 Task: Find connections with filter location Las Rozas de Madrid with filter topic #Jobpostingwith filter profile language Potuguese with filter current company Way2Fresher with filter school Knowledge Institute of Technology (KIOT) with filter industry Retail Appliances, Electrical, and Electronic Equipment with filter service category Portrait Photography with filter keywords title Bookkeeper
Action: Mouse moved to (240, 297)
Screenshot: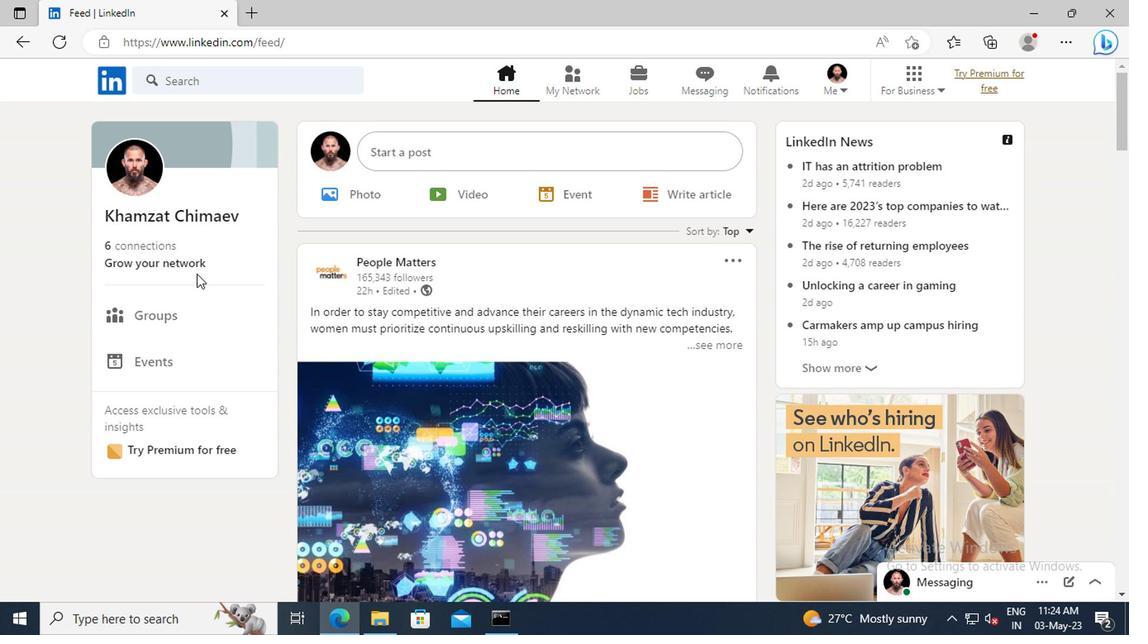
Action: Mouse pressed left at (240, 297)
Screenshot: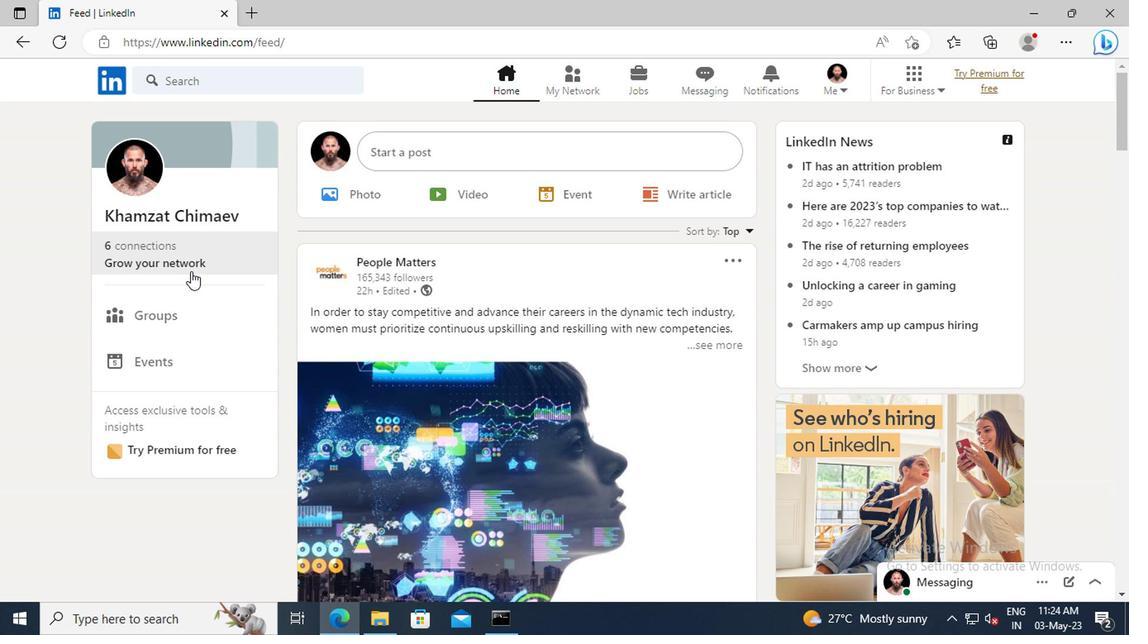 
Action: Mouse moved to (245, 239)
Screenshot: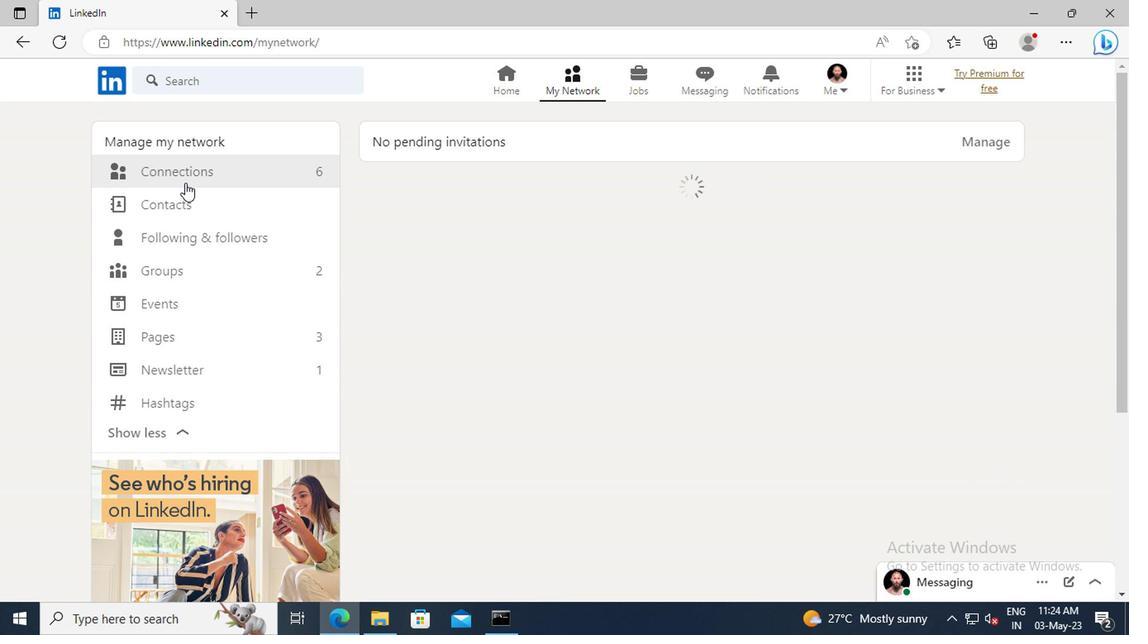 
Action: Mouse pressed left at (245, 239)
Screenshot: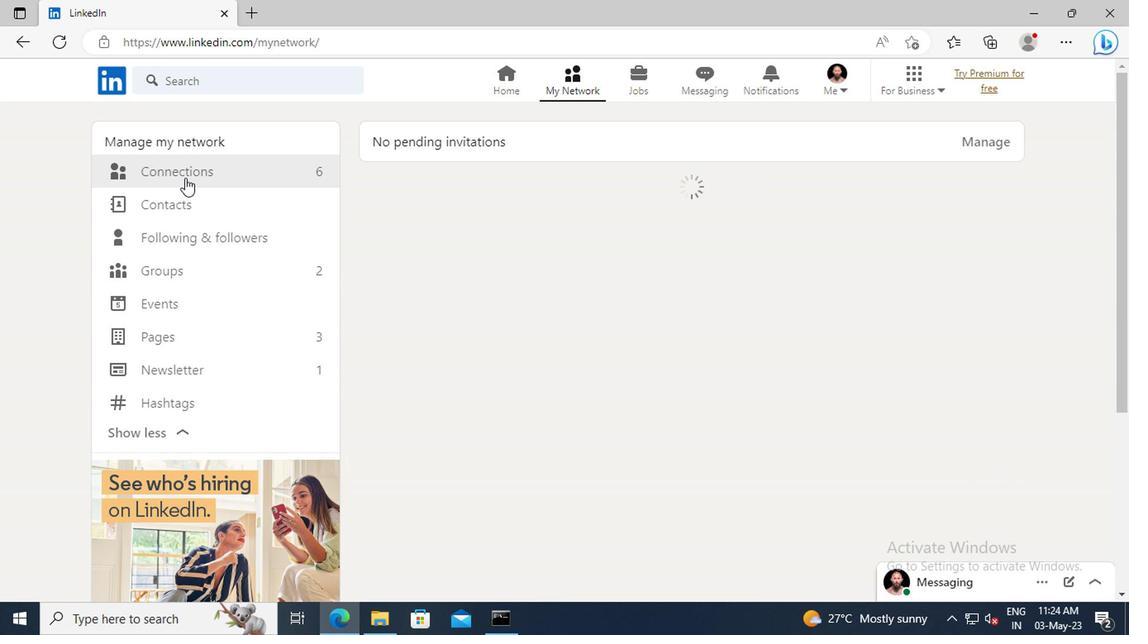
Action: Mouse moved to (579, 240)
Screenshot: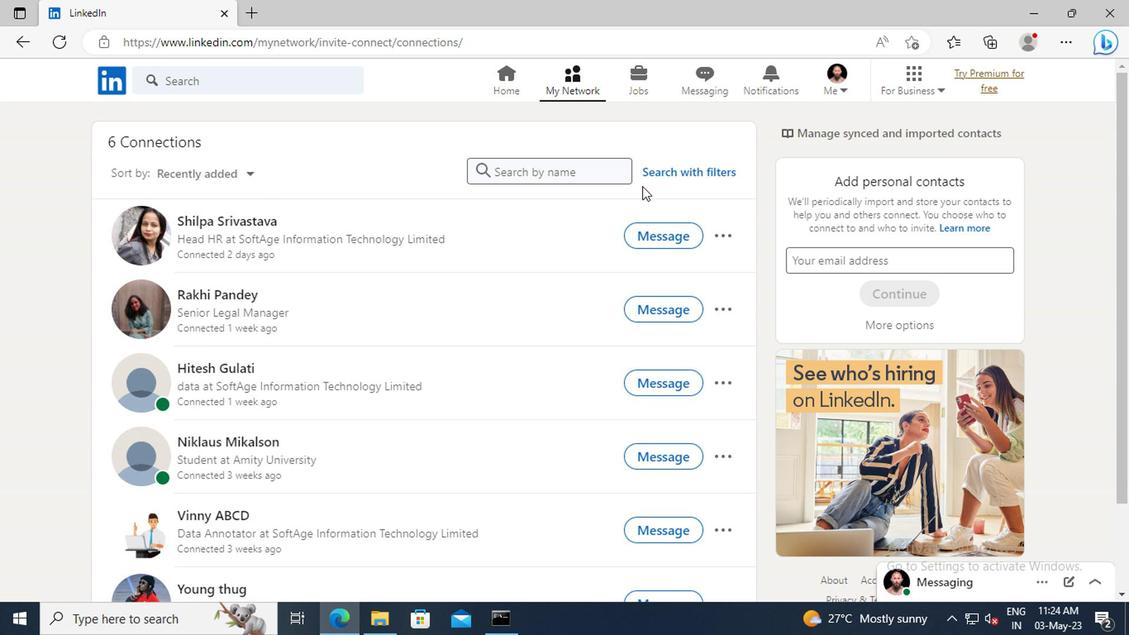 
Action: Mouse pressed left at (579, 240)
Screenshot: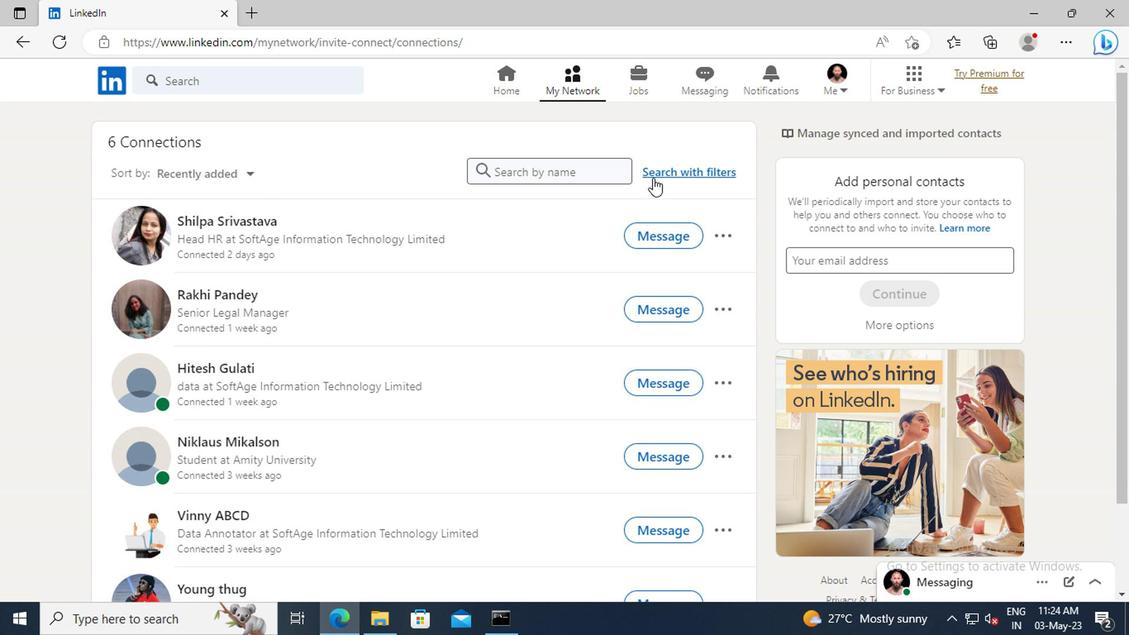 
Action: Mouse moved to (564, 207)
Screenshot: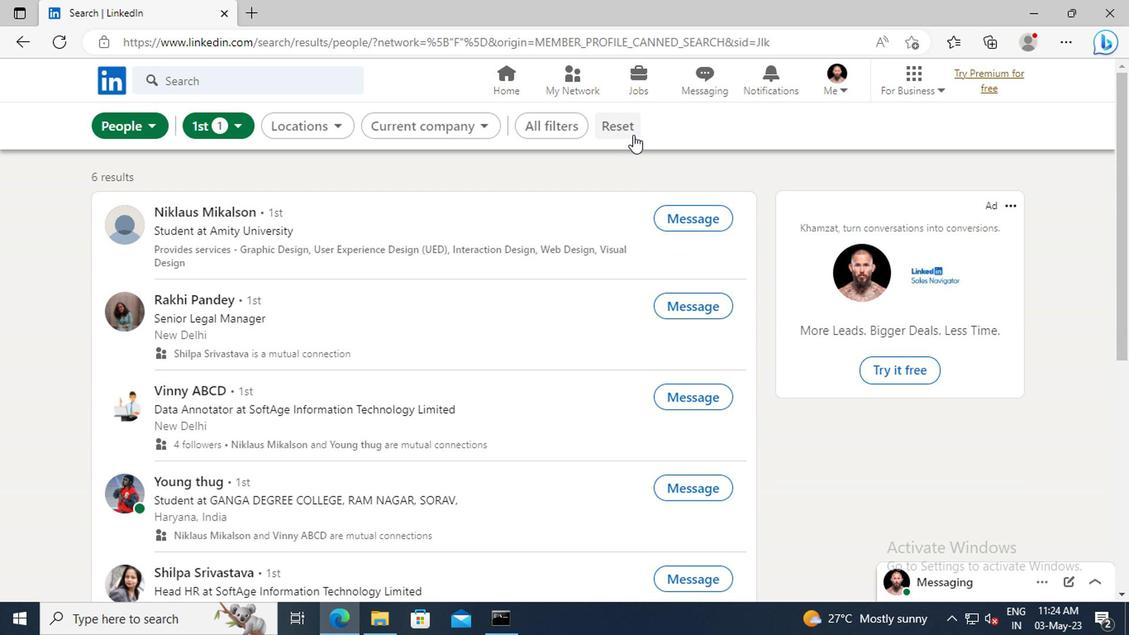 
Action: Mouse pressed left at (564, 207)
Screenshot: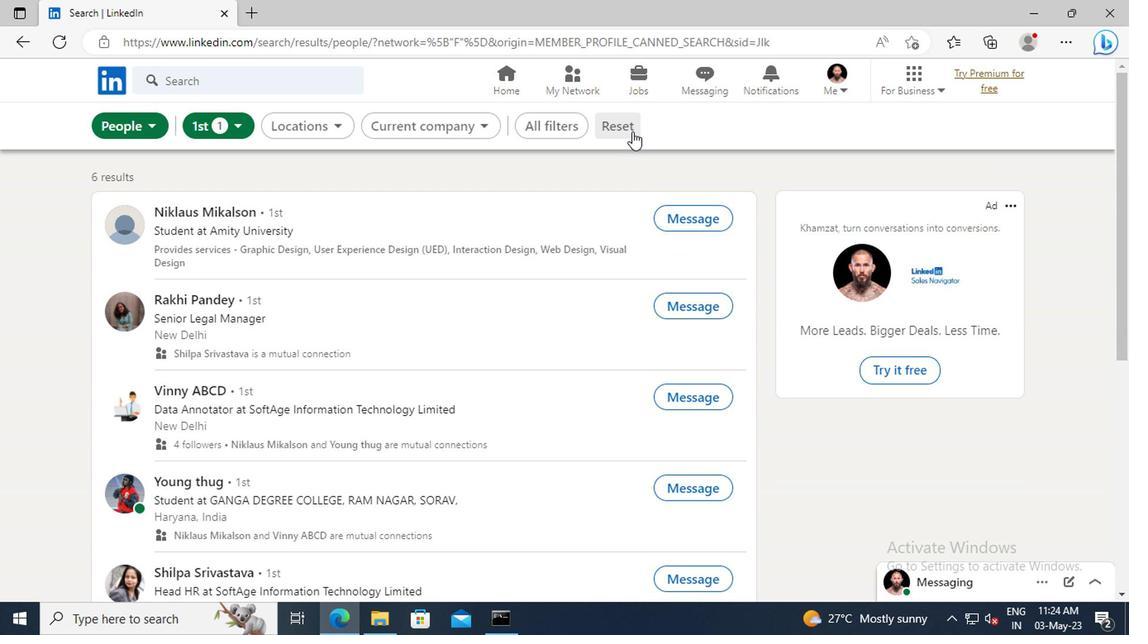 
Action: Mouse moved to (547, 206)
Screenshot: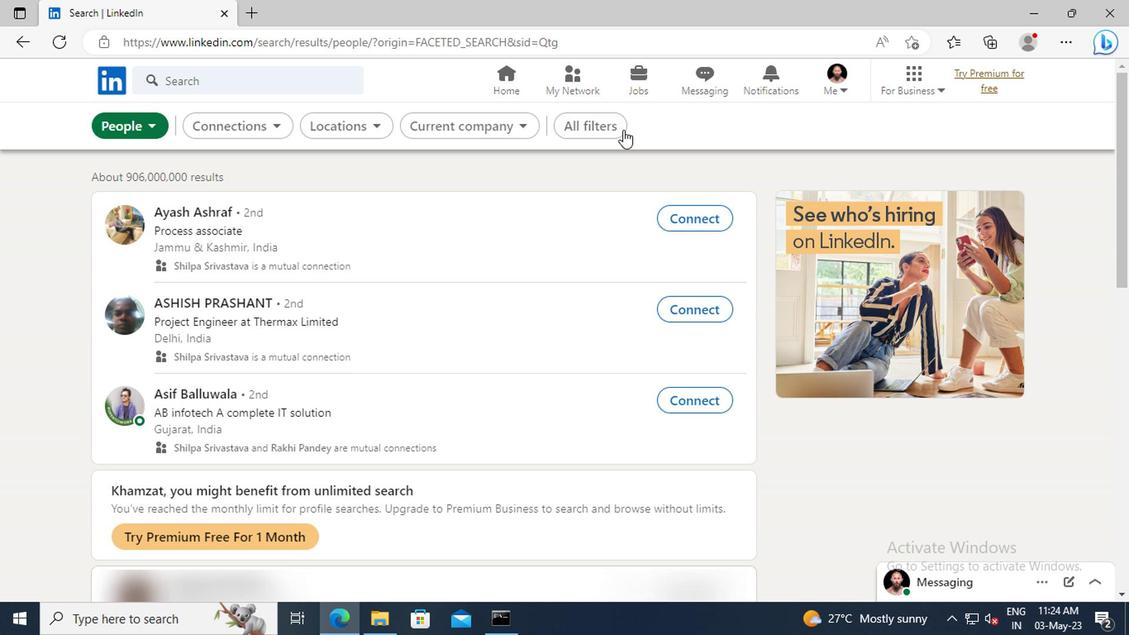 
Action: Mouse pressed left at (547, 206)
Screenshot: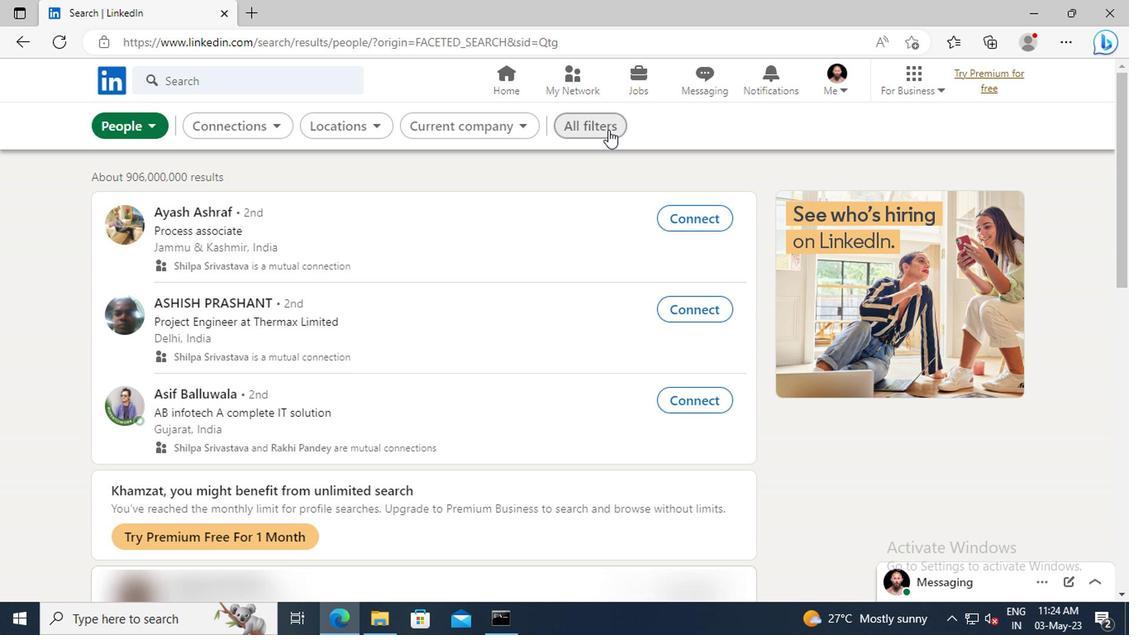 
Action: Mouse moved to (770, 347)
Screenshot: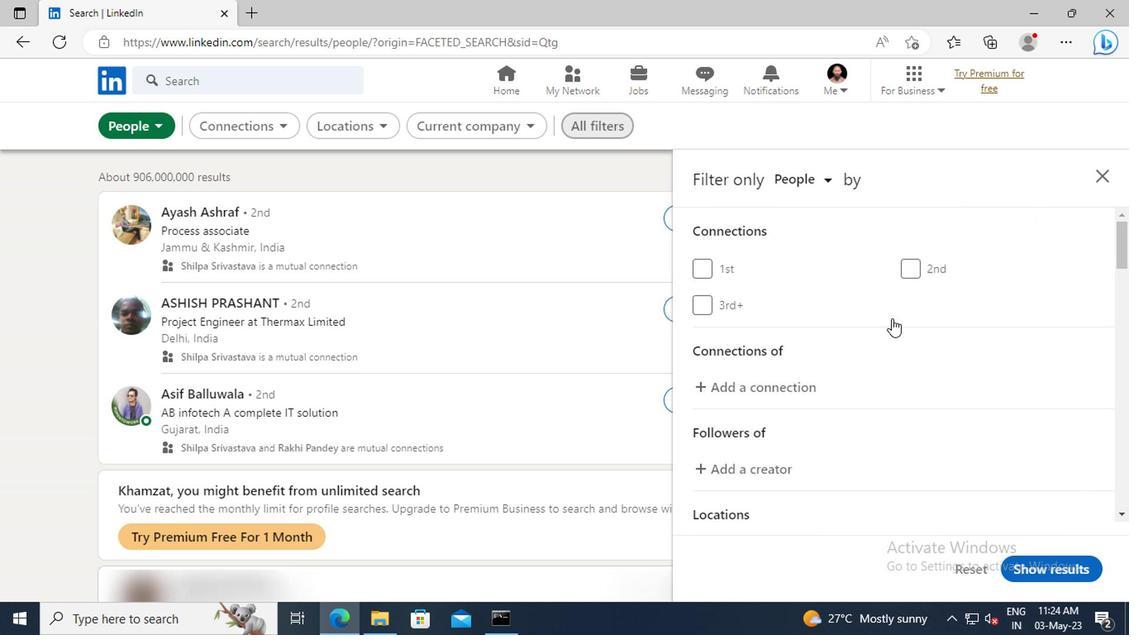 
Action: Mouse scrolled (770, 347) with delta (0, 0)
Screenshot: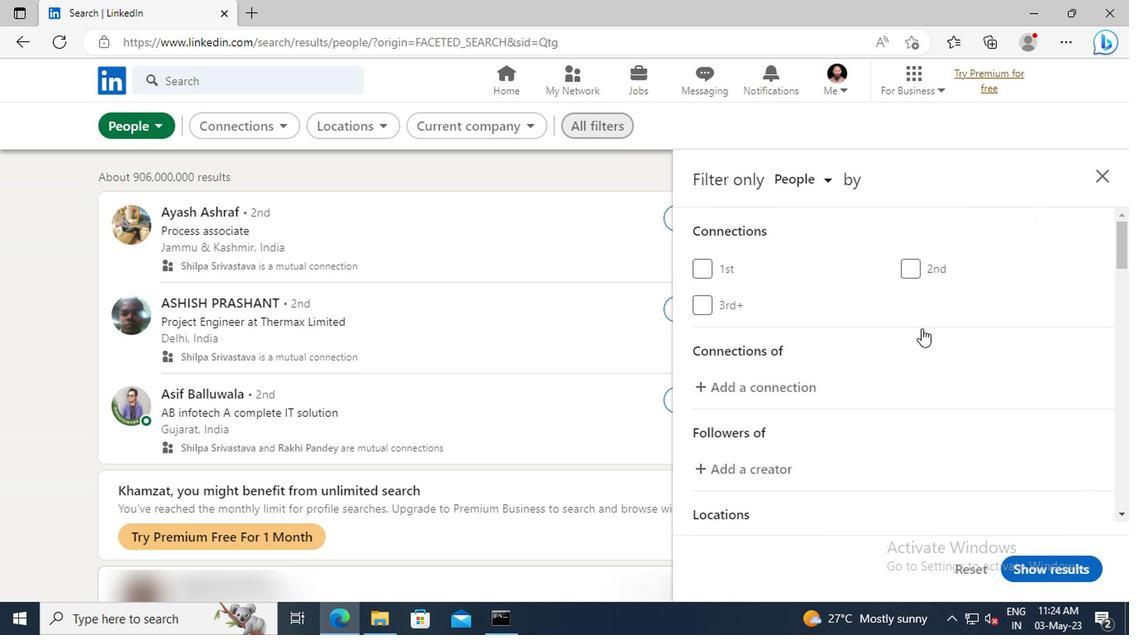 
Action: Mouse scrolled (770, 347) with delta (0, 0)
Screenshot: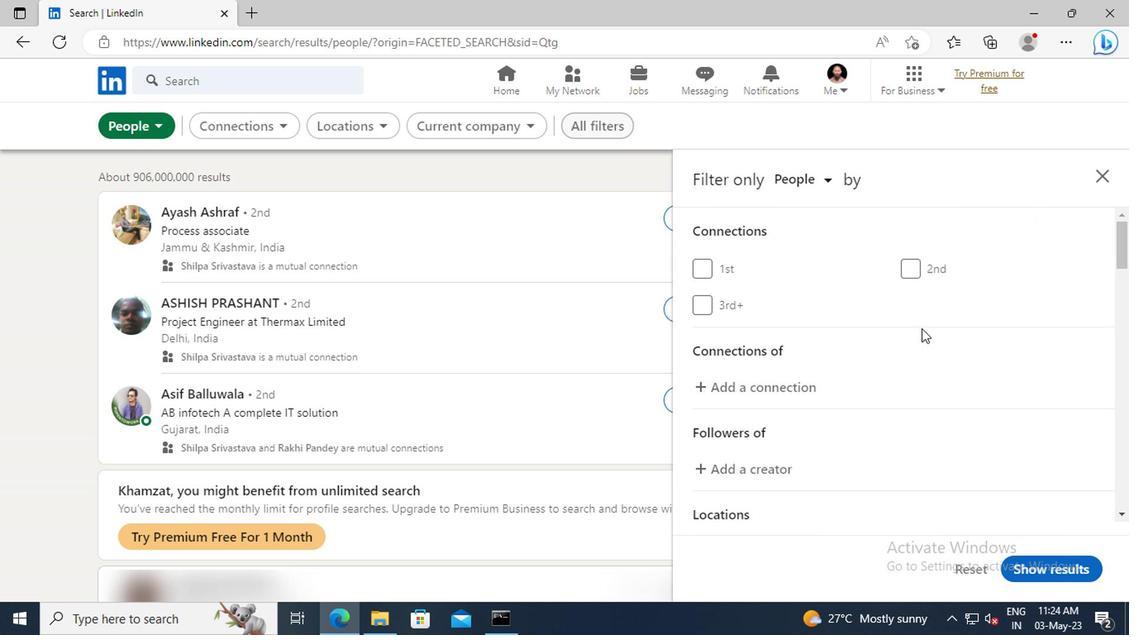 
Action: Mouse scrolled (770, 347) with delta (0, 0)
Screenshot: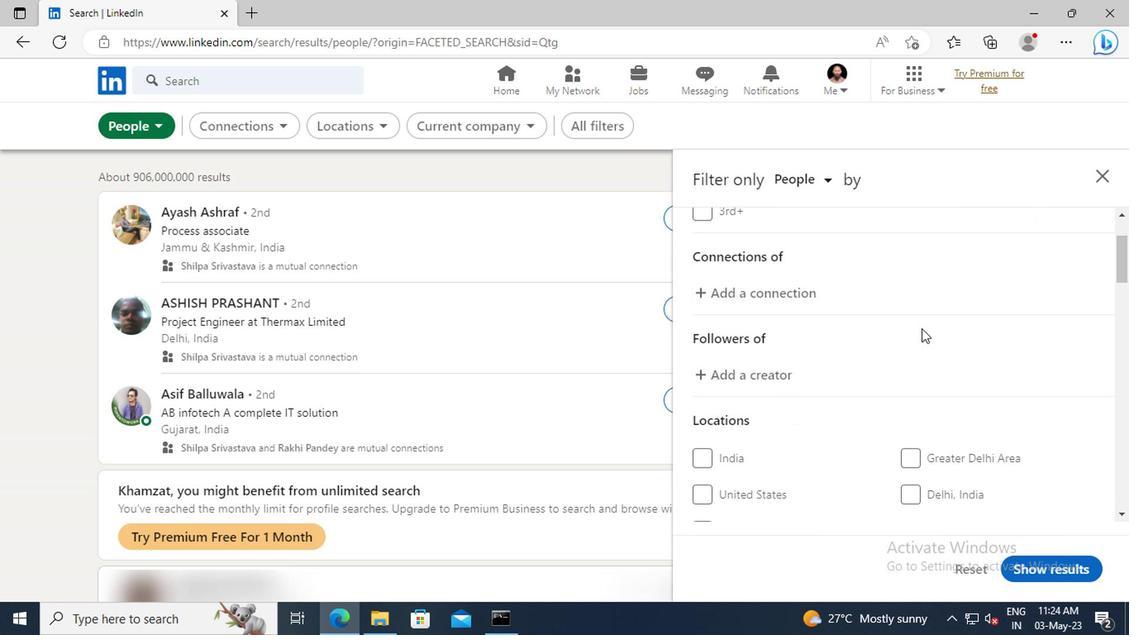 
Action: Mouse scrolled (770, 347) with delta (0, 0)
Screenshot: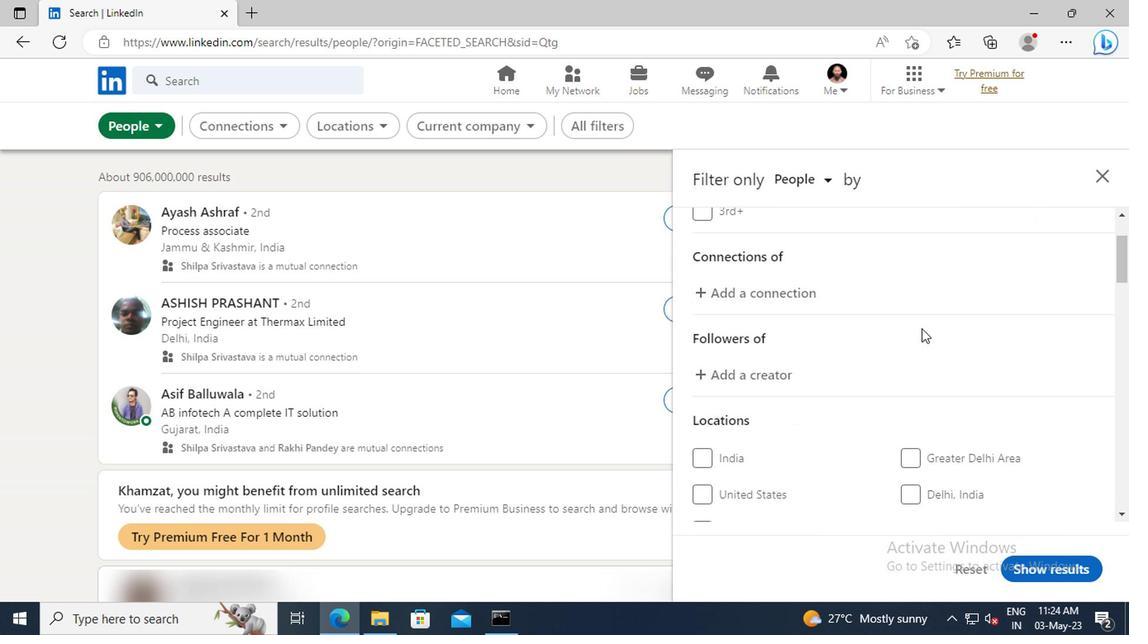 
Action: Mouse scrolled (770, 347) with delta (0, 0)
Screenshot: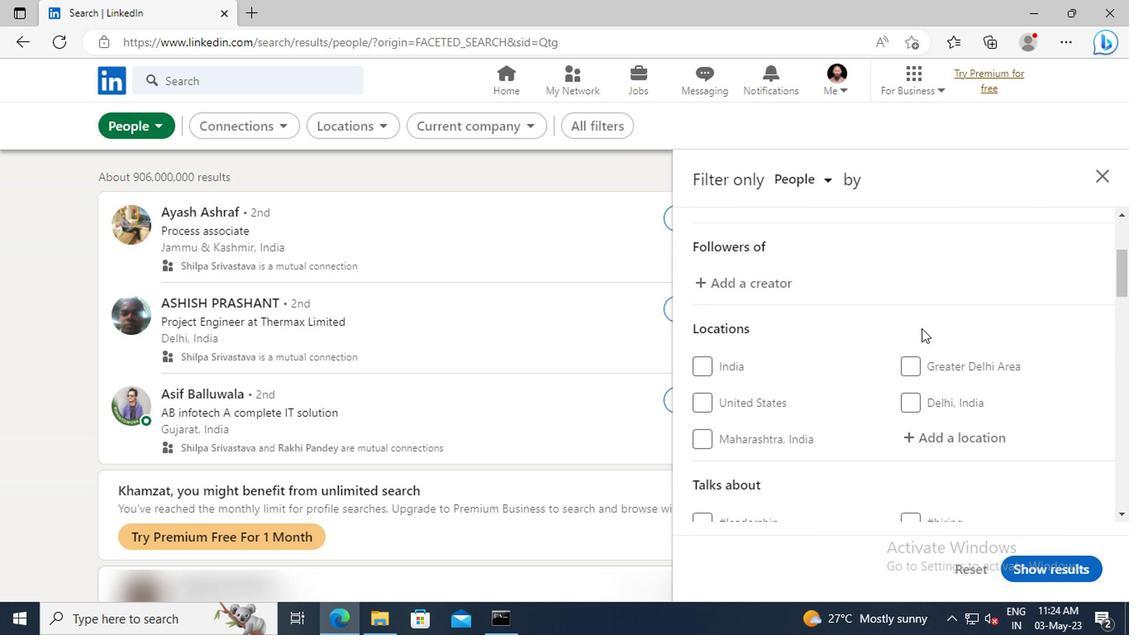 
Action: Mouse moved to (771, 394)
Screenshot: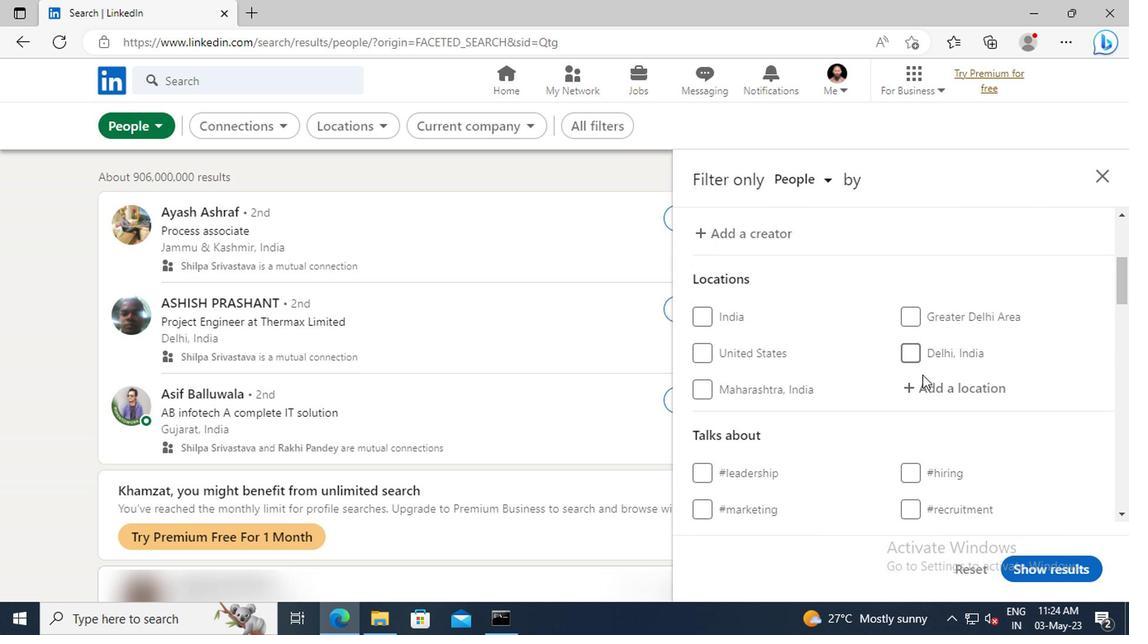 
Action: Mouse pressed left at (771, 394)
Screenshot: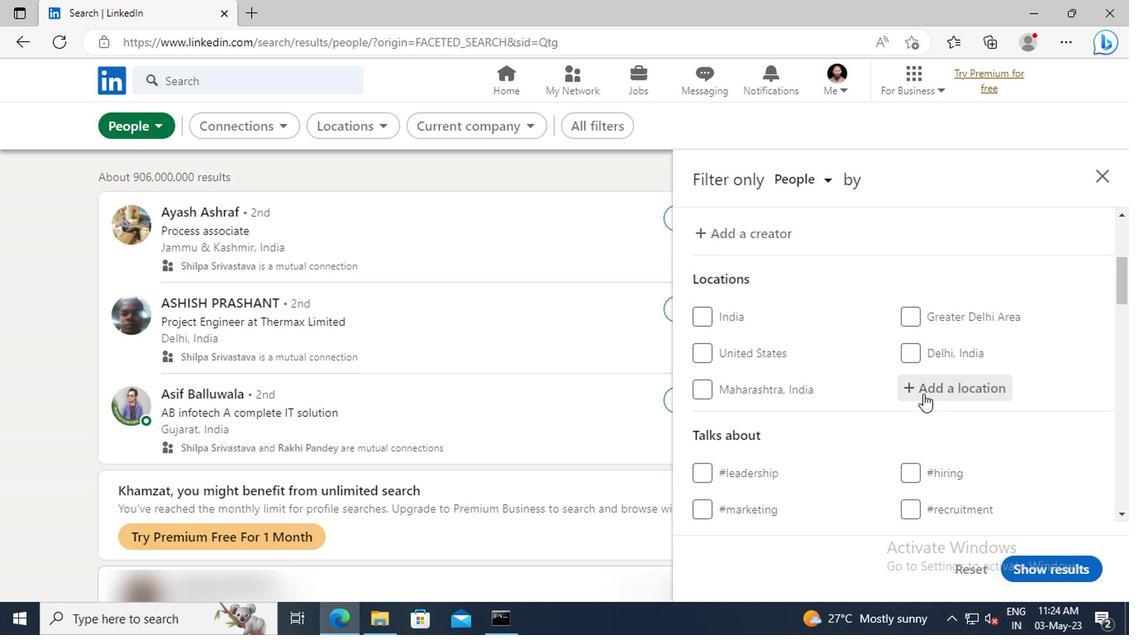 
Action: Key pressed <Key.shift>LAS<Key.space><Key.shift>ROZAS<Key.space>DE<Key.space><Key.shift>MADRID<Key.enter>
Screenshot: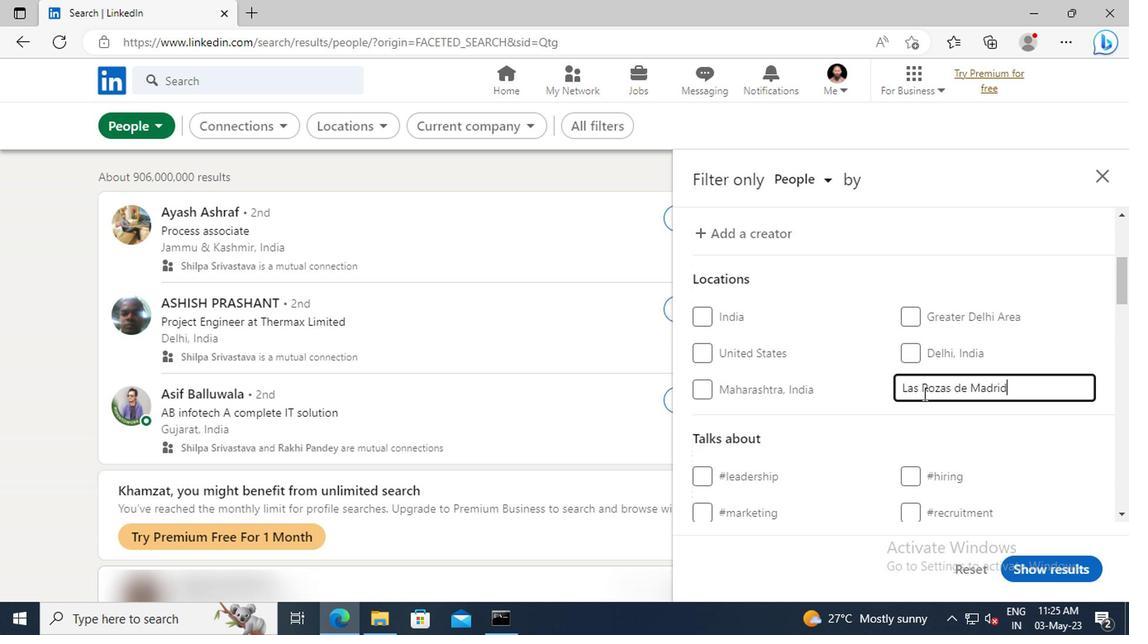 
Action: Mouse scrolled (771, 393) with delta (0, 0)
Screenshot: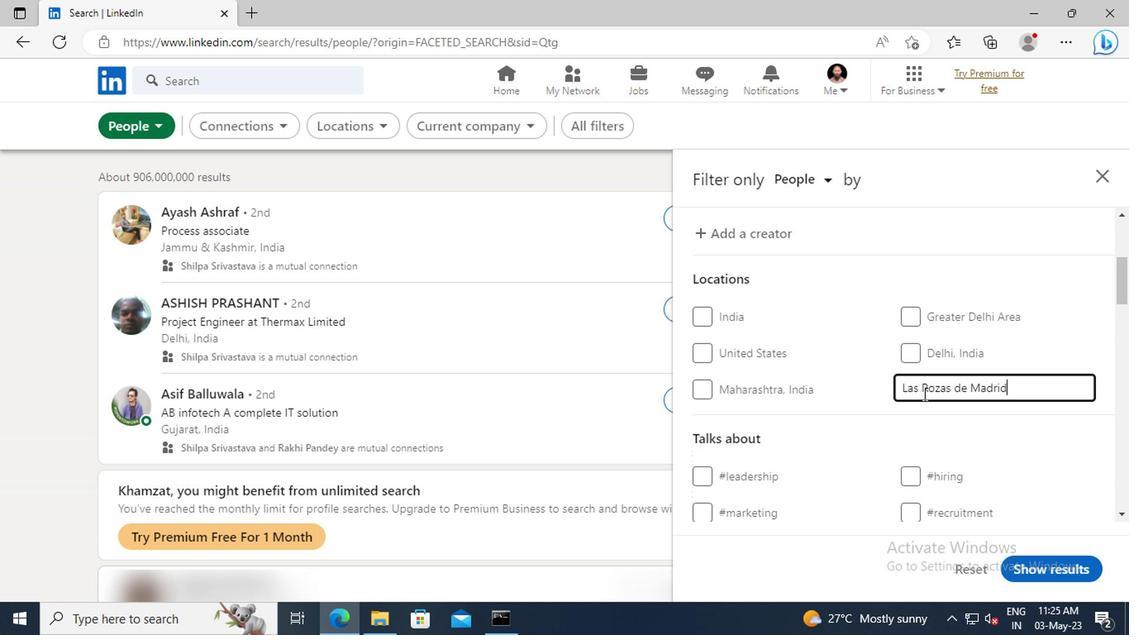 
Action: Mouse scrolled (771, 393) with delta (0, 0)
Screenshot: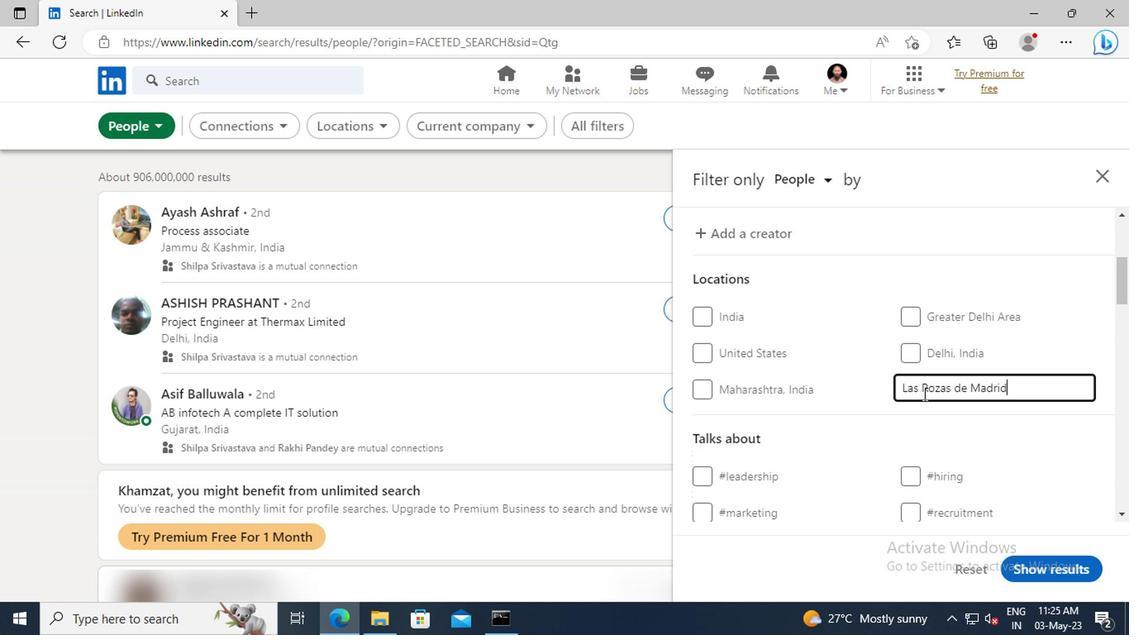 
Action: Mouse scrolled (771, 393) with delta (0, 0)
Screenshot: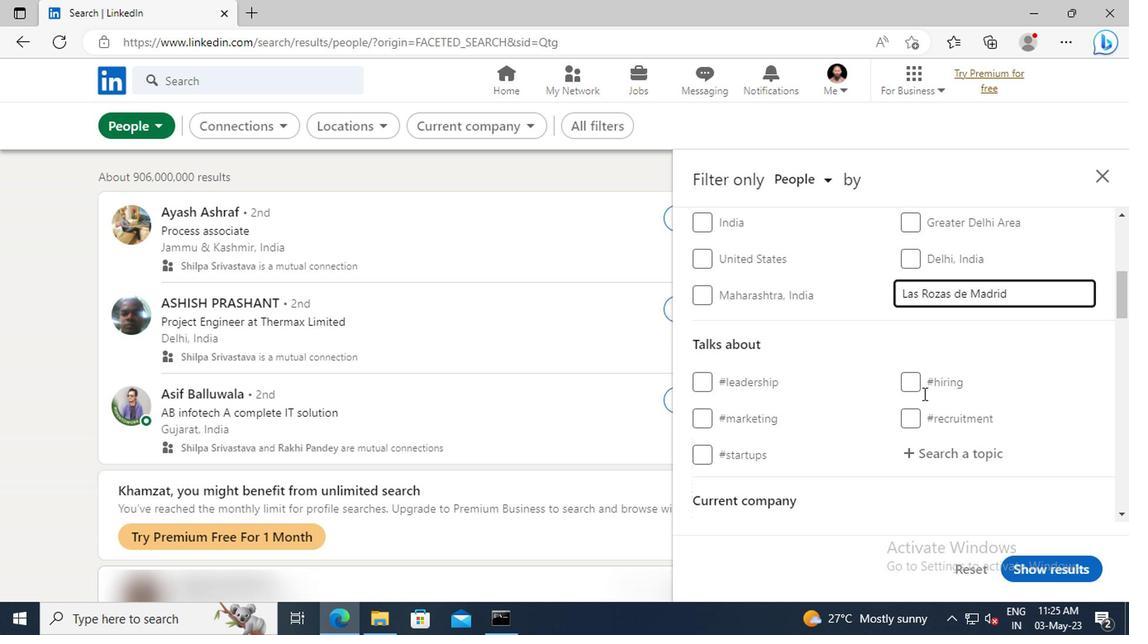 
Action: Mouse moved to (780, 398)
Screenshot: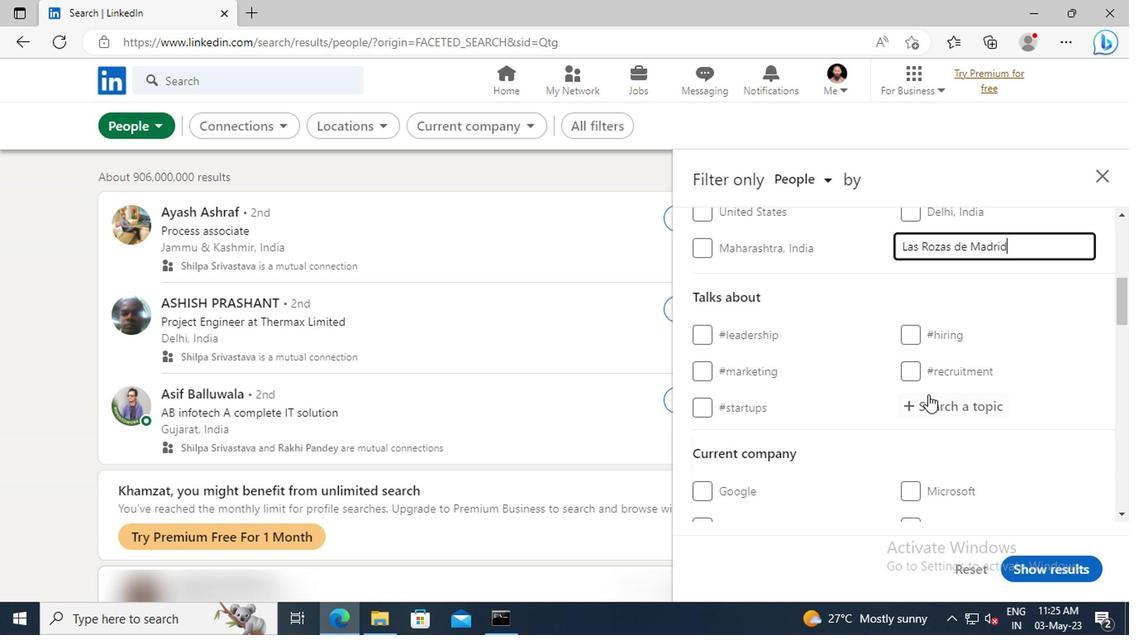 
Action: Mouse pressed left at (780, 398)
Screenshot: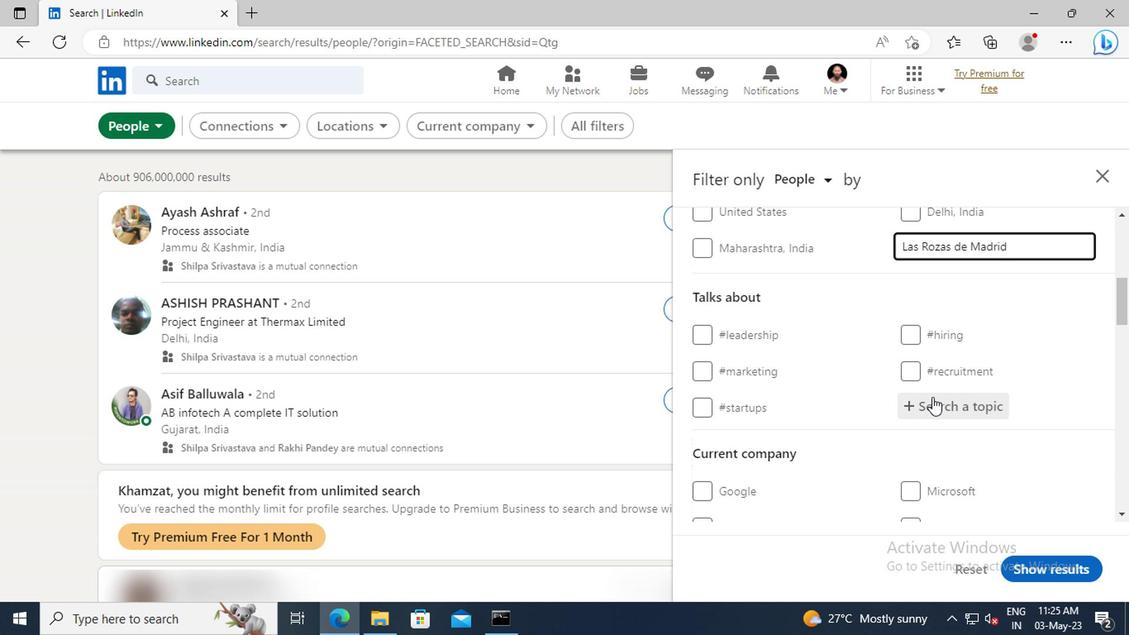 
Action: Key pressed <Key.shift>JOBPOS
Screenshot: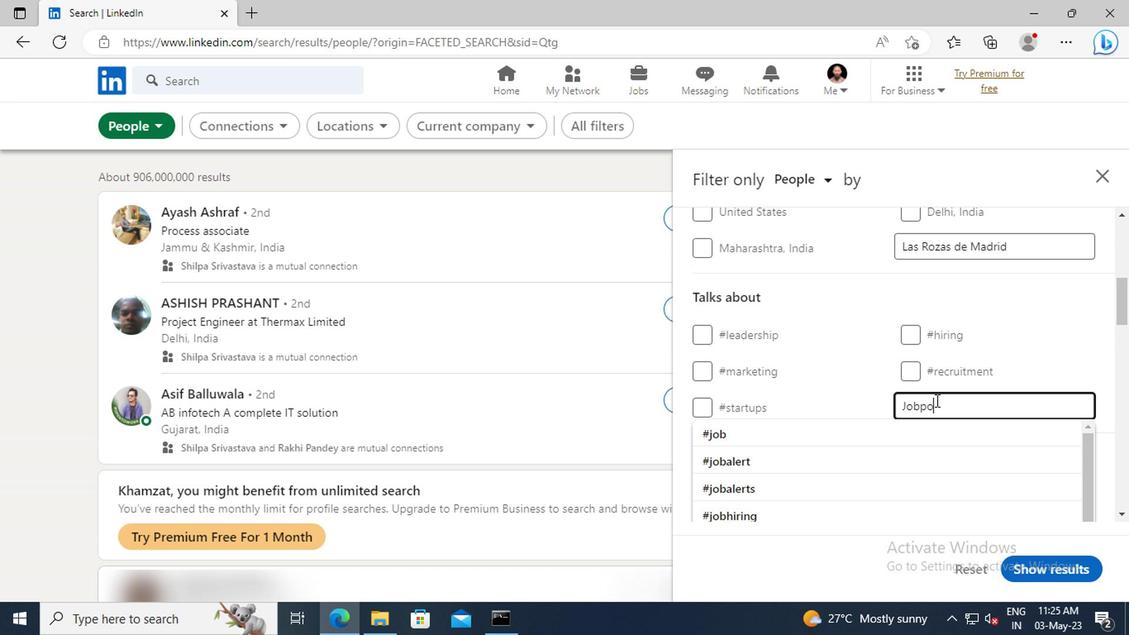 
Action: Mouse moved to (781, 416)
Screenshot: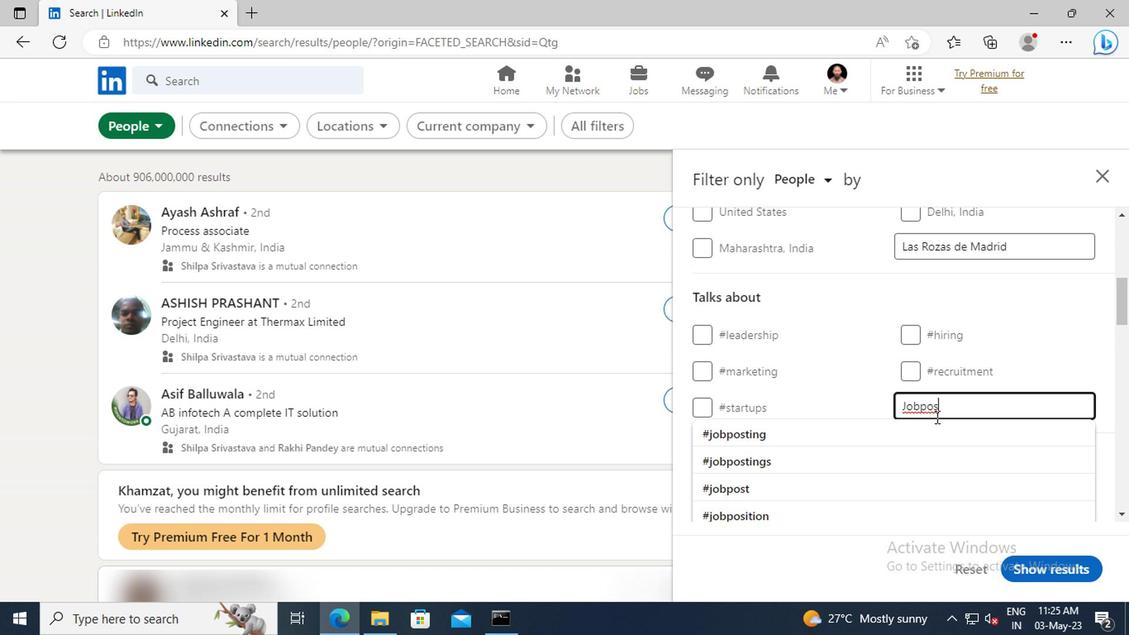 
Action: Mouse pressed left at (781, 416)
Screenshot: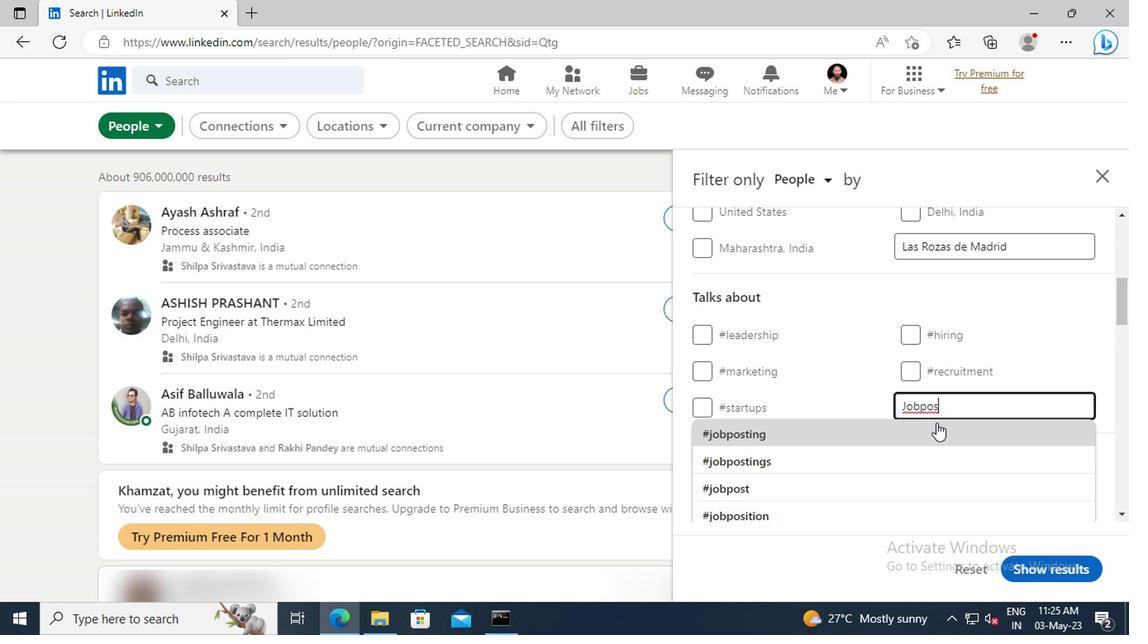 
Action: Mouse scrolled (781, 416) with delta (0, 0)
Screenshot: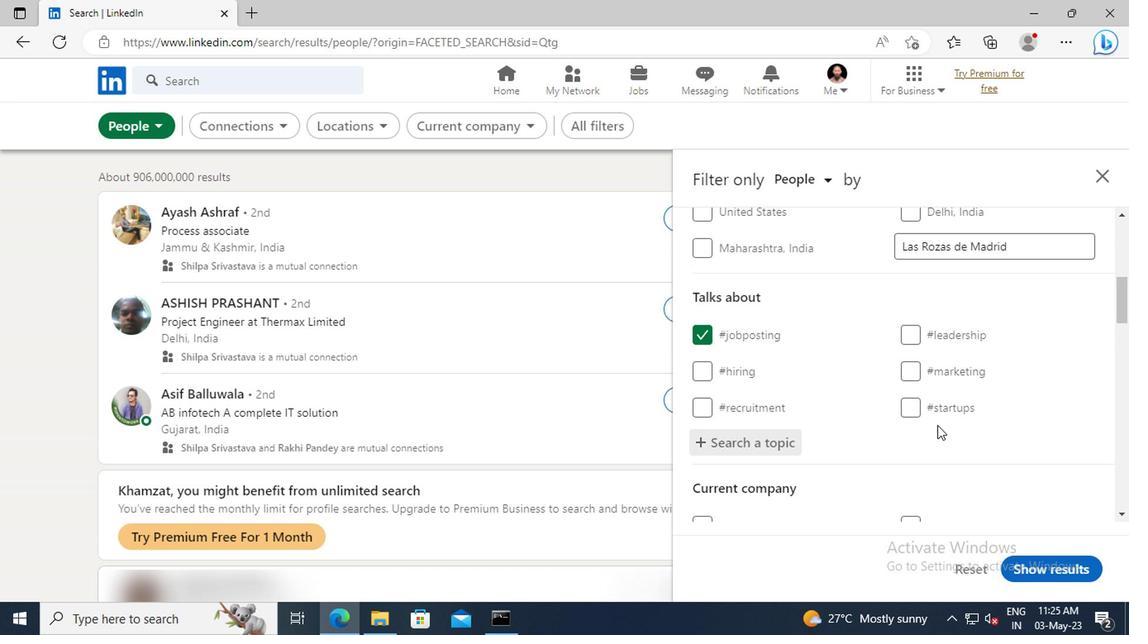 
Action: Mouse scrolled (781, 416) with delta (0, 0)
Screenshot: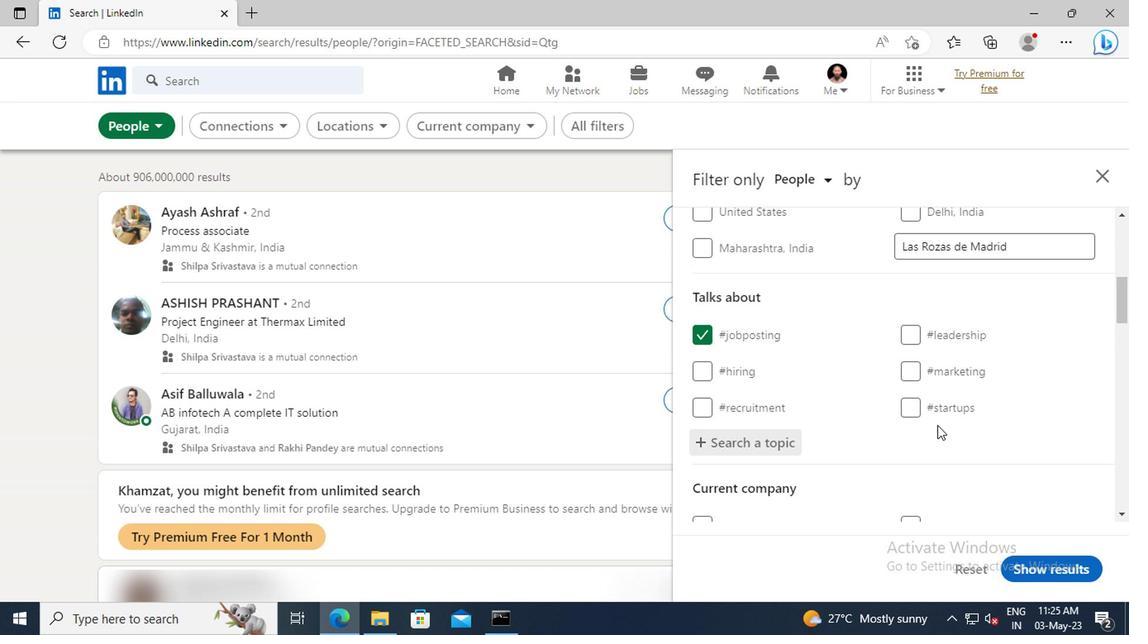 
Action: Mouse scrolled (781, 416) with delta (0, 0)
Screenshot: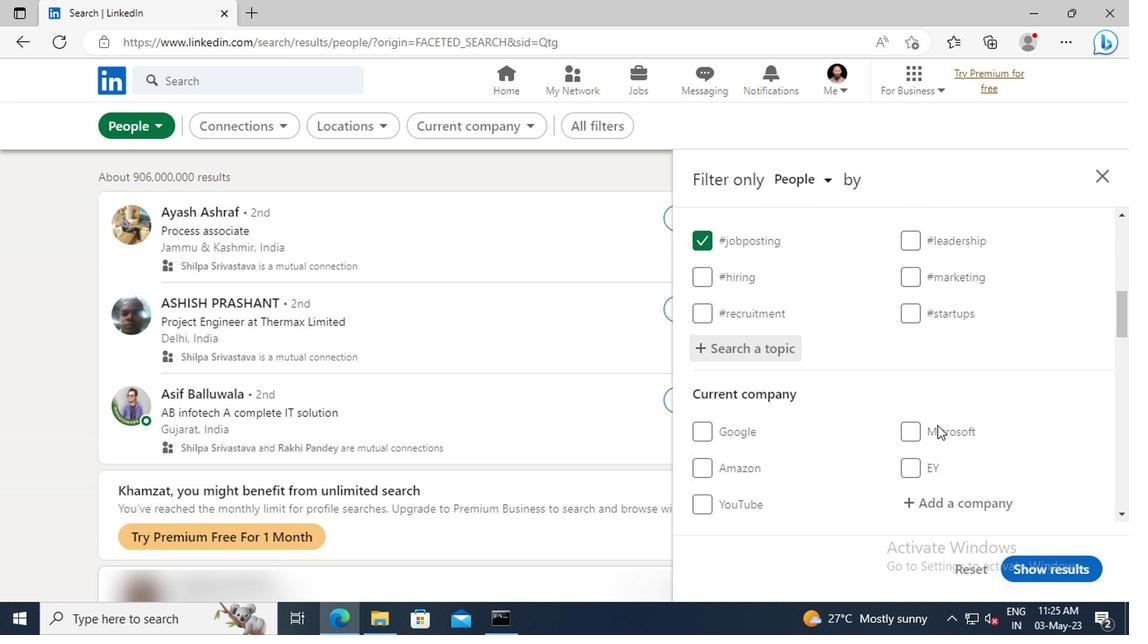 
Action: Mouse scrolled (781, 416) with delta (0, 0)
Screenshot: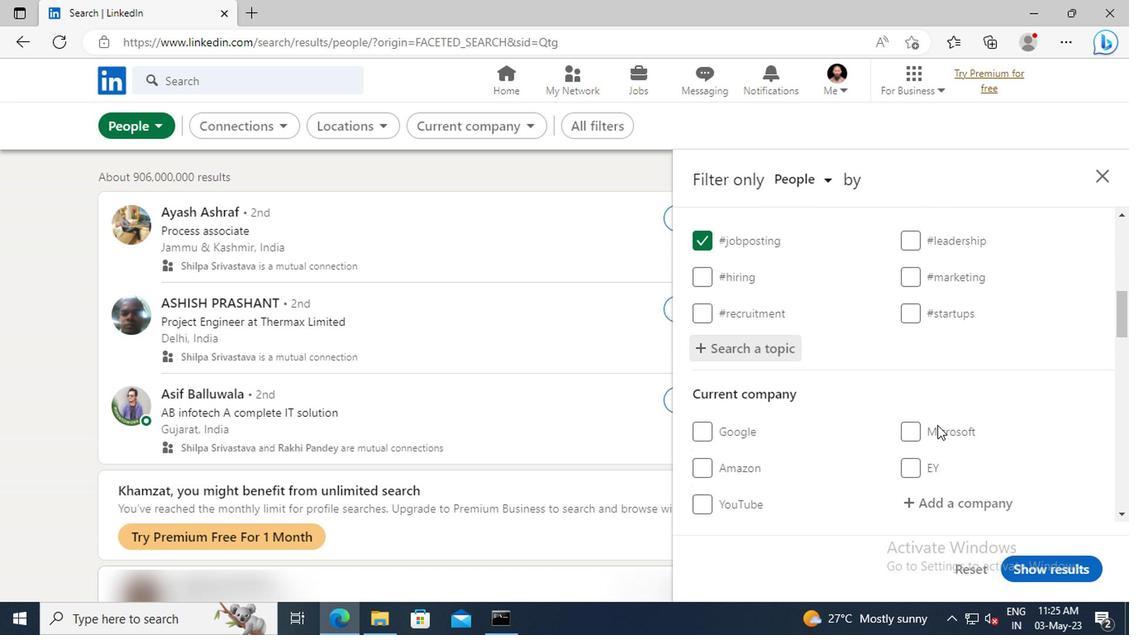 
Action: Mouse scrolled (781, 416) with delta (0, 0)
Screenshot: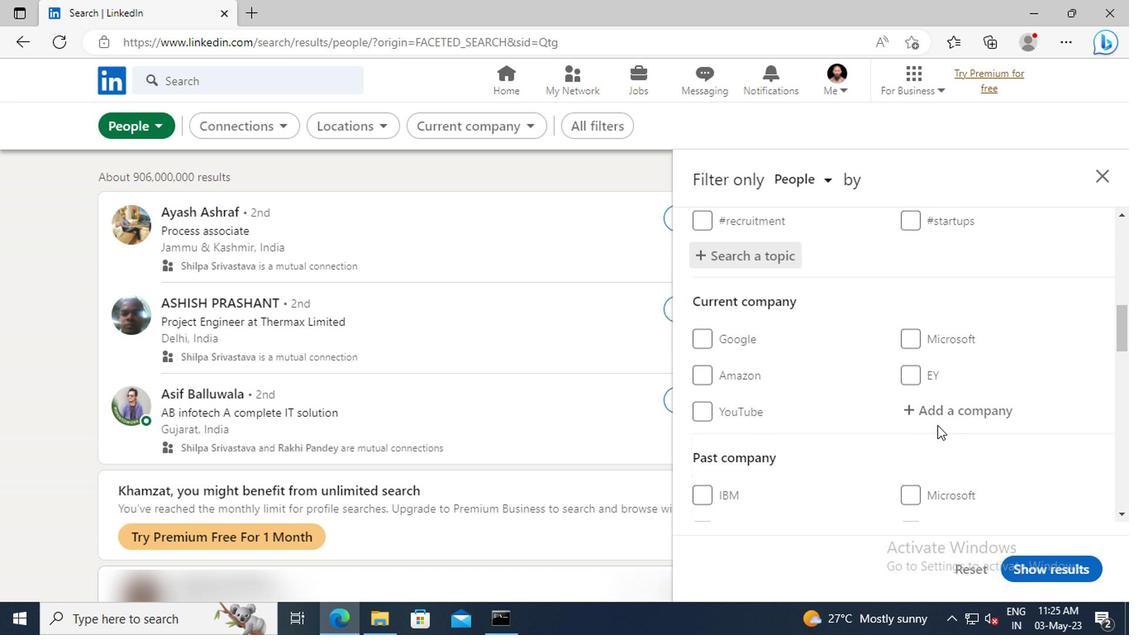 
Action: Mouse scrolled (781, 416) with delta (0, 0)
Screenshot: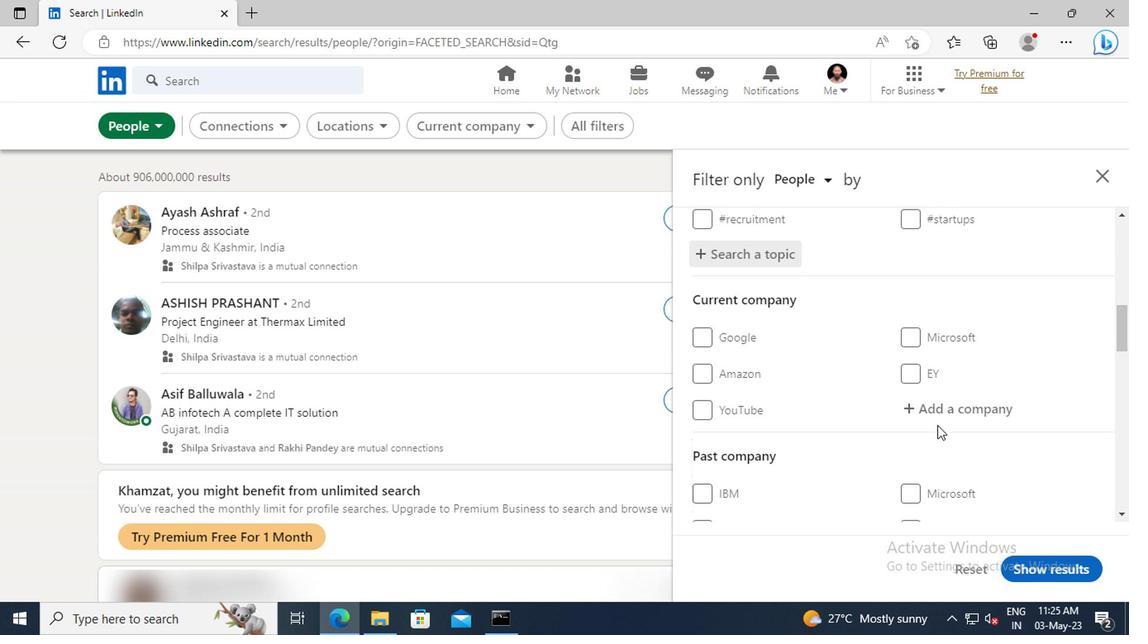 
Action: Mouse scrolled (781, 416) with delta (0, 0)
Screenshot: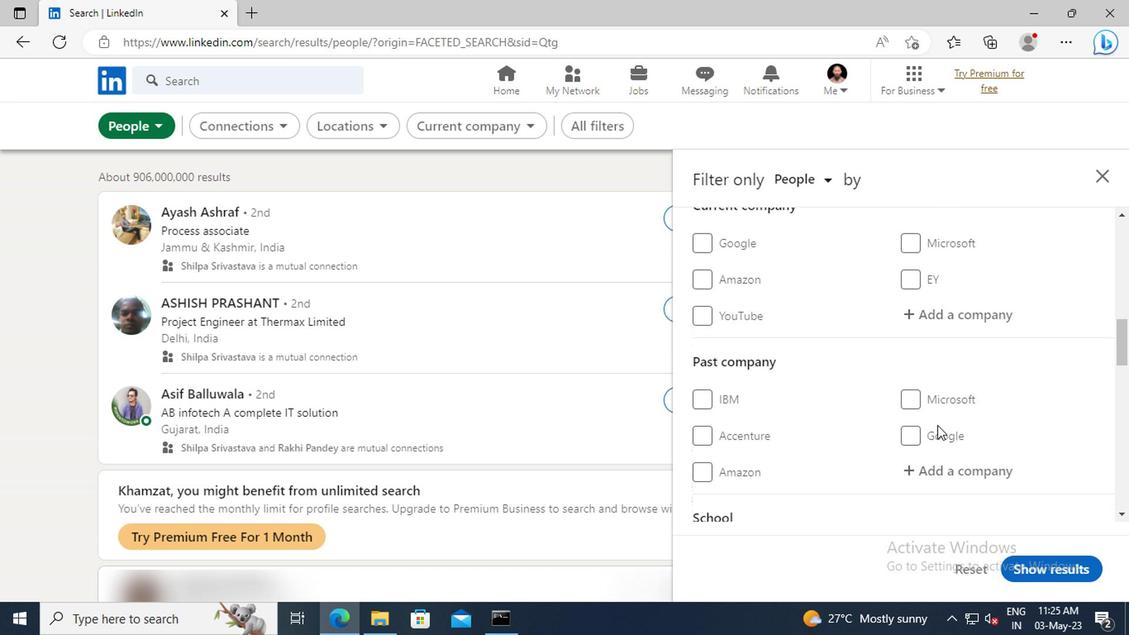 
Action: Mouse scrolled (781, 416) with delta (0, 0)
Screenshot: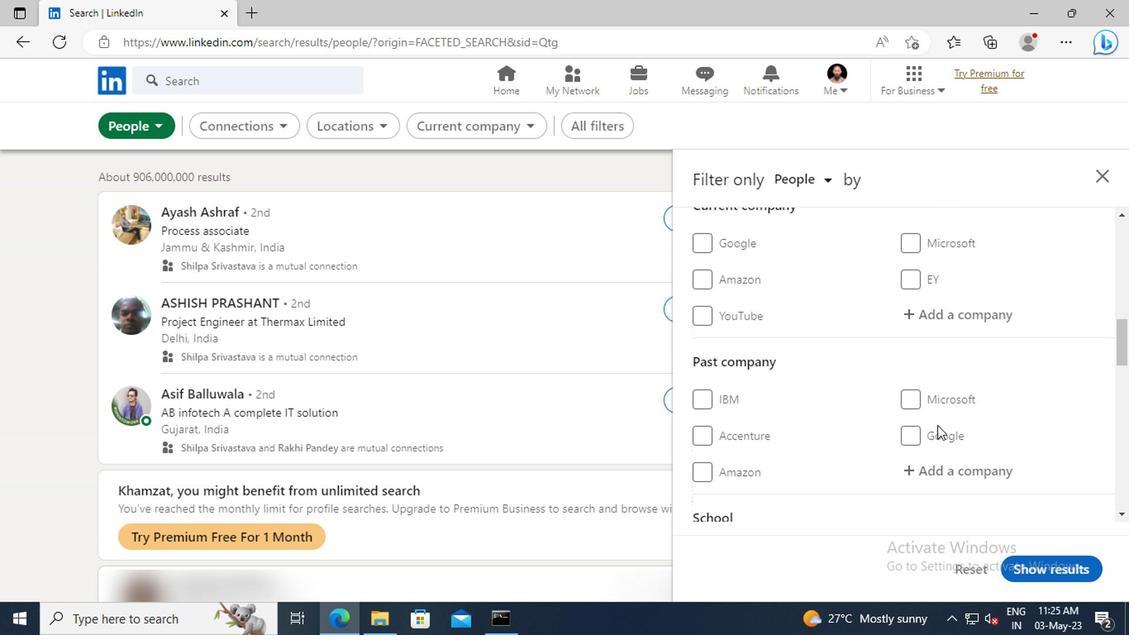 
Action: Mouse scrolled (781, 416) with delta (0, 0)
Screenshot: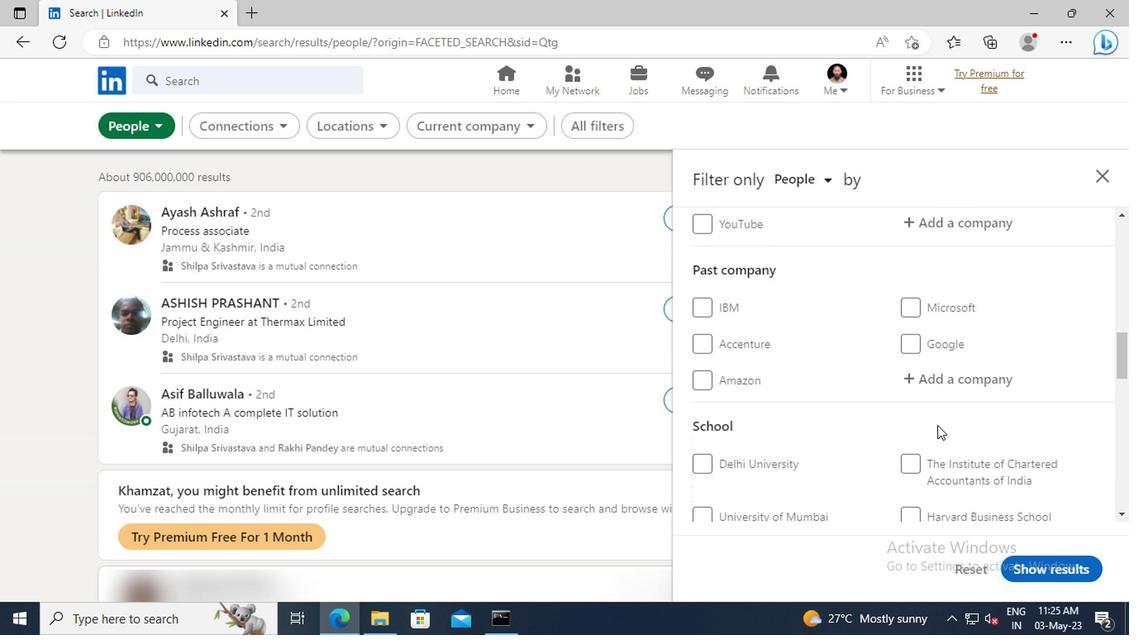 
Action: Mouse scrolled (781, 416) with delta (0, 0)
Screenshot: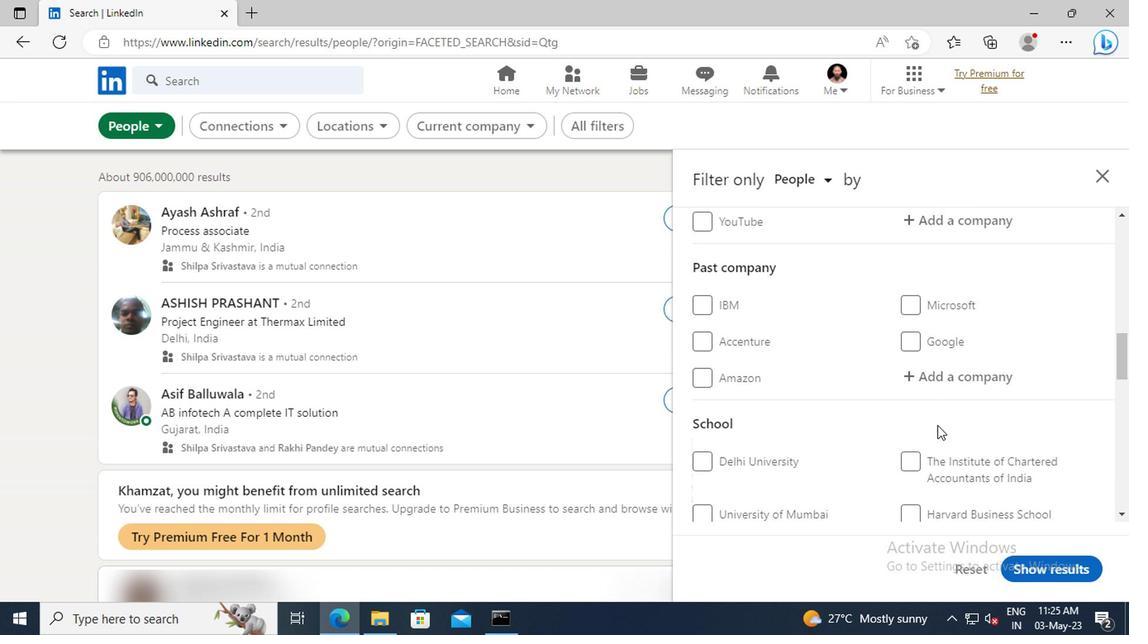 
Action: Mouse scrolled (781, 416) with delta (0, 0)
Screenshot: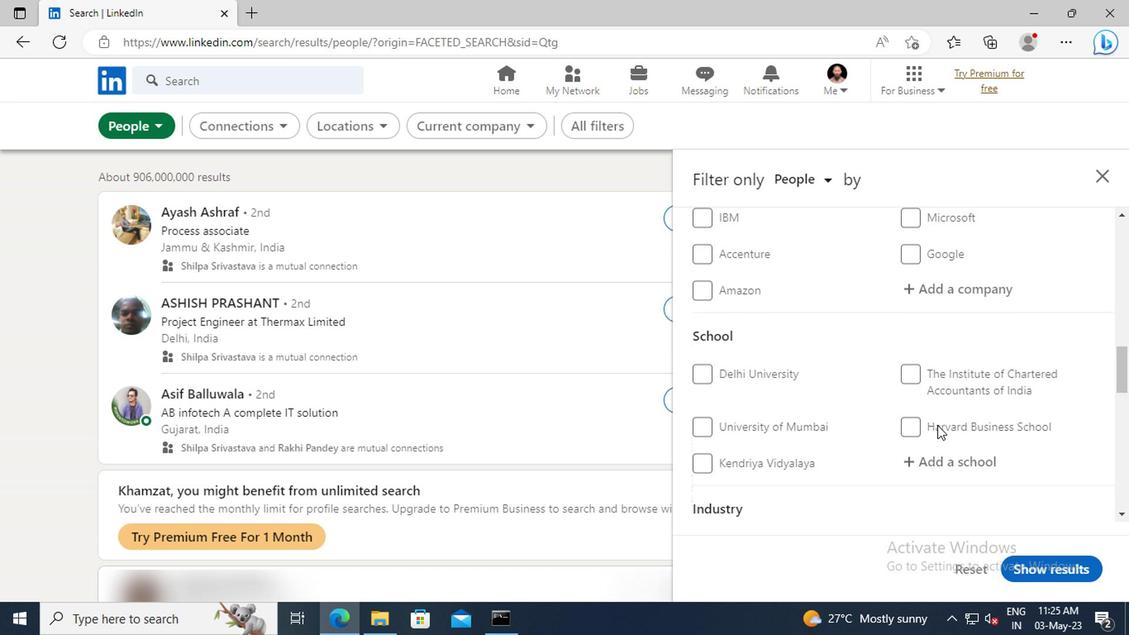 
Action: Mouse scrolled (781, 416) with delta (0, 0)
Screenshot: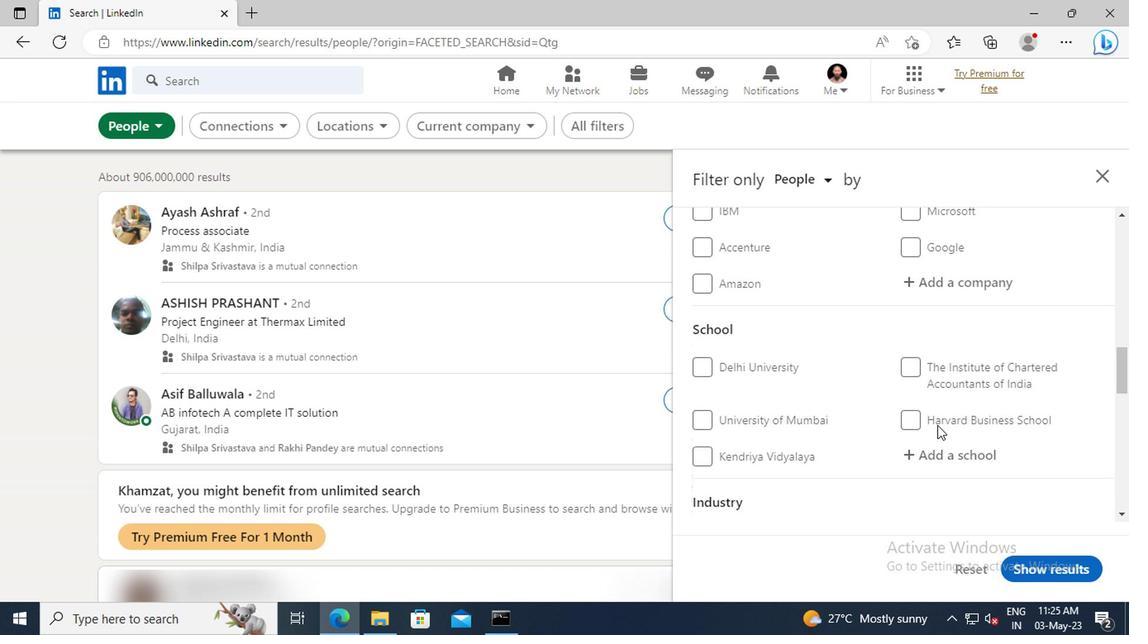 
Action: Mouse scrolled (781, 416) with delta (0, 0)
Screenshot: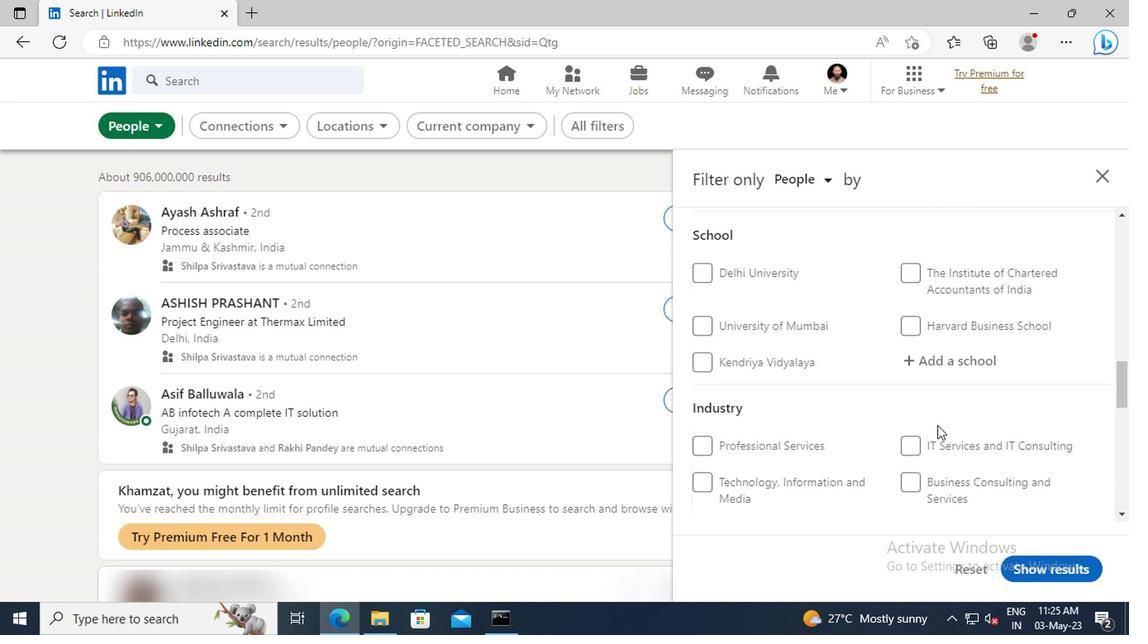 
Action: Mouse scrolled (781, 416) with delta (0, 0)
Screenshot: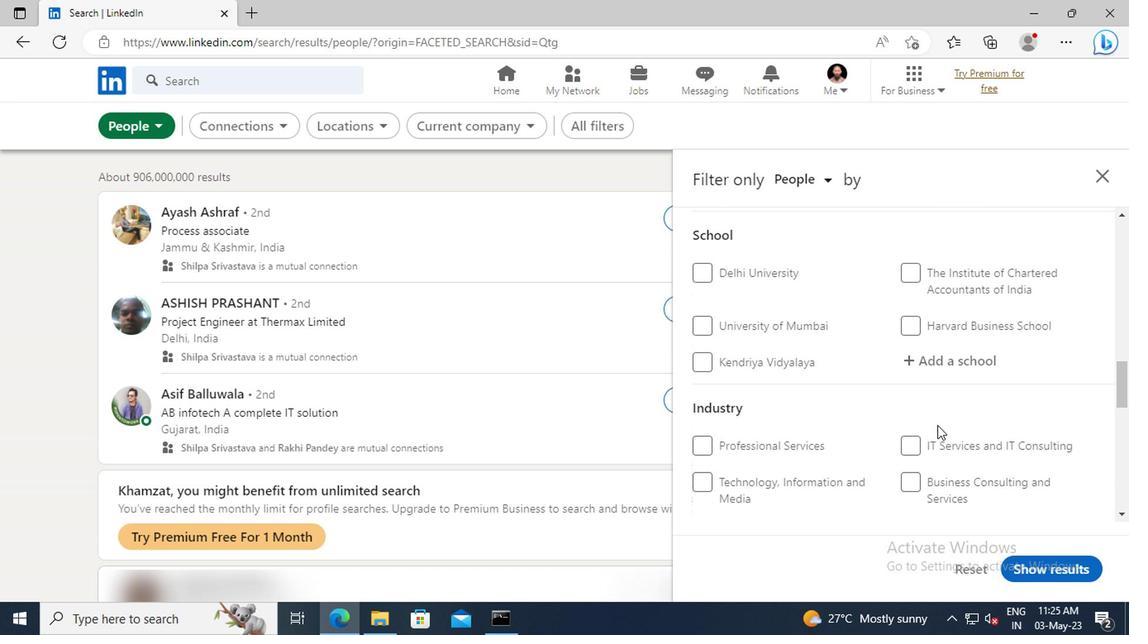 
Action: Mouse scrolled (781, 416) with delta (0, 0)
Screenshot: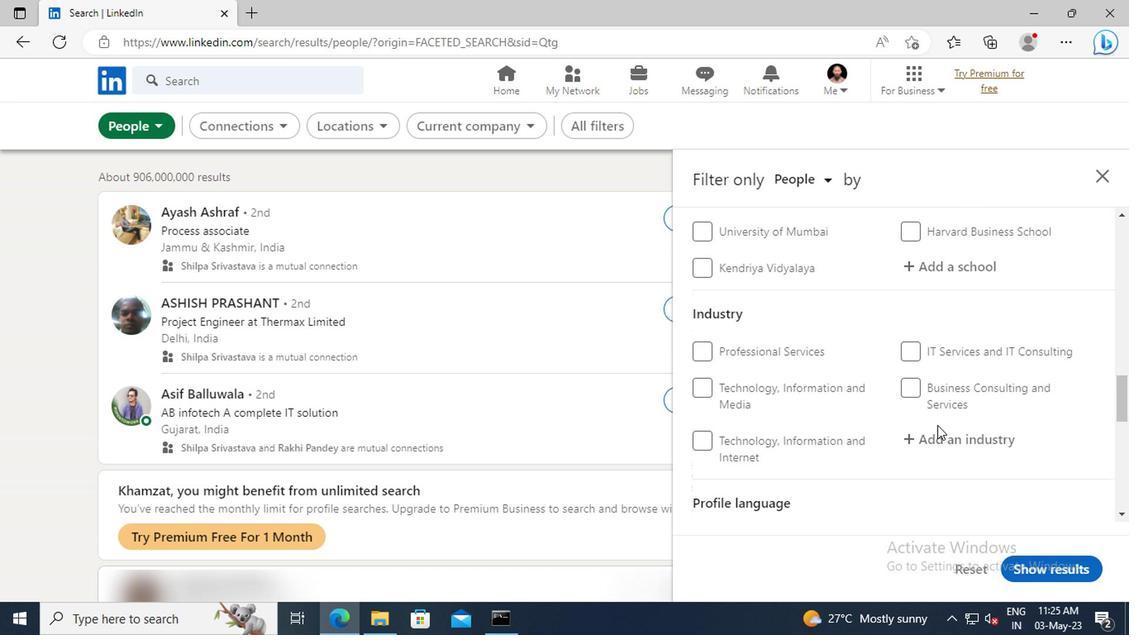 
Action: Mouse moved to (781, 404)
Screenshot: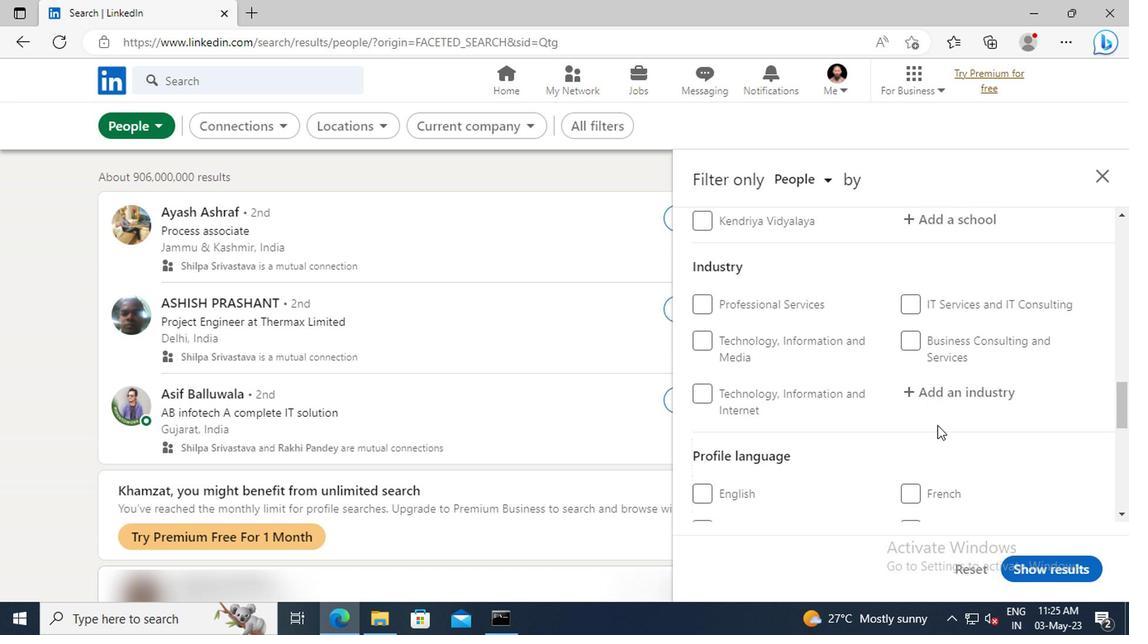 
Action: Mouse scrolled (781, 404) with delta (0, 0)
Screenshot: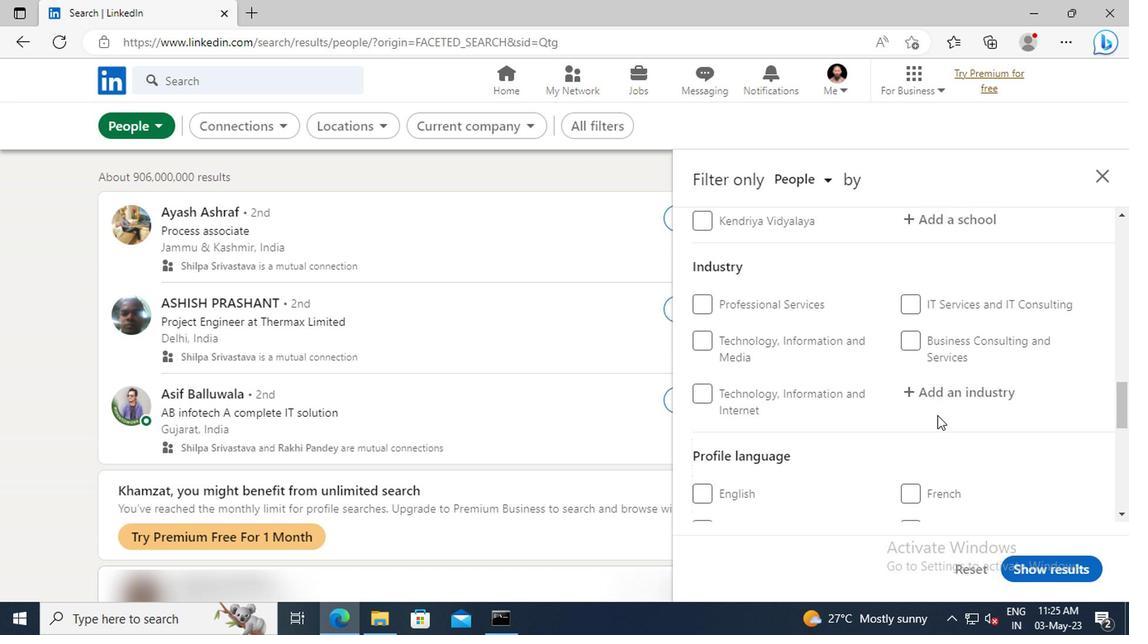 
Action: Mouse moved to (778, 408)
Screenshot: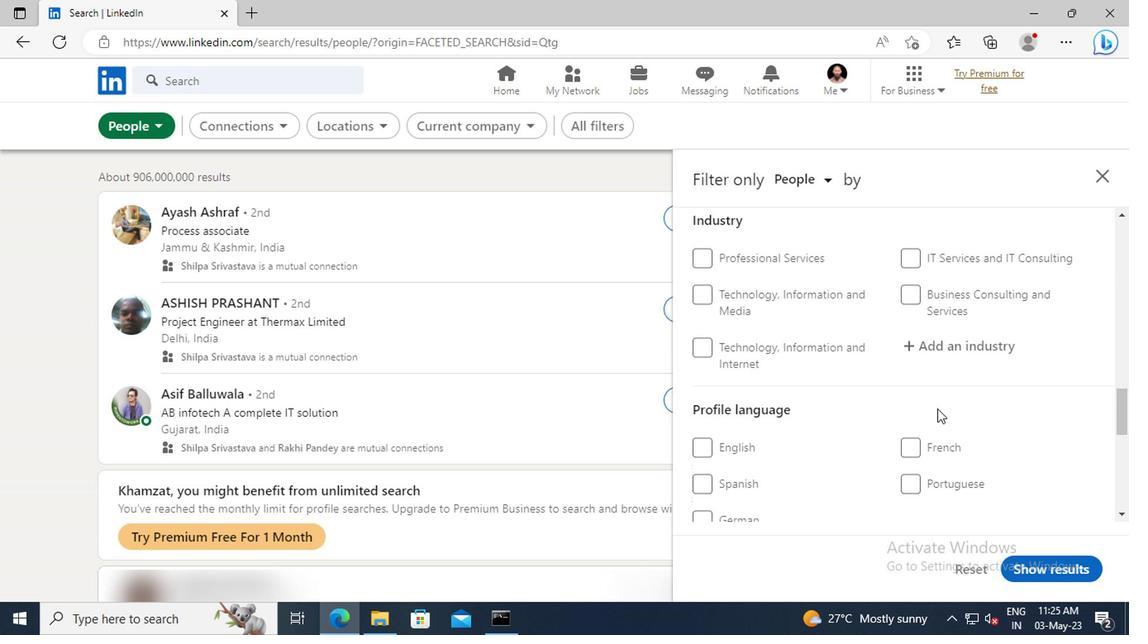 
Action: Mouse scrolled (778, 407) with delta (0, 0)
Screenshot: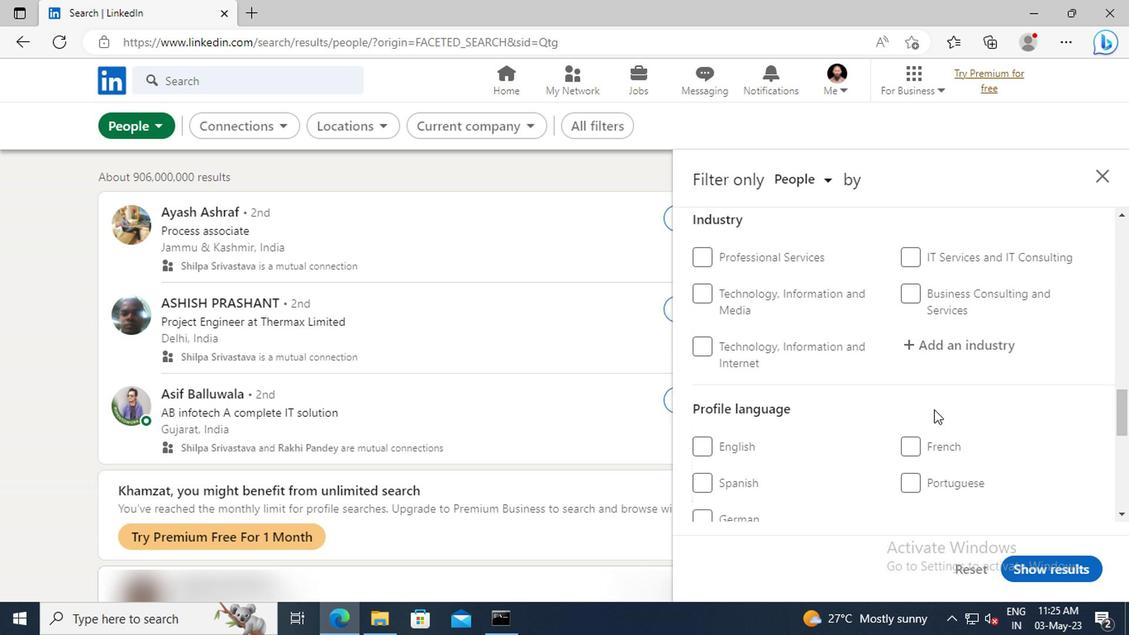
Action: Mouse moved to (766, 424)
Screenshot: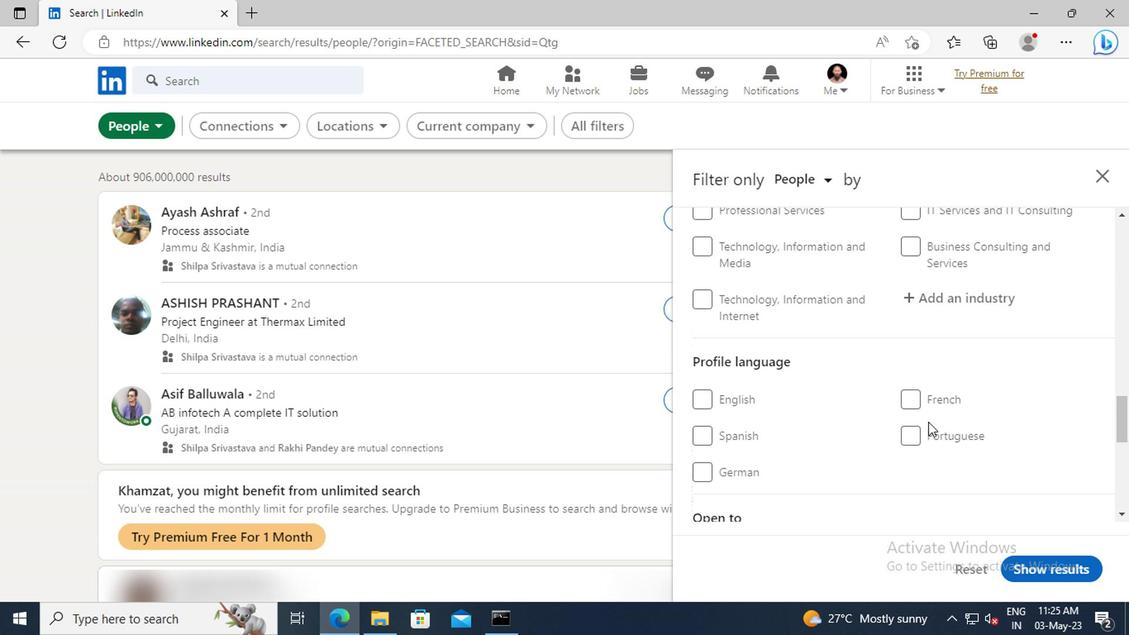 
Action: Mouse pressed left at (766, 424)
Screenshot: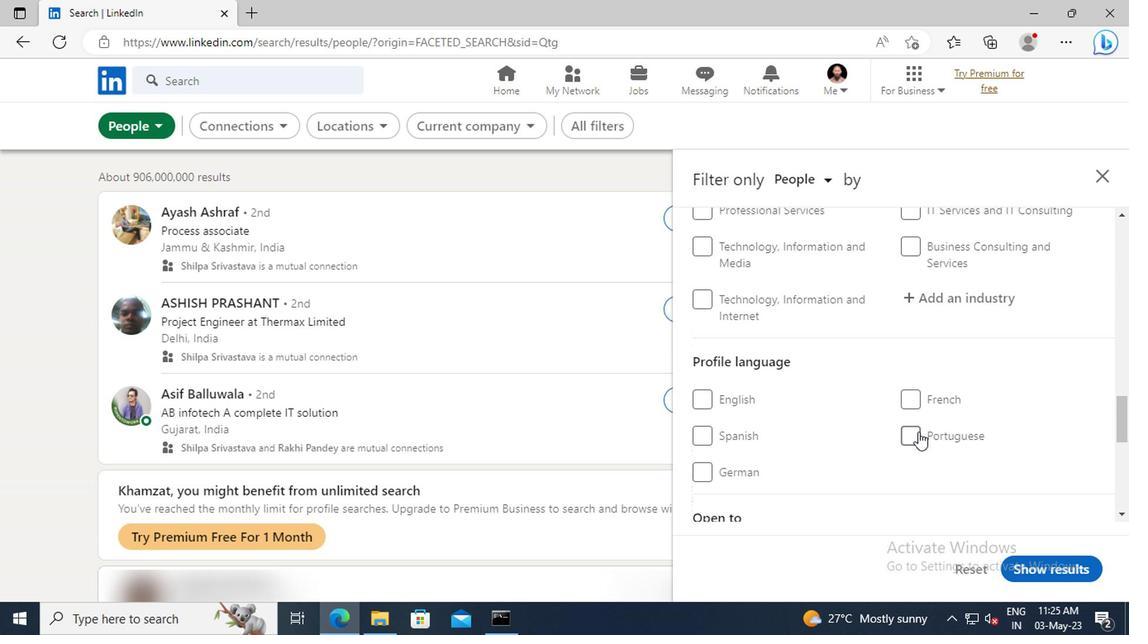 
Action: Mouse moved to (783, 413)
Screenshot: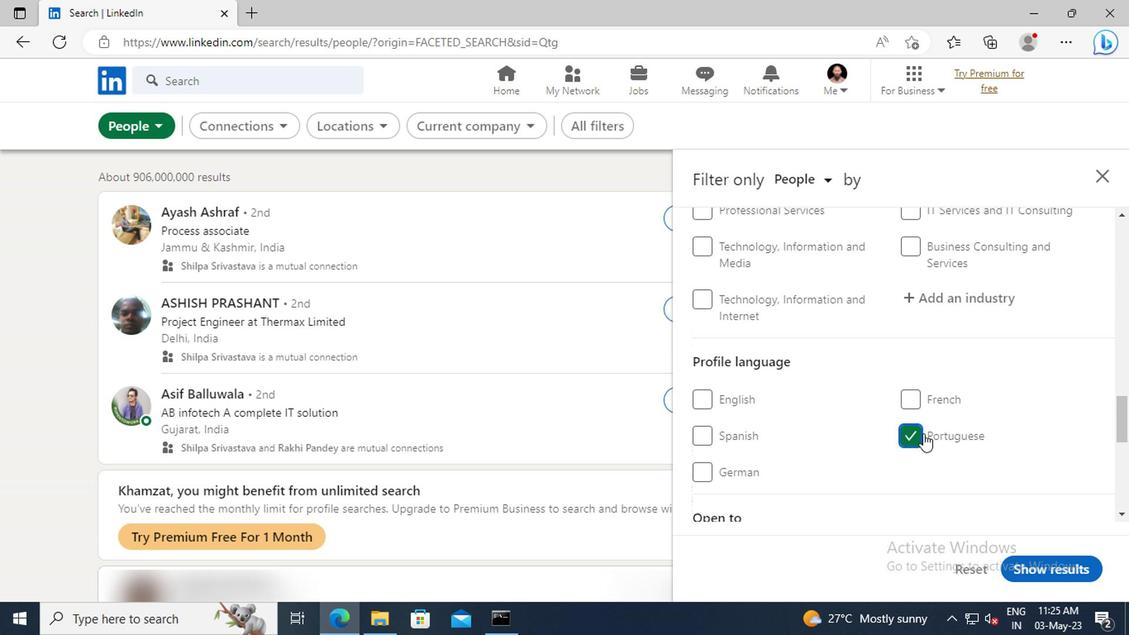 
Action: Mouse scrolled (783, 414) with delta (0, 0)
Screenshot: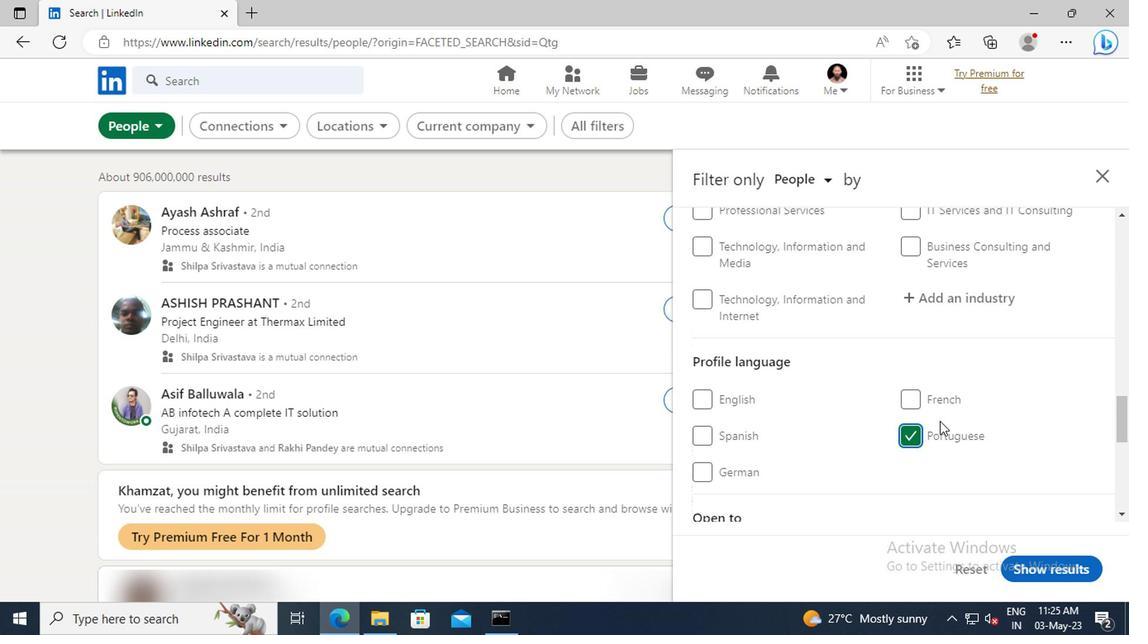 
Action: Mouse scrolled (783, 414) with delta (0, 0)
Screenshot: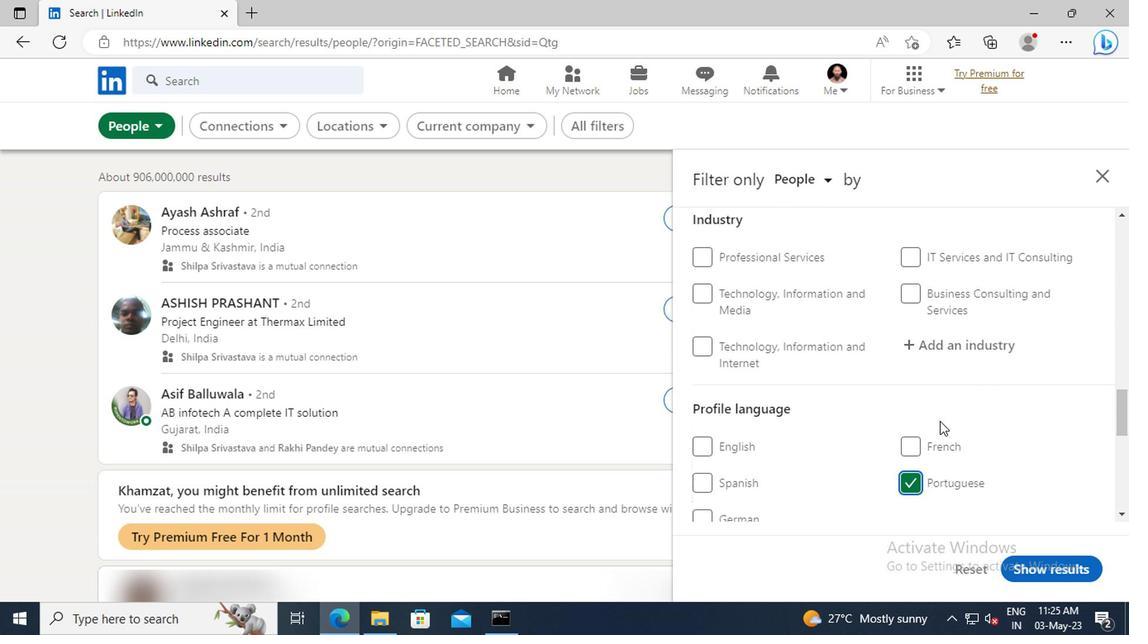 
Action: Mouse scrolled (783, 414) with delta (0, 0)
Screenshot: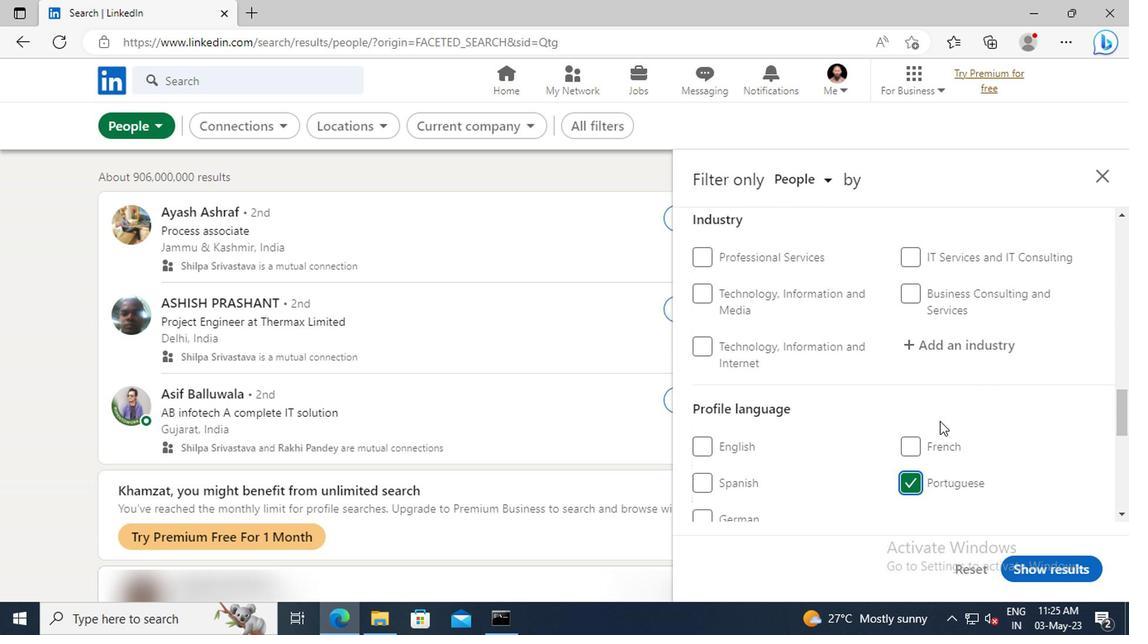 
Action: Mouse scrolled (783, 414) with delta (0, 0)
Screenshot: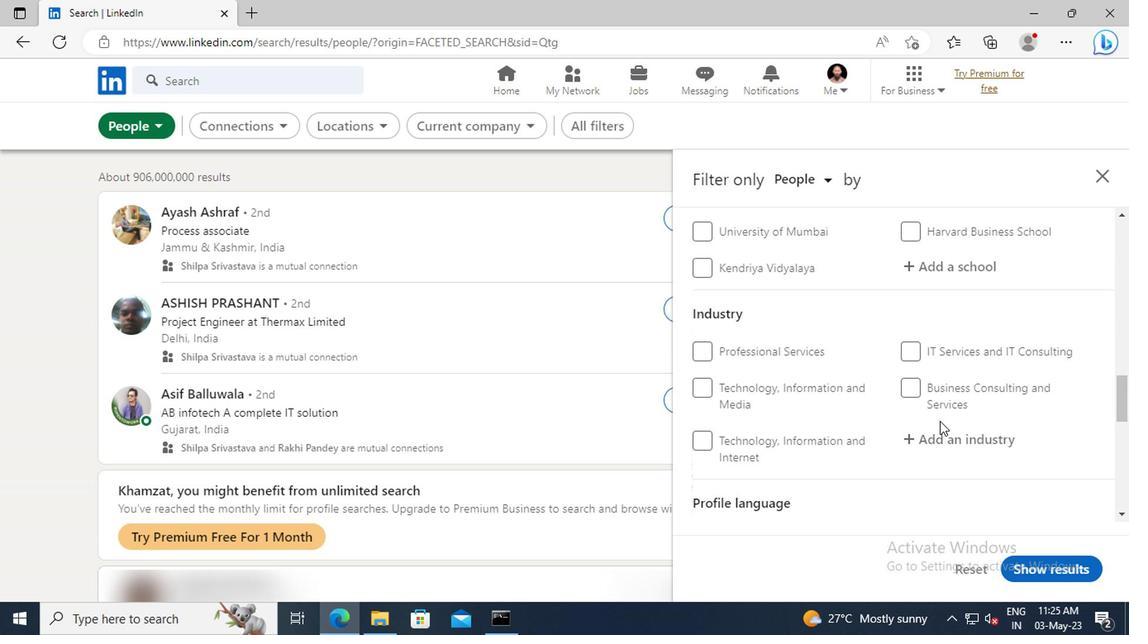 
Action: Mouse scrolled (783, 414) with delta (0, 0)
Screenshot: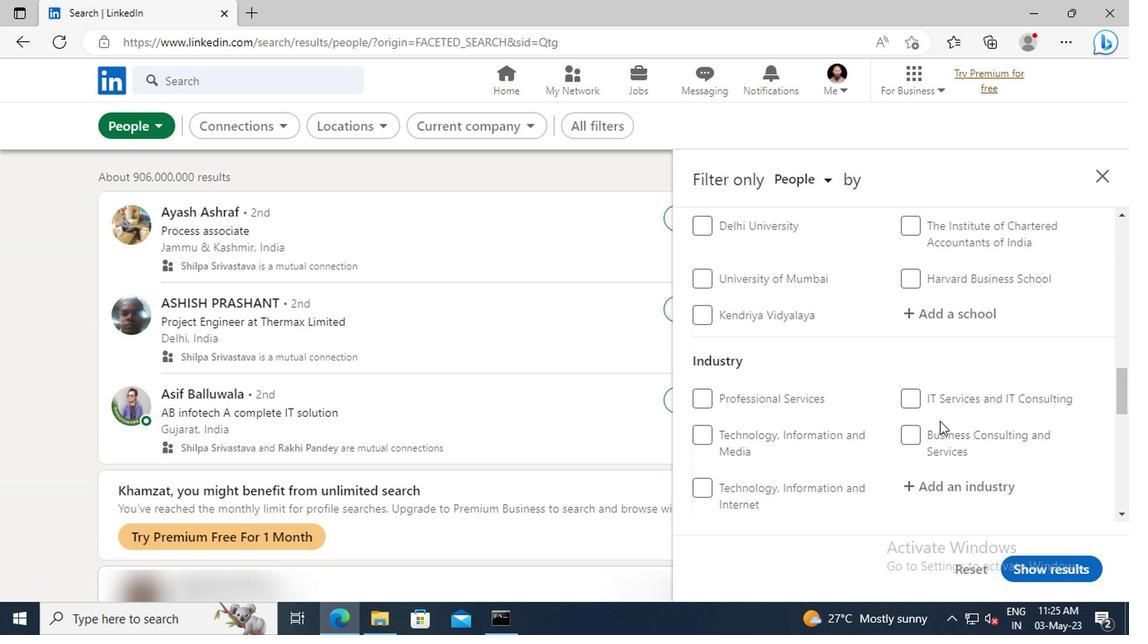 
Action: Mouse scrolled (783, 414) with delta (0, 0)
Screenshot: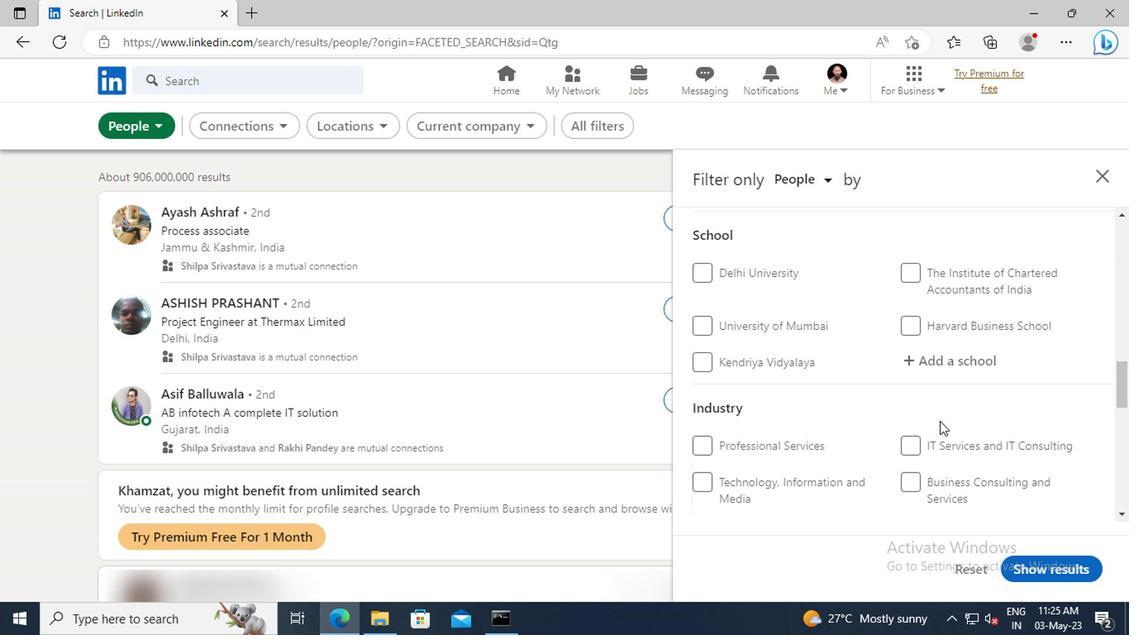 
Action: Mouse scrolled (783, 414) with delta (0, 0)
Screenshot: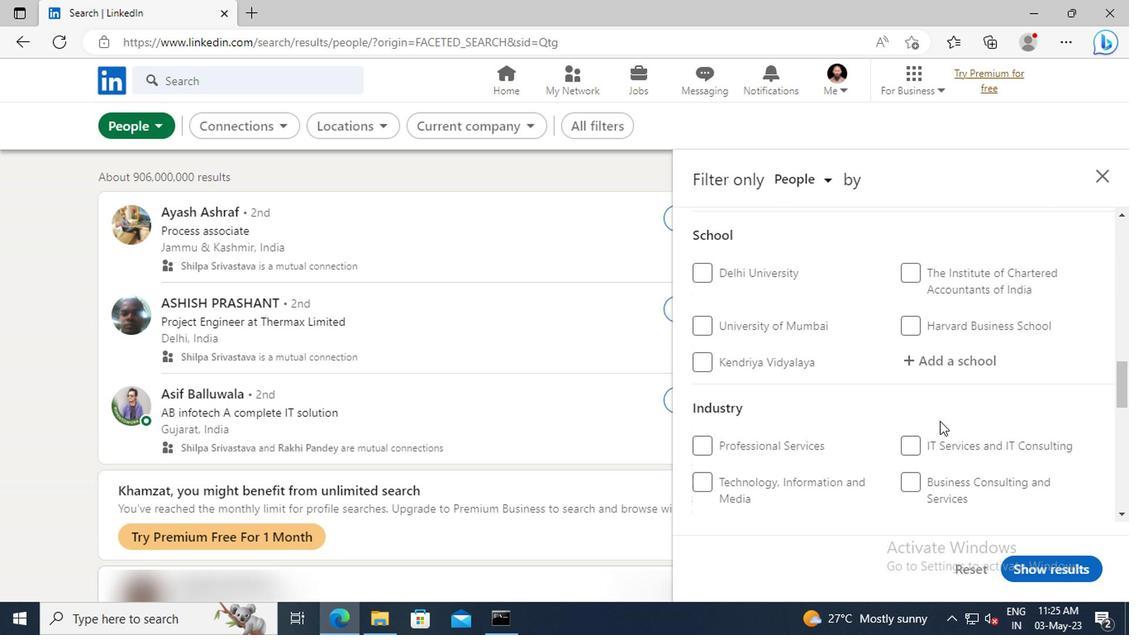 
Action: Mouse scrolled (783, 414) with delta (0, 0)
Screenshot: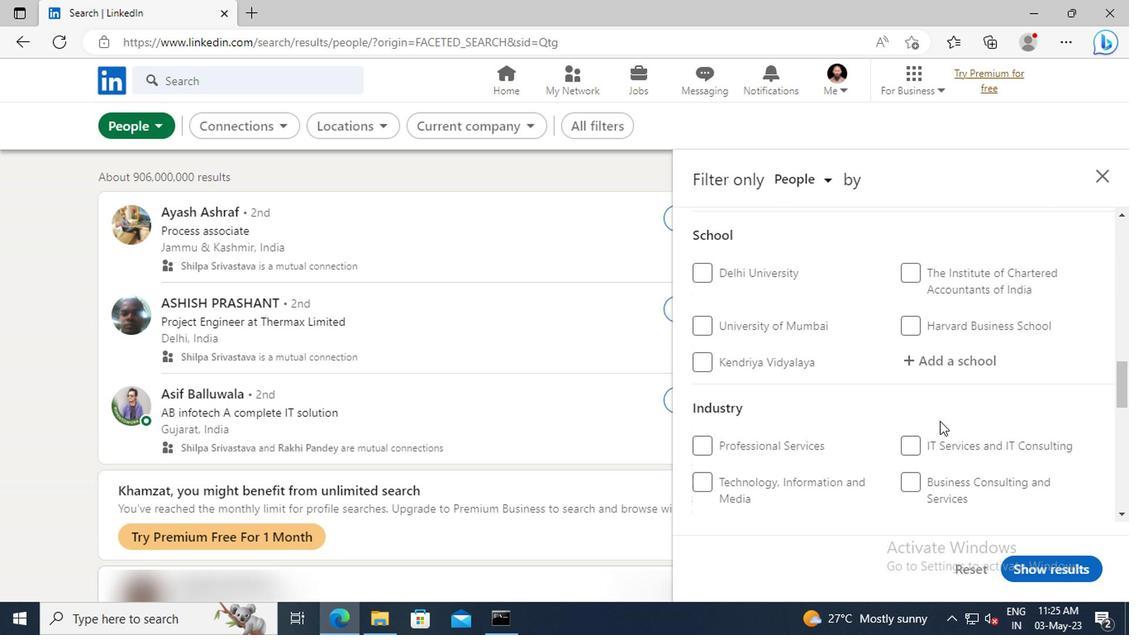 
Action: Mouse scrolled (783, 414) with delta (0, 0)
Screenshot: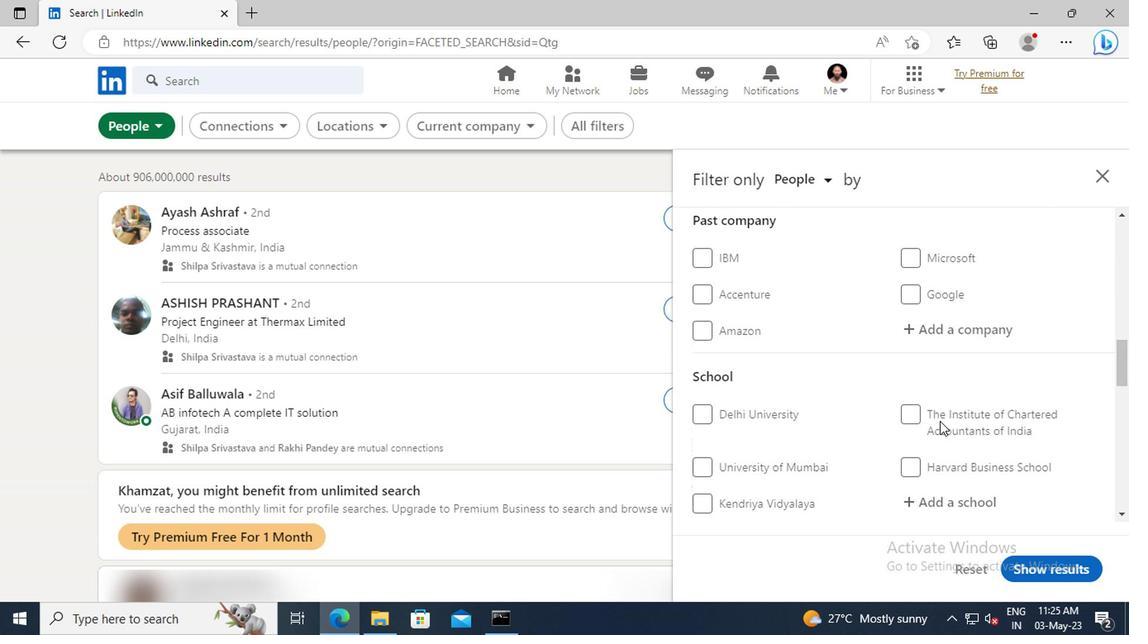 
Action: Mouse scrolled (783, 414) with delta (0, 0)
Screenshot: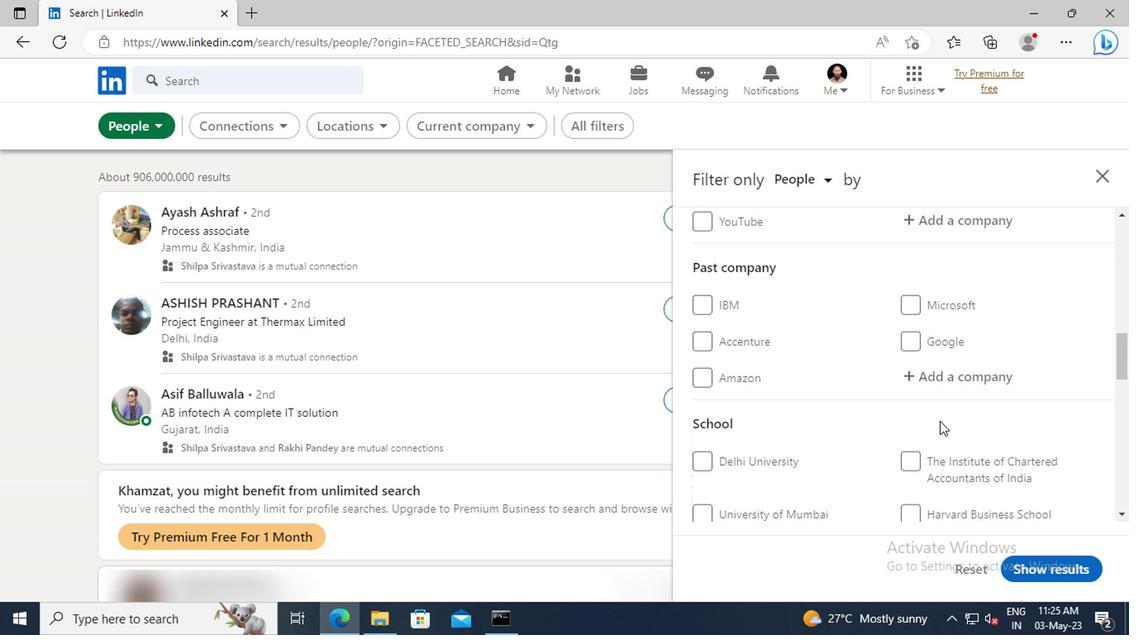 
Action: Mouse scrolled (783, 414) with delta (0, 0)
Screenshot: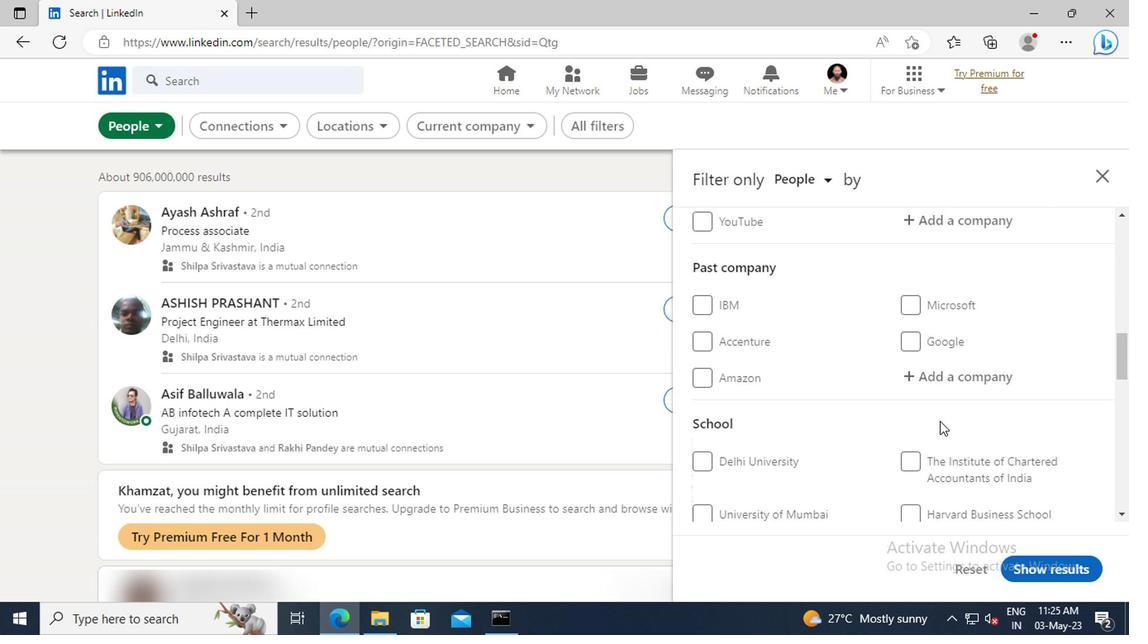 
Action: Mouse scrolled (783, 414) with delta (0, 0)
Screenshot: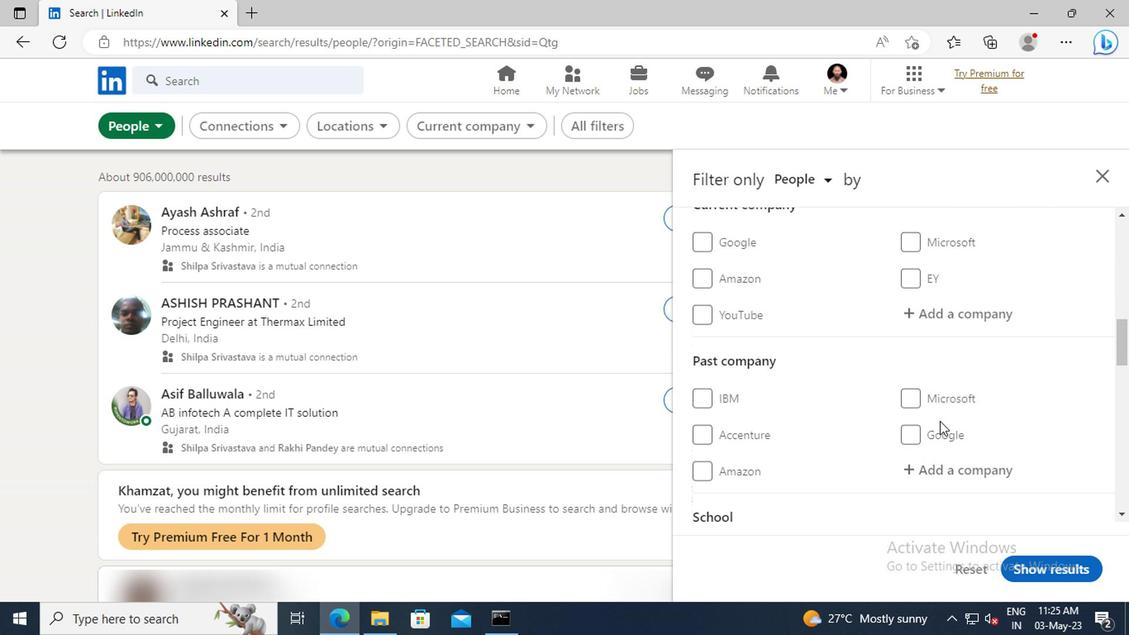 
Action: Mouse moved to (779, 376)
Screenshot: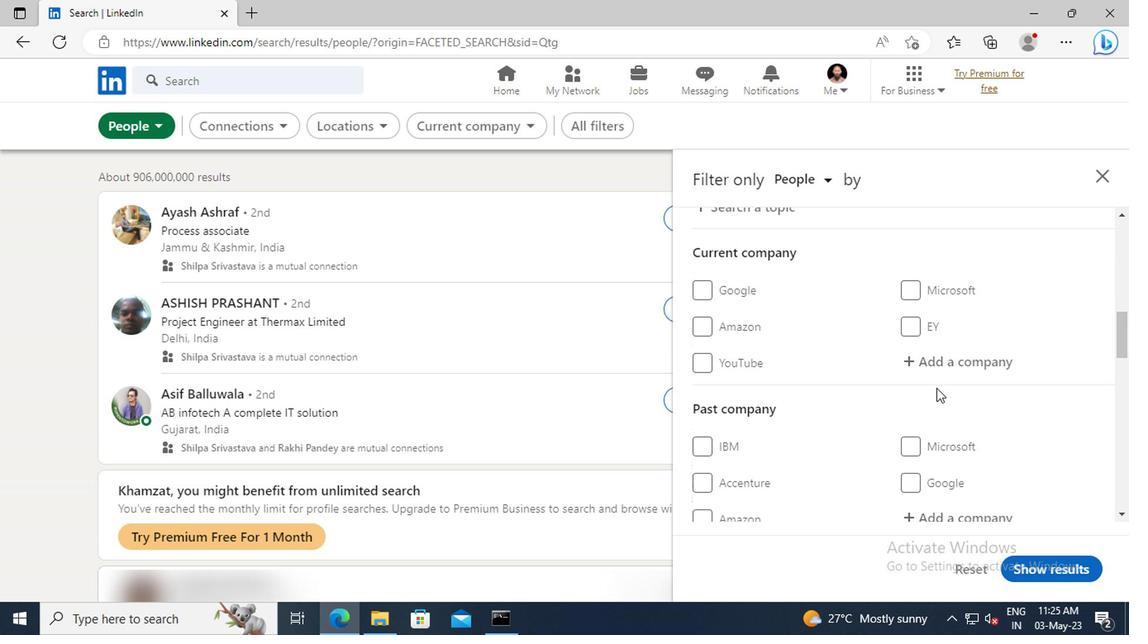 
Action: Mouse pressed left at (779, 376)
Screenshot: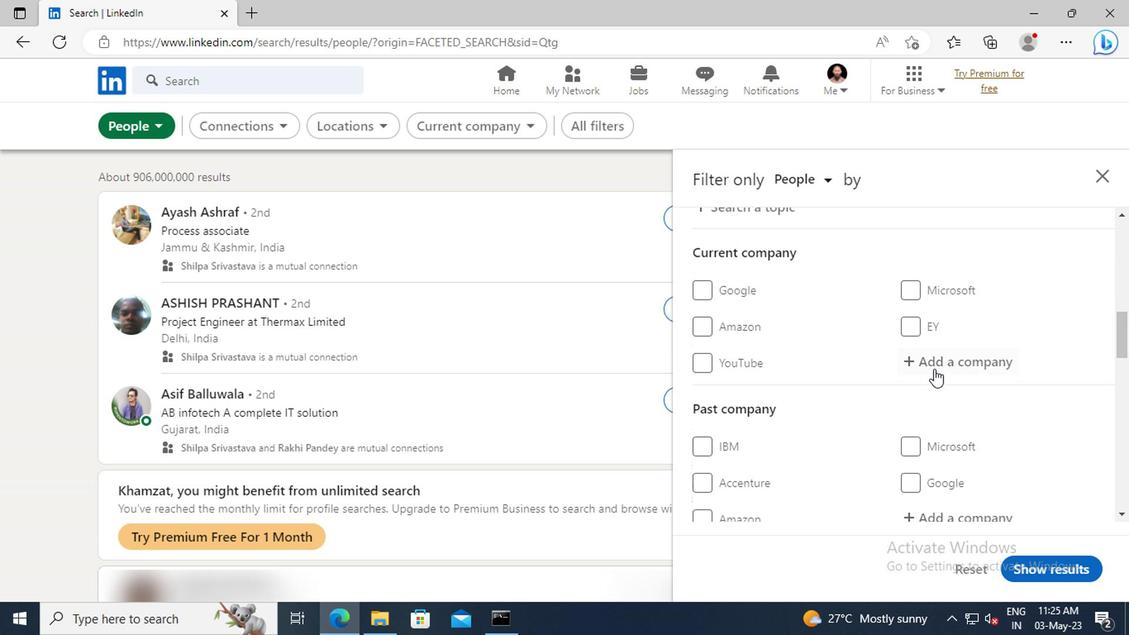 
Action: Key pressed <Key.shift>WAY2<Key.shift>FR
Screenshot: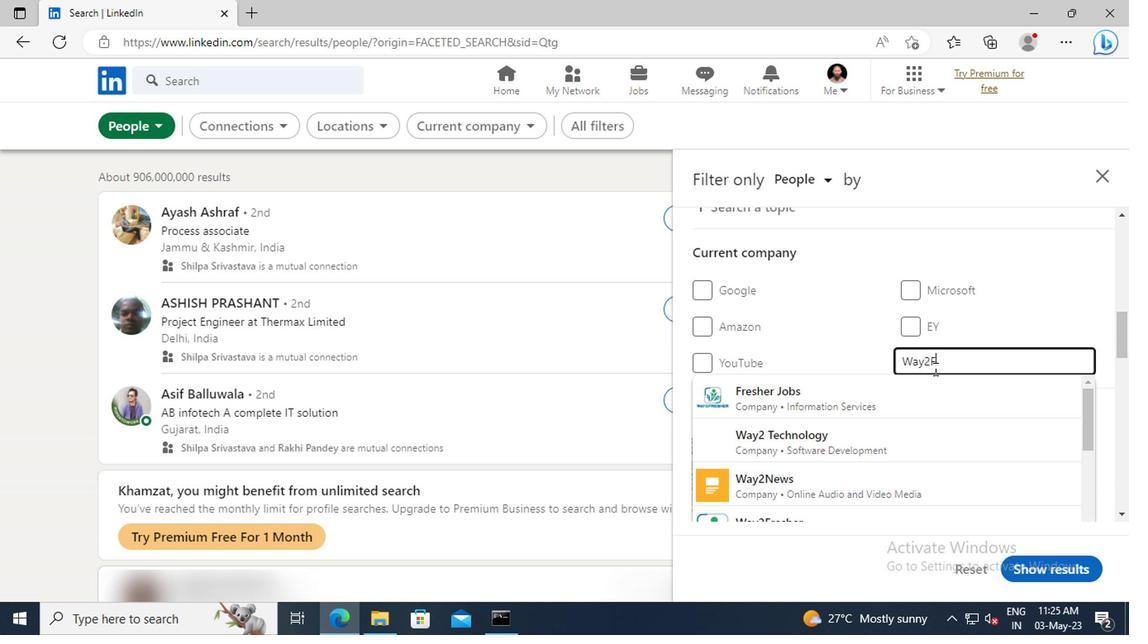 
Action: Mouse moved to (781, 421)
Screenshot: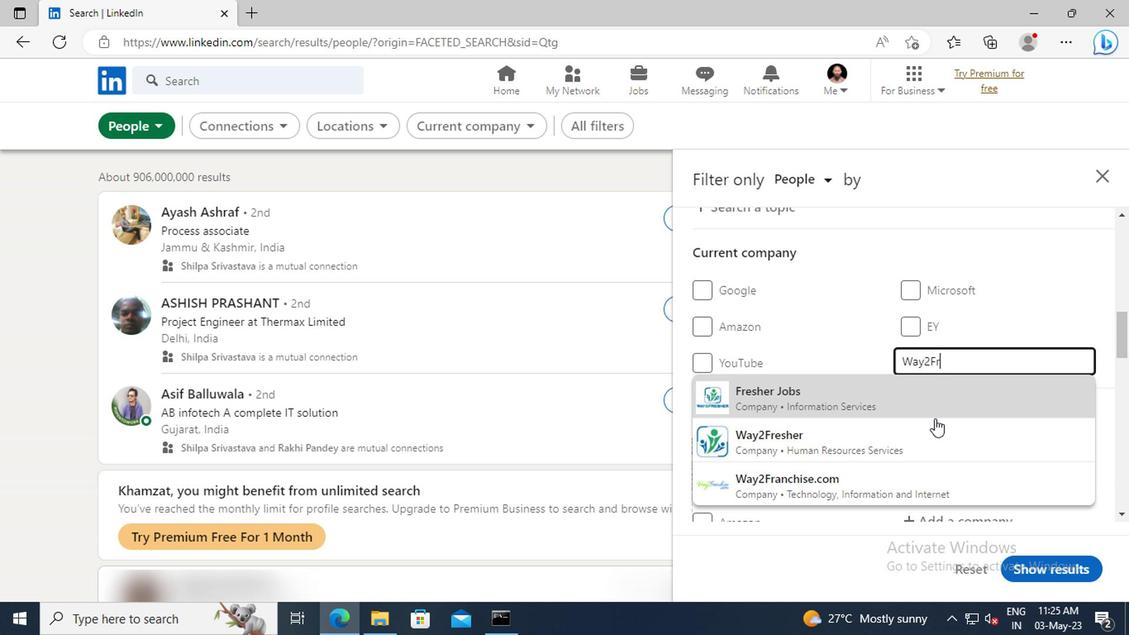 
Action: Mouse pressed left at (781, 421)
Screenshot: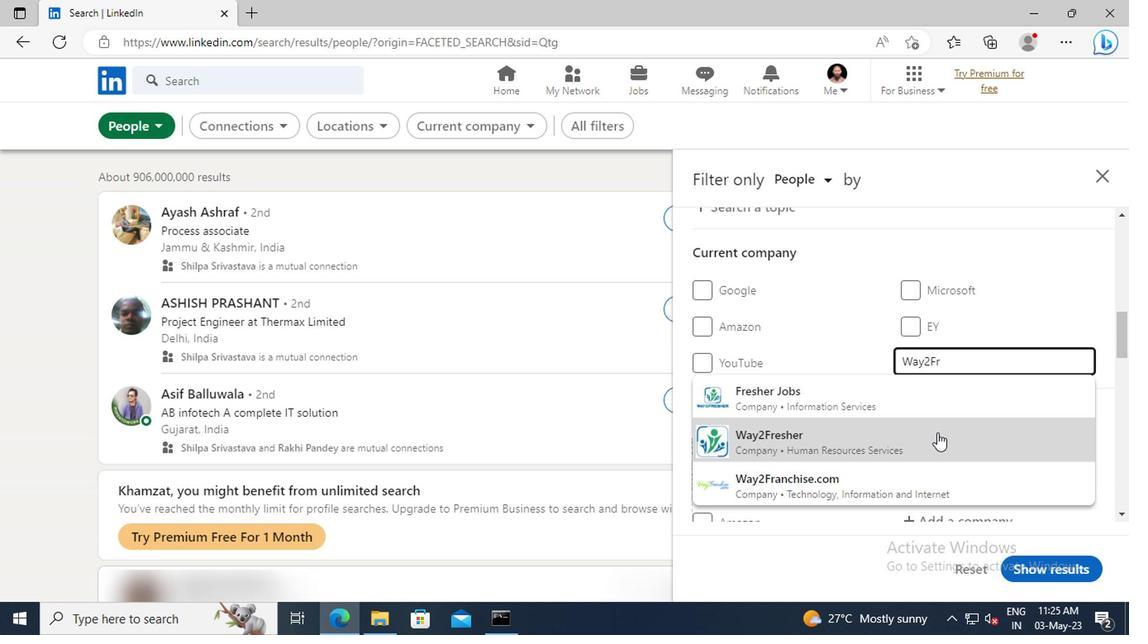 
Action: Mouse scrolled (781, 421) with delta (0, 0)
Screenshot: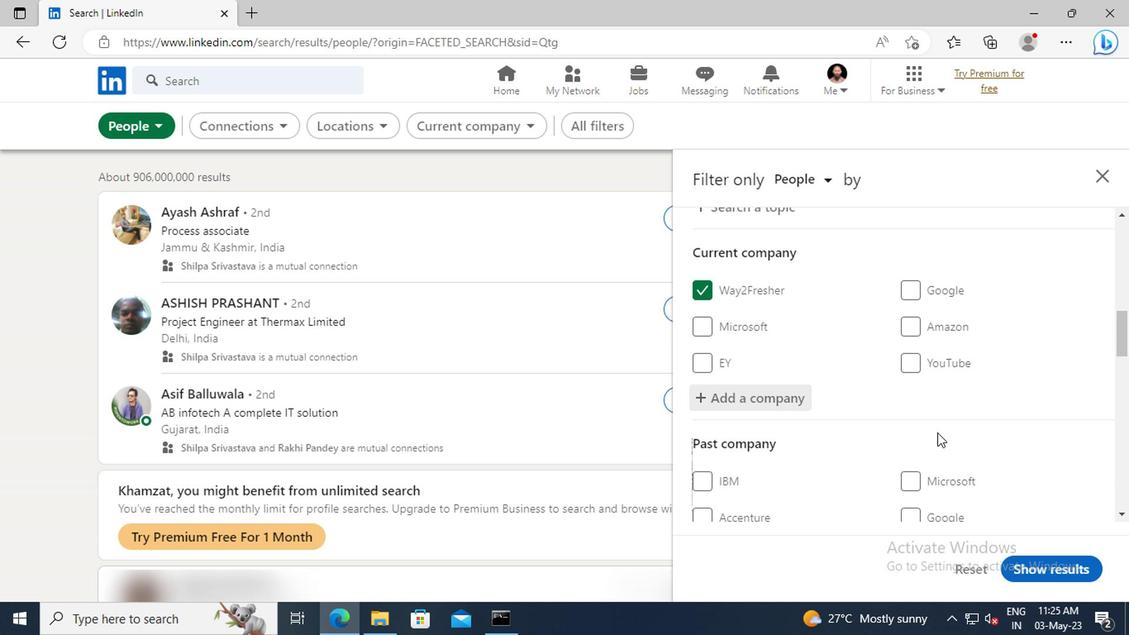 
Action: Mouse moved to (780, 404)
Screenshot: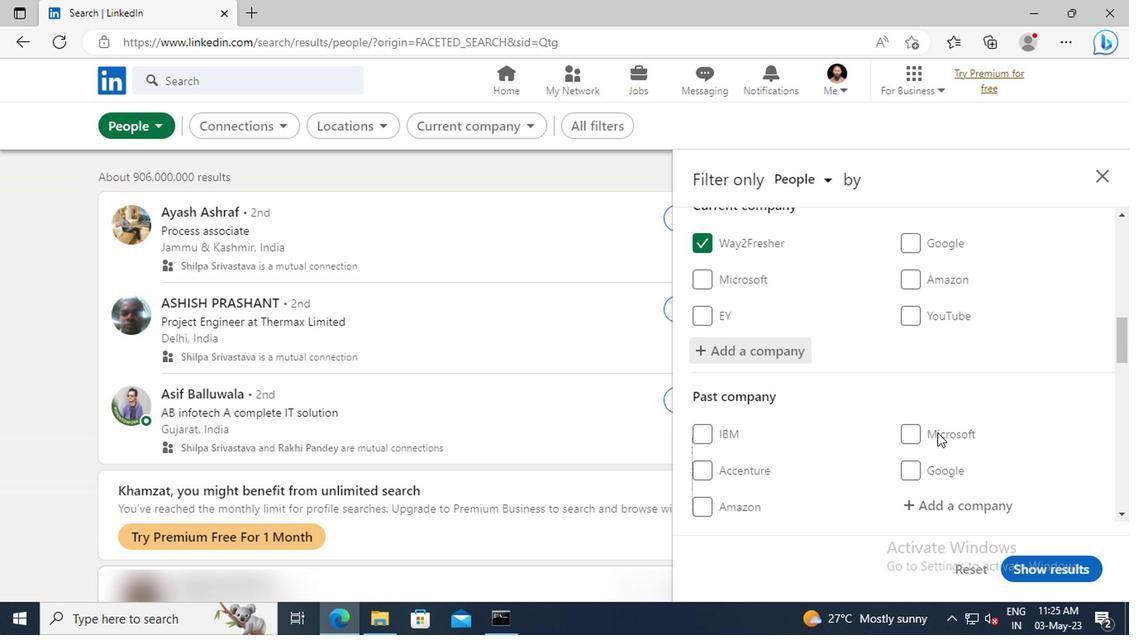 
Action: Mouse scrolled (780, 404) with delta (0, 0)
Screenshot: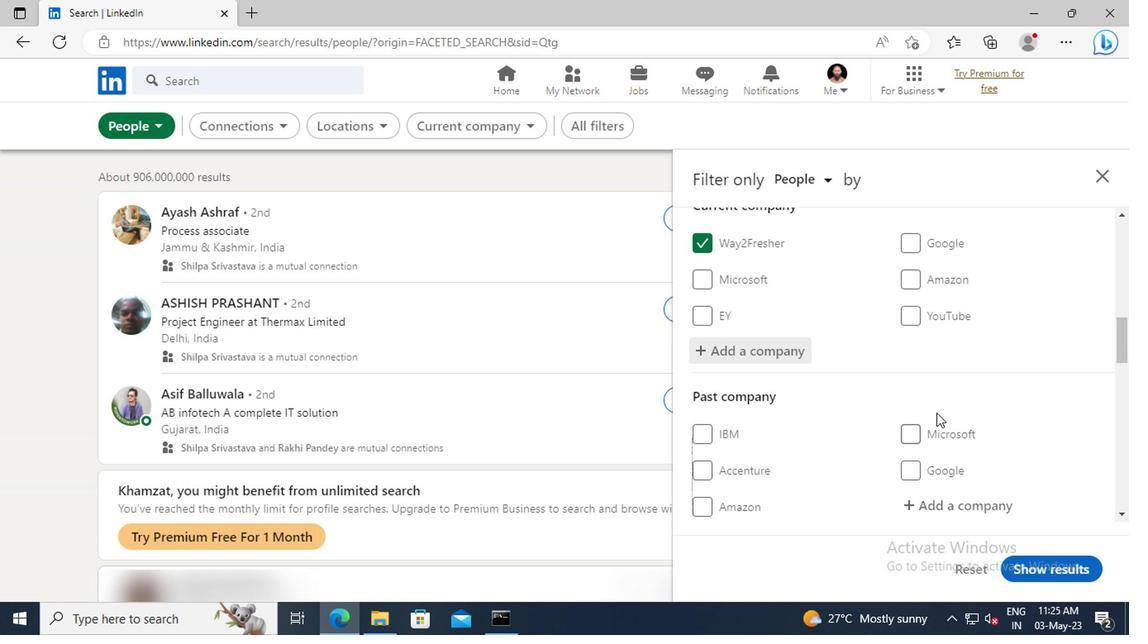 
Action: Mouse scrolled (780, 404) with delta (0, 0)
Screenshot: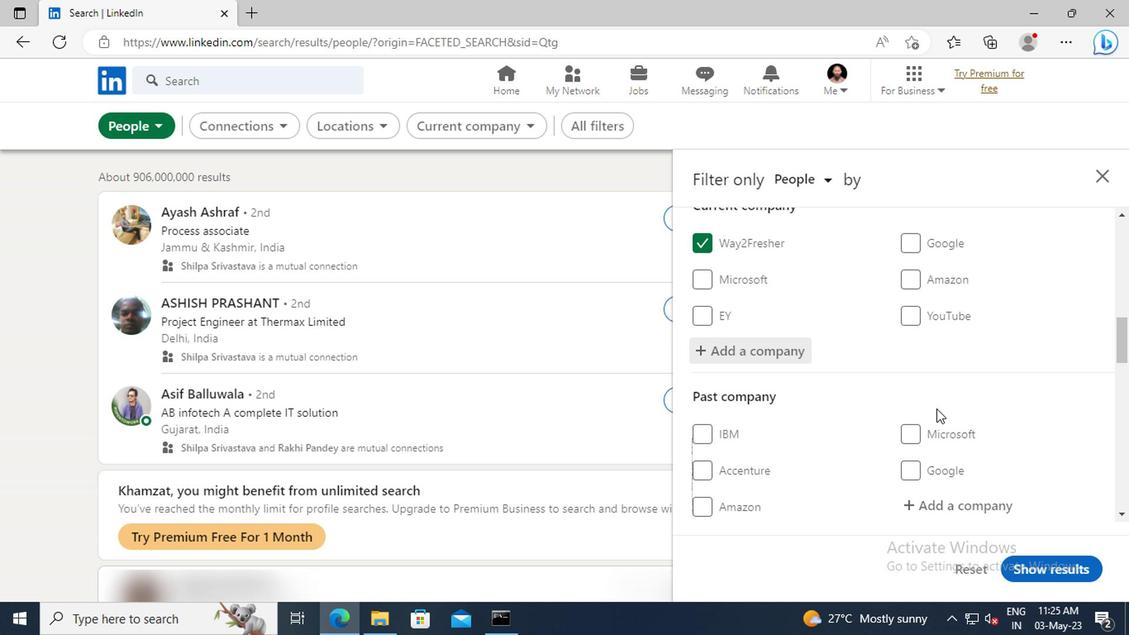 
Action: Mouse moved to (777, 380)
Screenshot: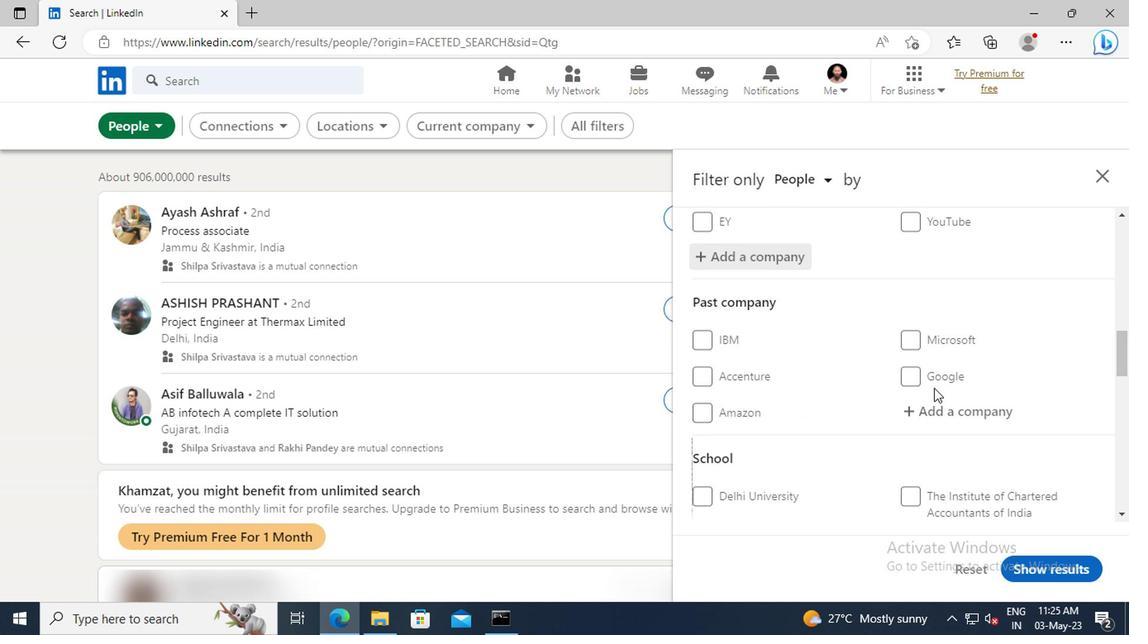 
Action: Mouse scrolled (777, 379) with delta (0, 0)
Screenshot: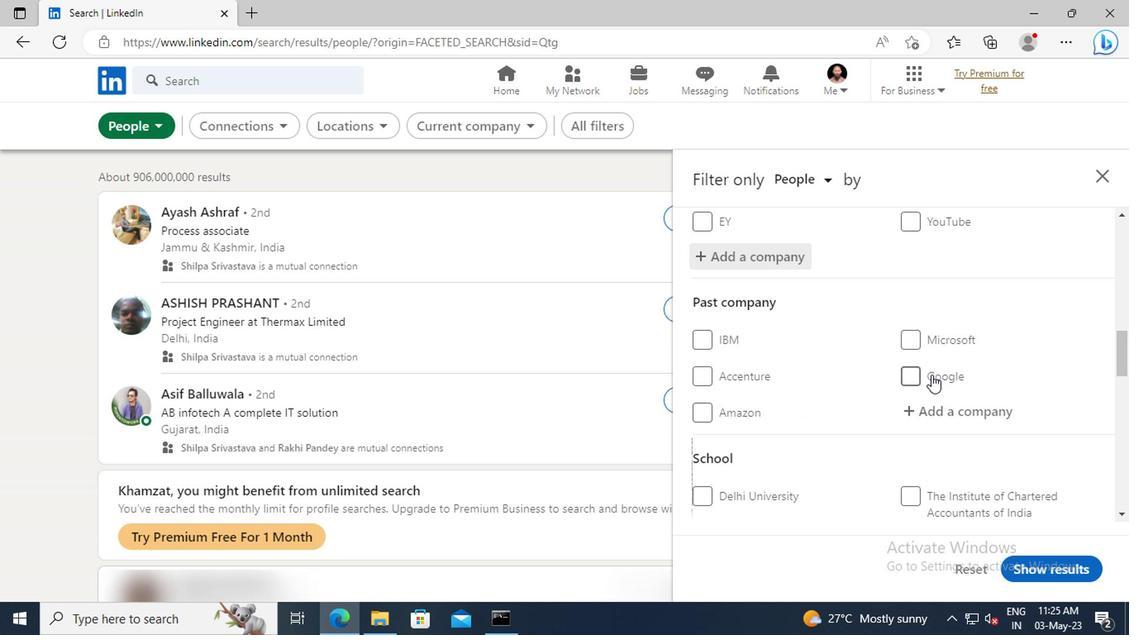 
Action: Mouse scrolled (777, 379) with delta (0, 0)
Screenshot: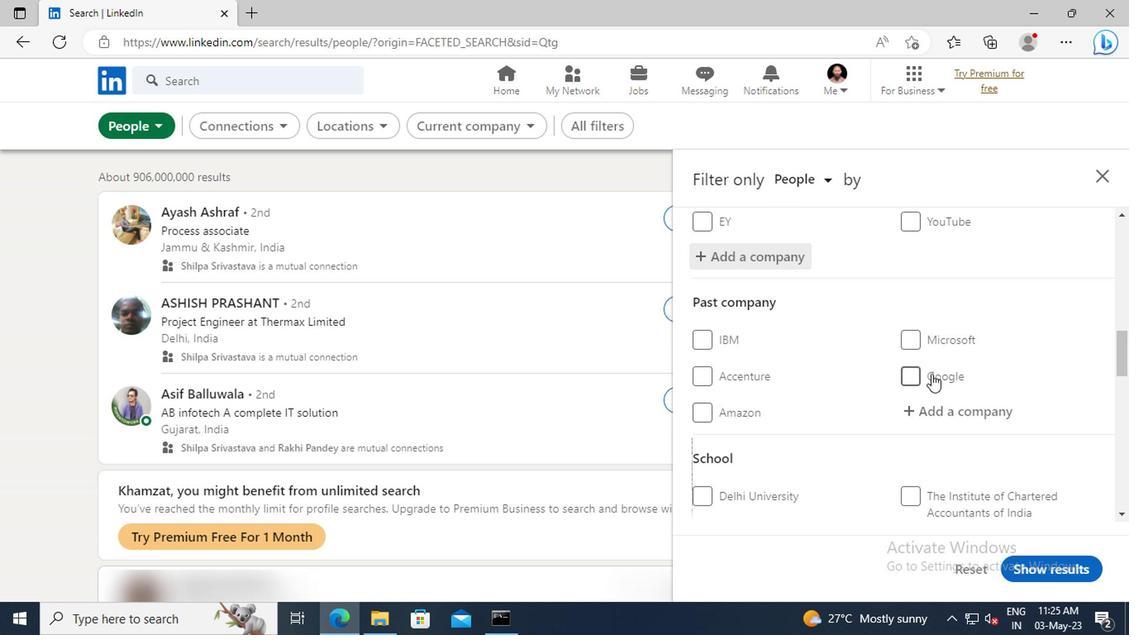 
Action: Mouse scrolled (777, 379) with delta (0, 0)
Screenshot: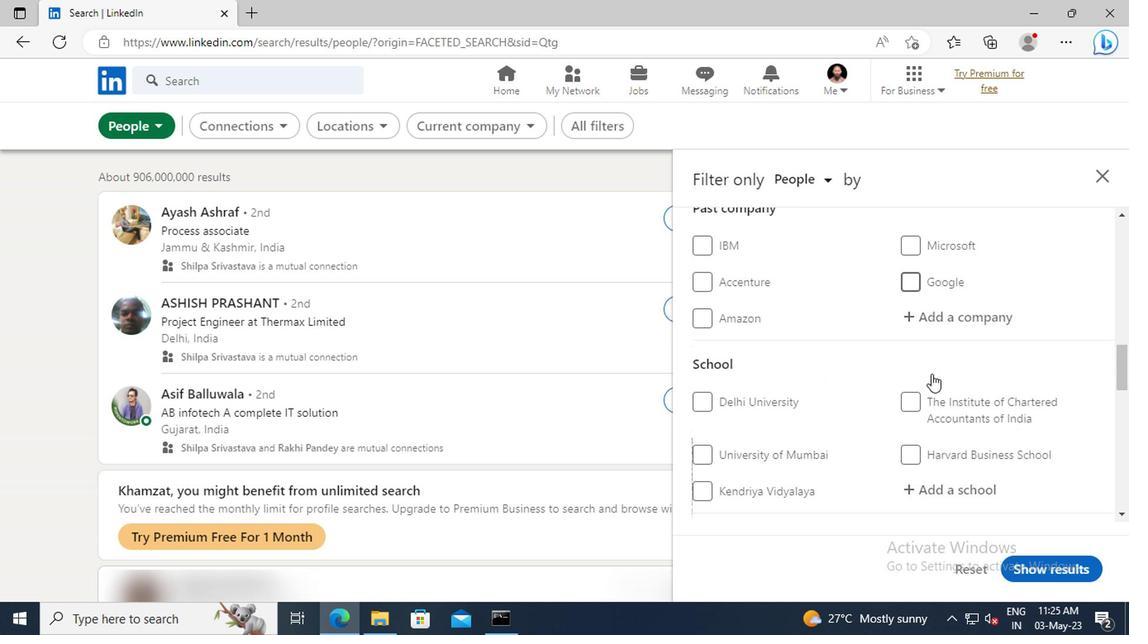 
Action: Mouse scrolled (777, 379) with delta (0, 0)
Screenshot: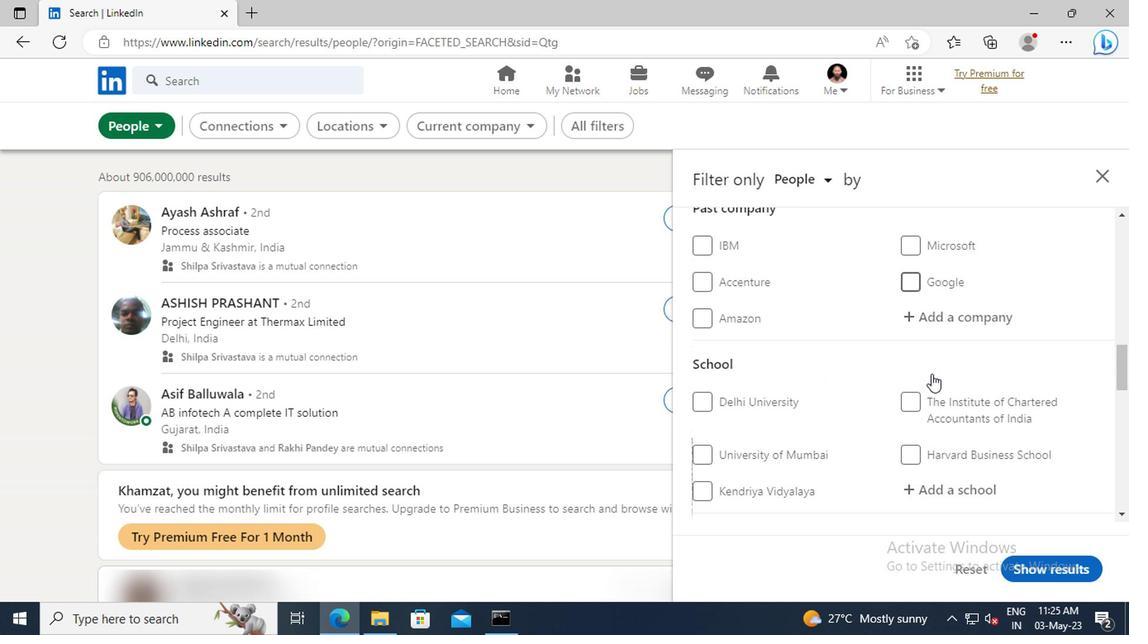 
Action: Mouse moved to (779, 393)
Screenshot: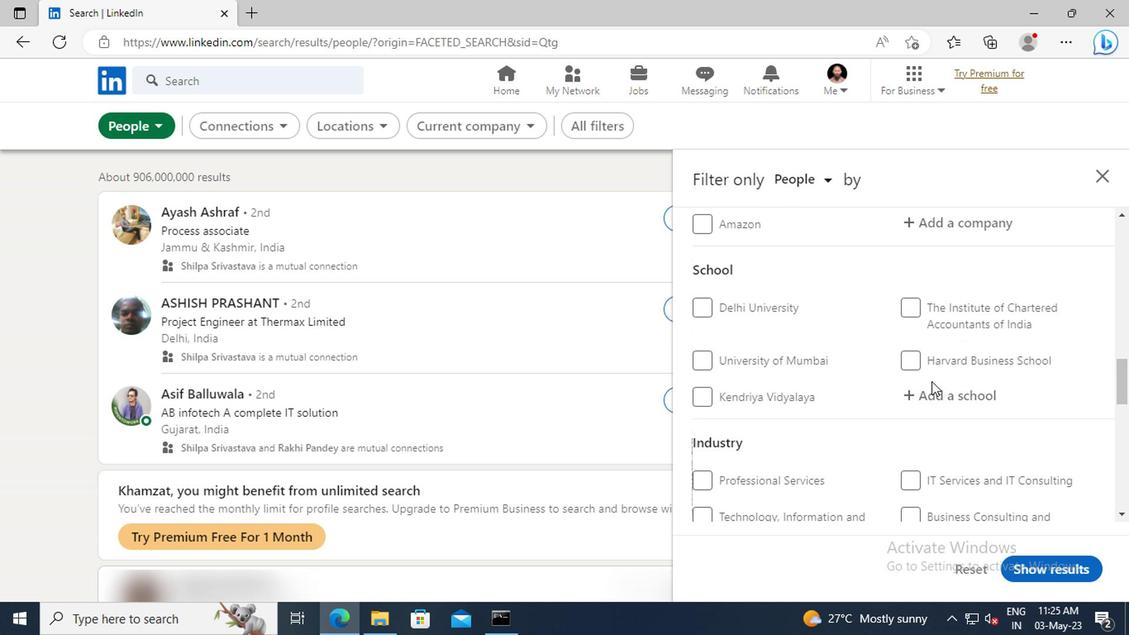
Action: Mouse pressed left at (779, 393)
Screenshot: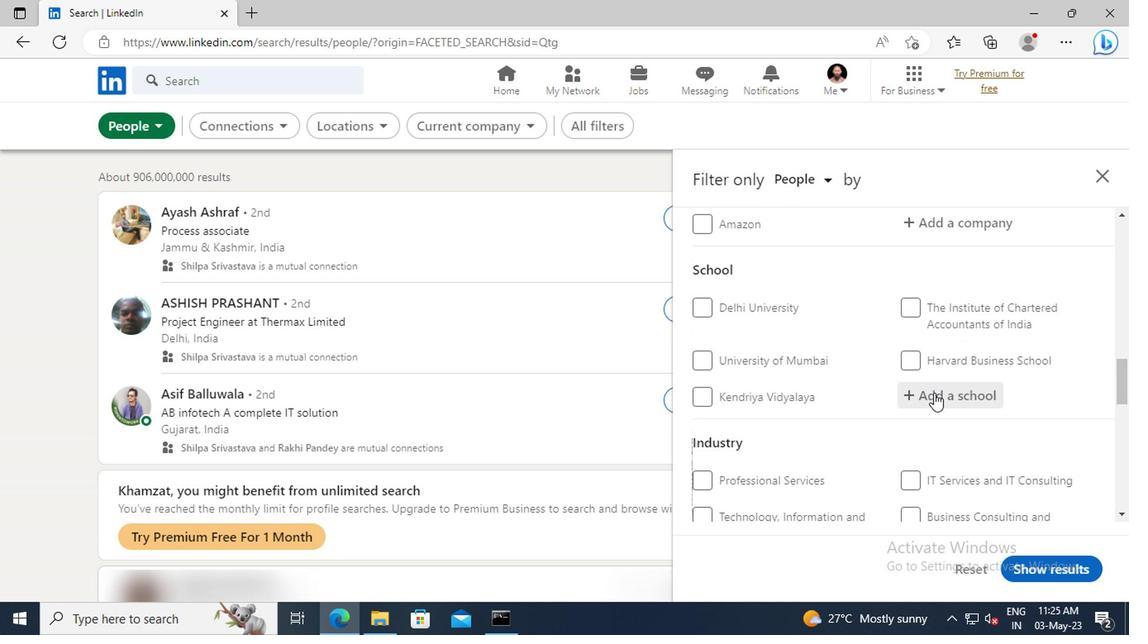 
Action: Key pressed <Key.shift>KNOWLEDGE<Key.space><Key.shift>IN
Screenshot: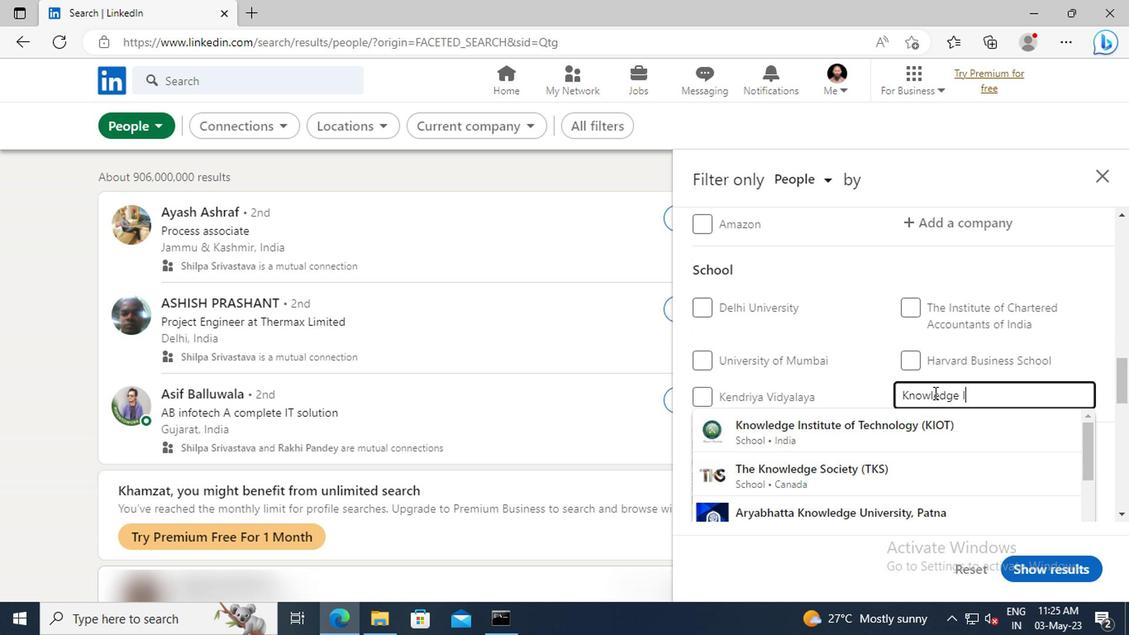
Action: Mouse moved to (779, 412)
Screenshot: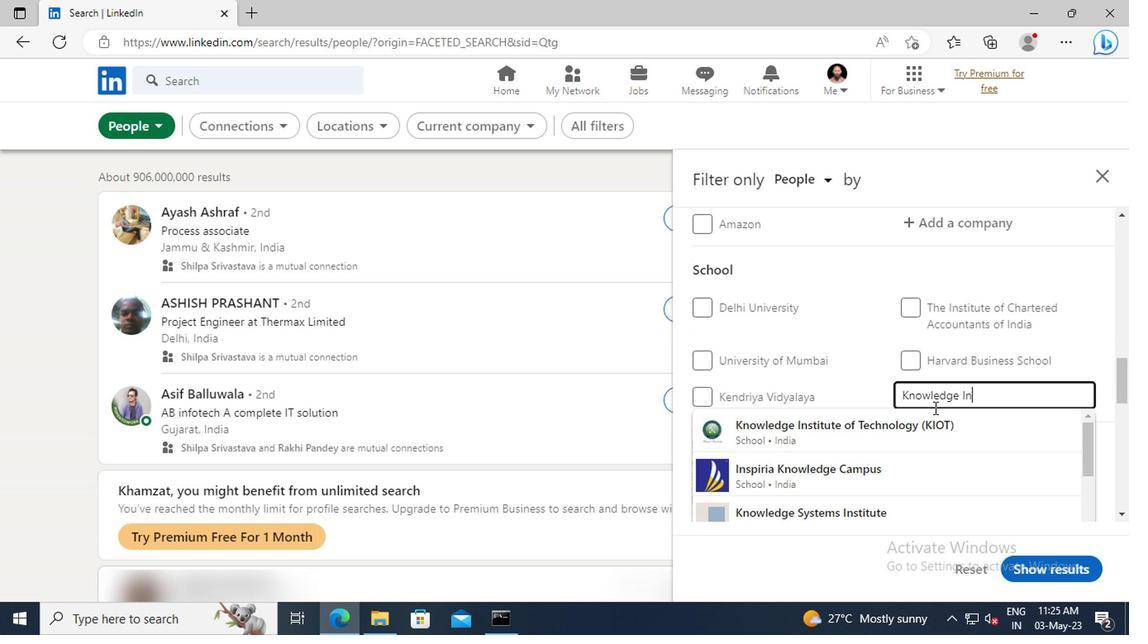 
Action: Mouse pressed left at (779, 412)
Screenshot: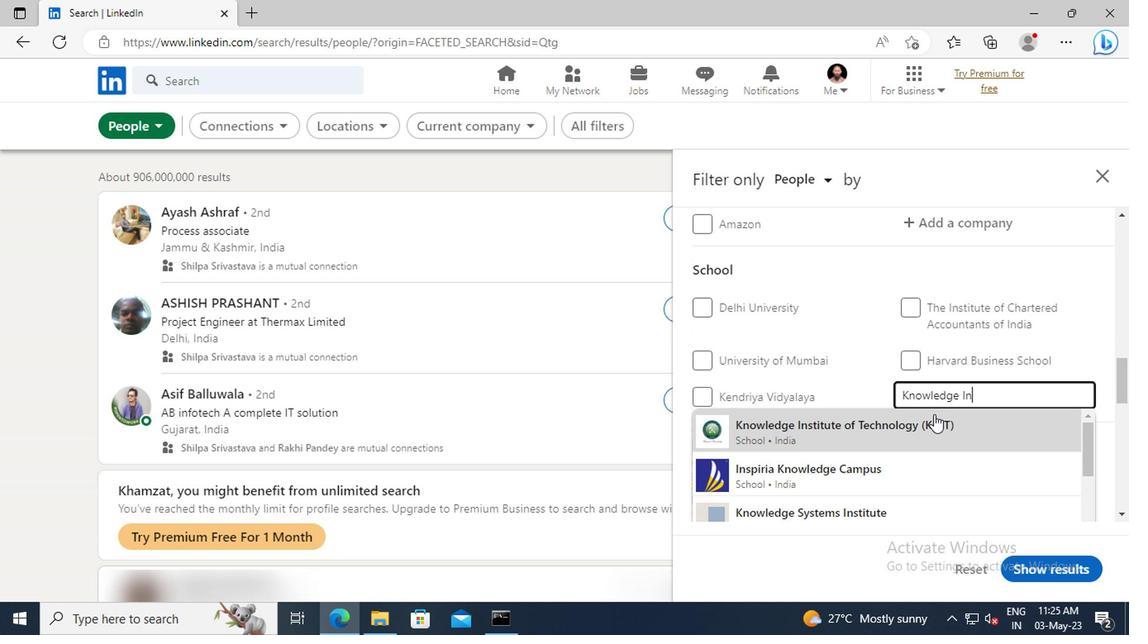 
Action: Mouse scrolled (779, 411) with delta (0, 0)
Screenshot: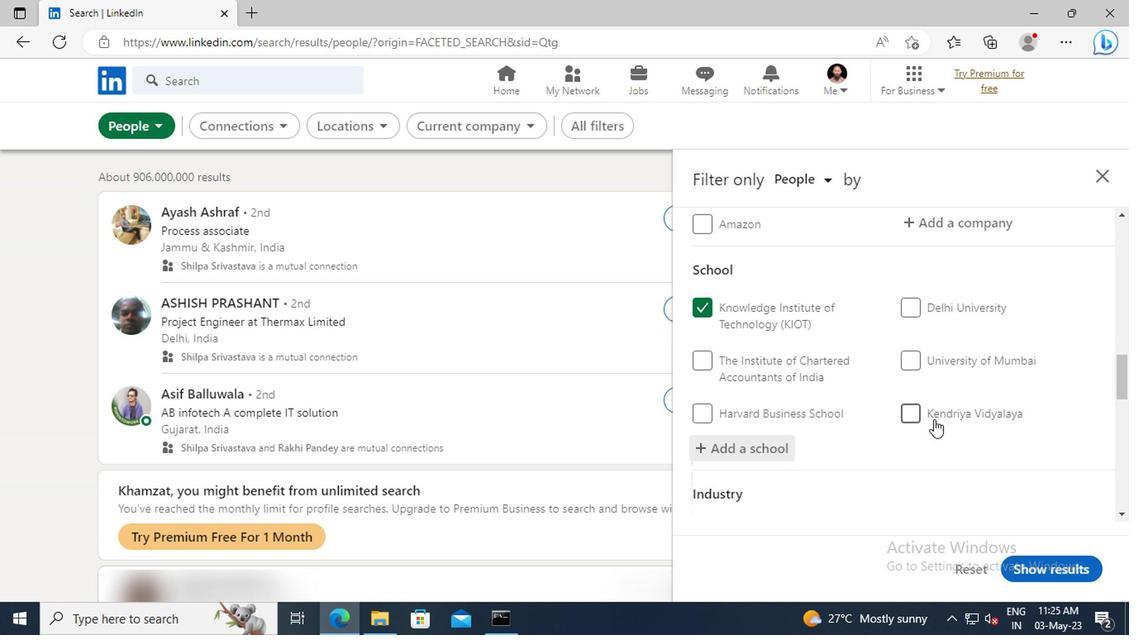 
Action: Mouse scrolled (779, 411) with delta (0, 0)
Screenshot: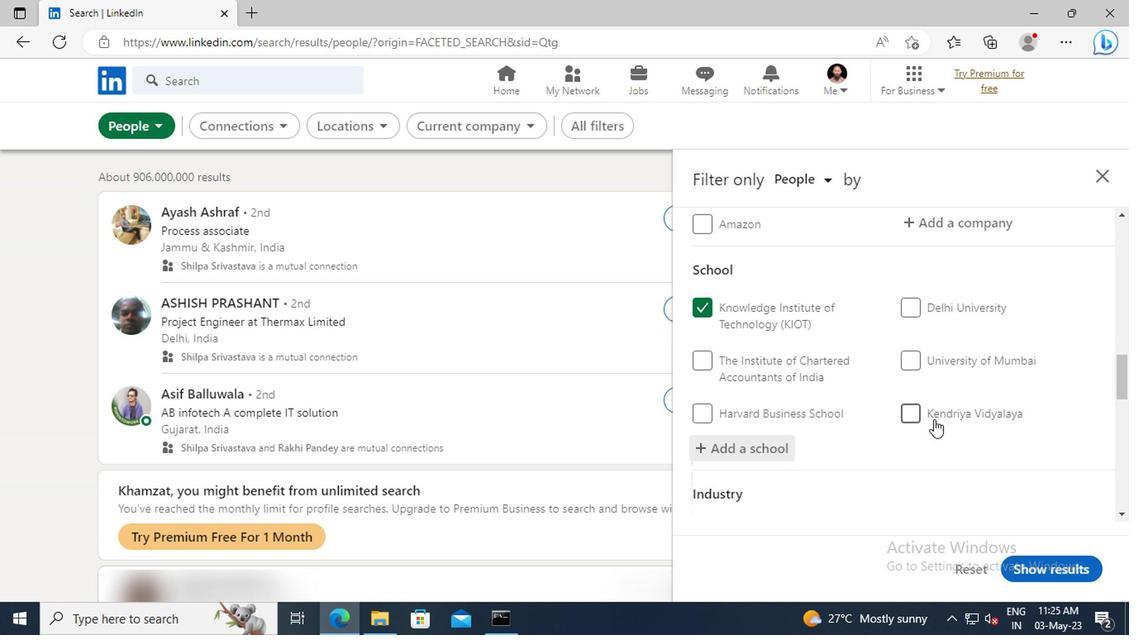 
Action: Mouse moved to (776, 402)
Screenshot: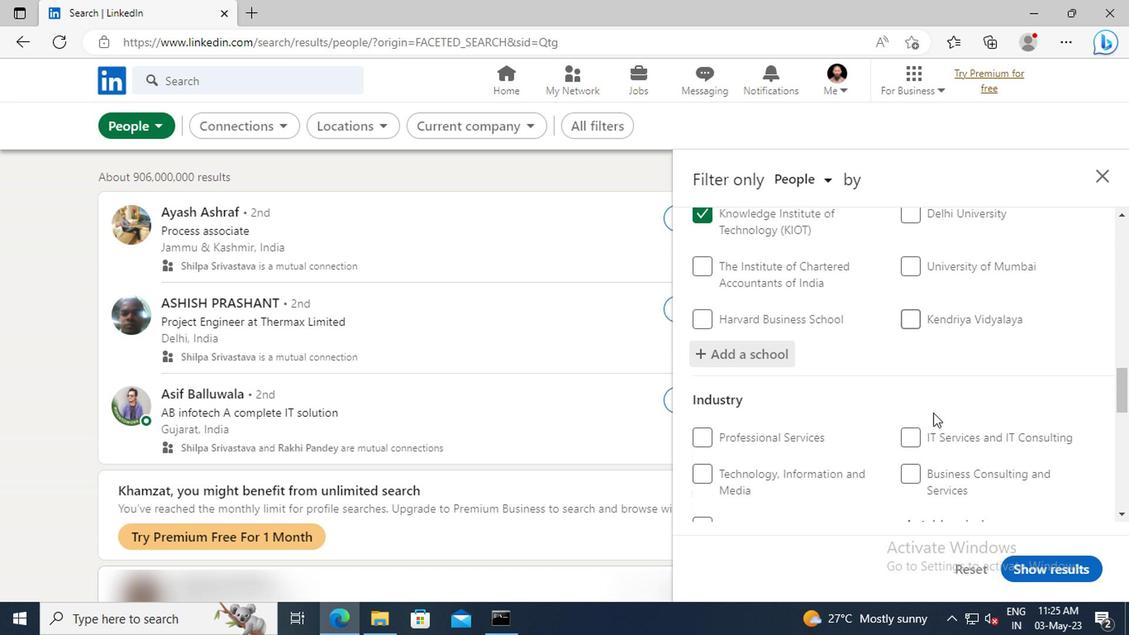 
Action: Mouse scrolled (776, 401) with delta (0, 0)
Screenshot: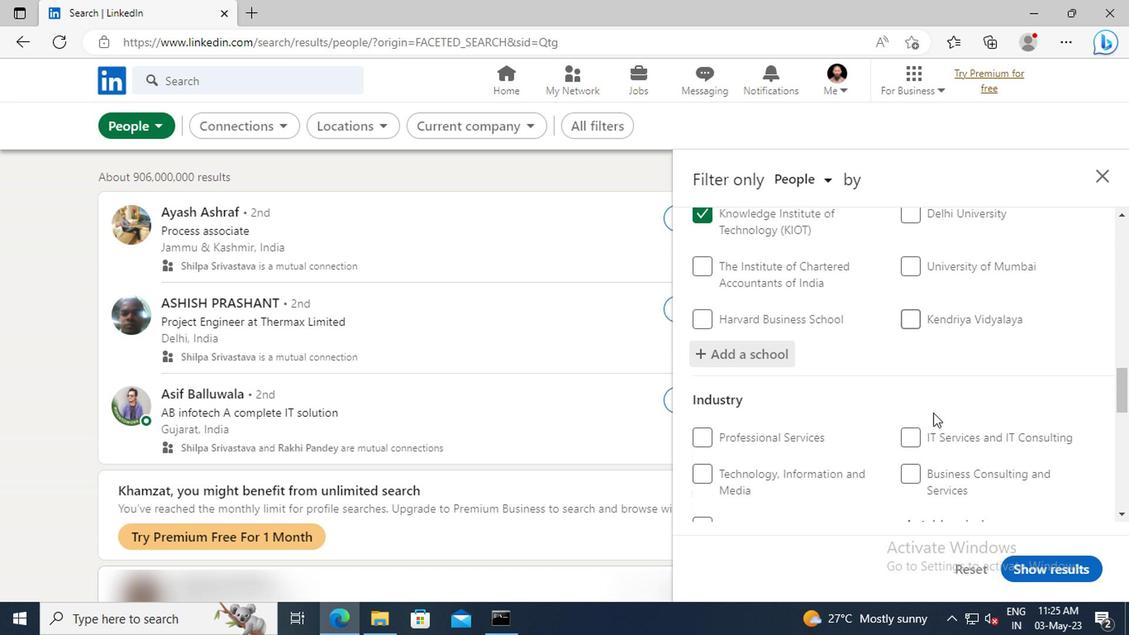 
Action: Mouse moved to (776, 400)
Screenshot: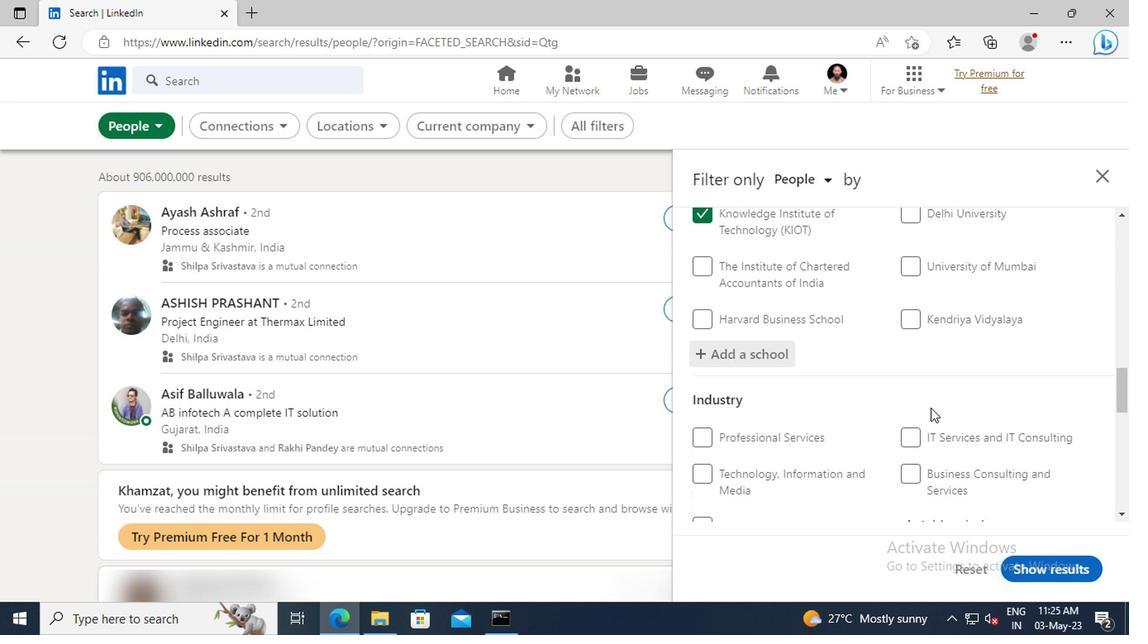 
Action: Mouse scrolled (776, 400) with delta (0, 0)
Screenshot: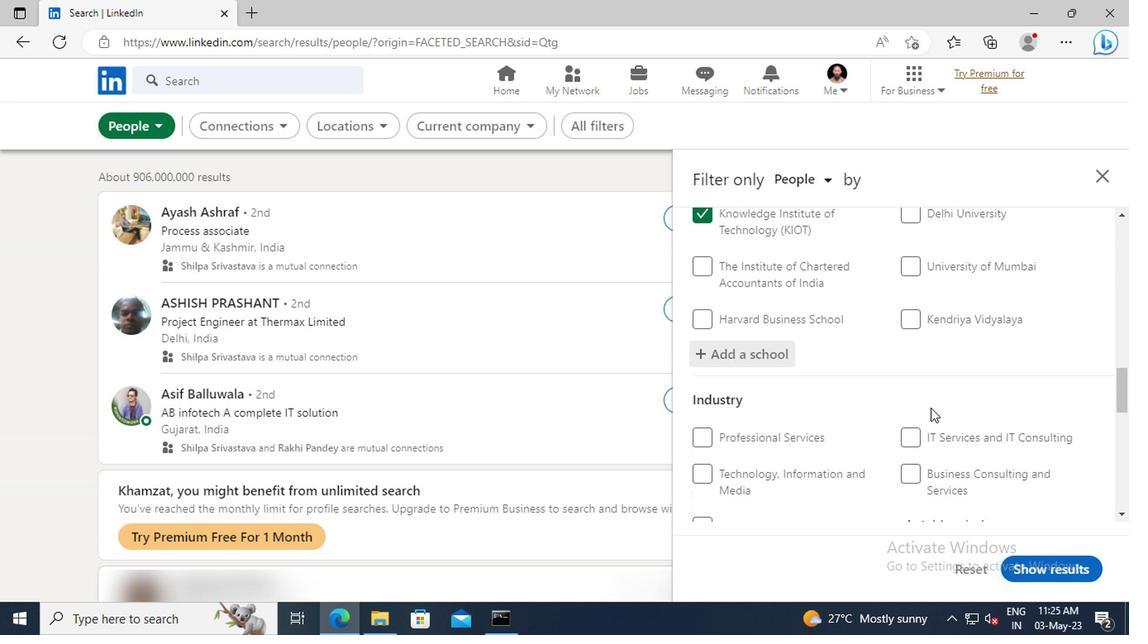 
Action: Mouse moved to (770, 385)
Screenshot: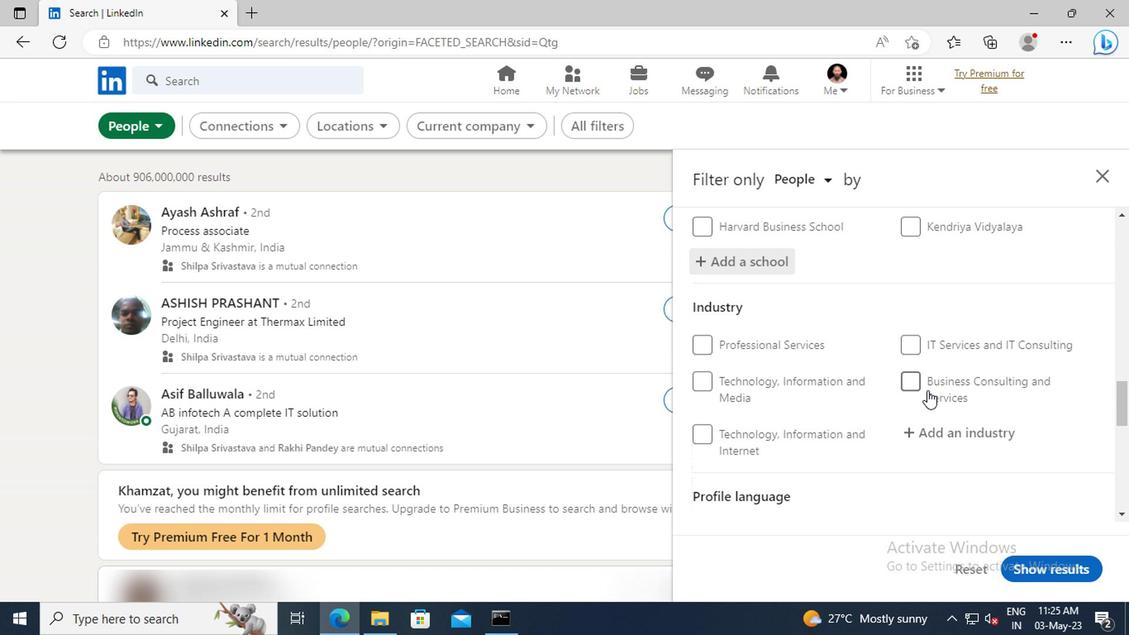 
Action: Mouse scrolled (770, 384) with delta (0, 0)
Screenshot: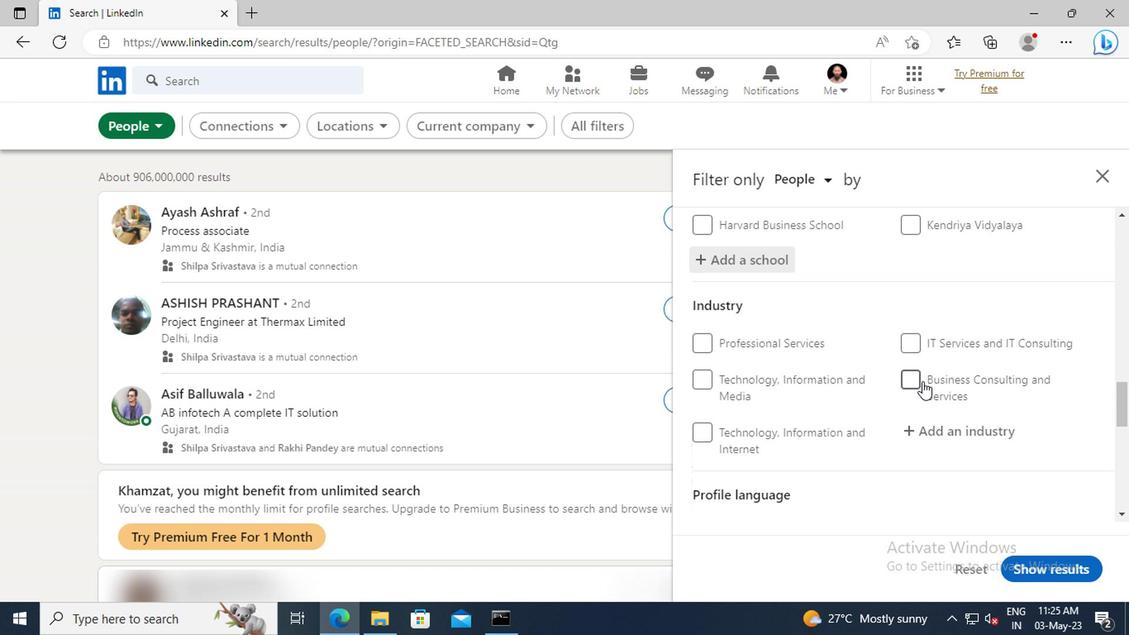 
Action: Mouse moved to (774, 388)
Screenshot: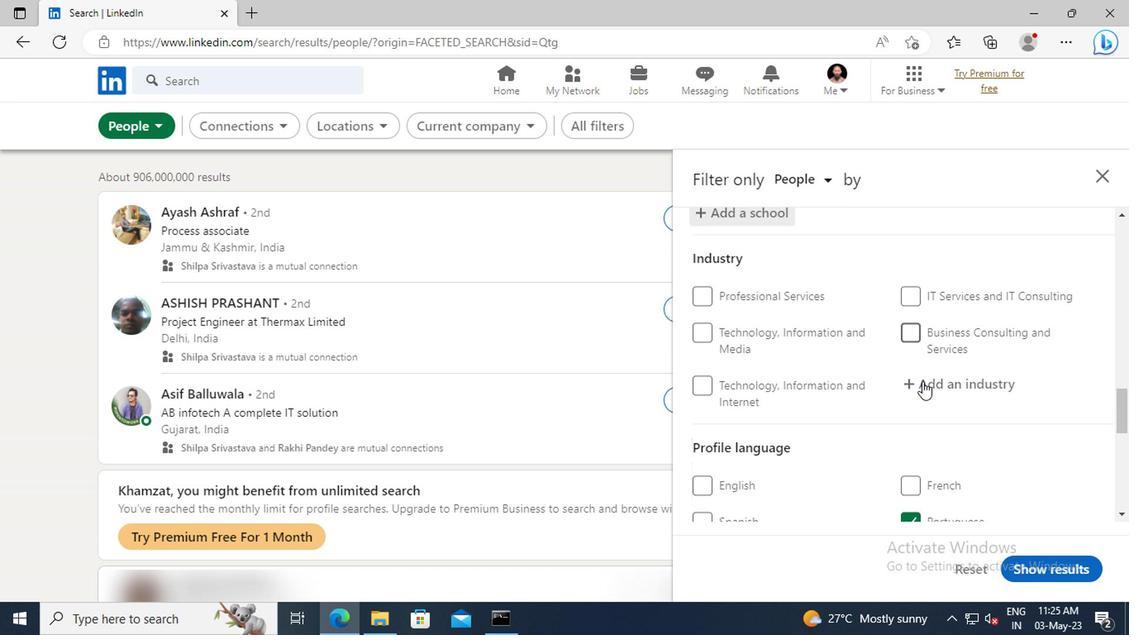 
Action: Mouse pressed left at (774, 388)
Screenshot: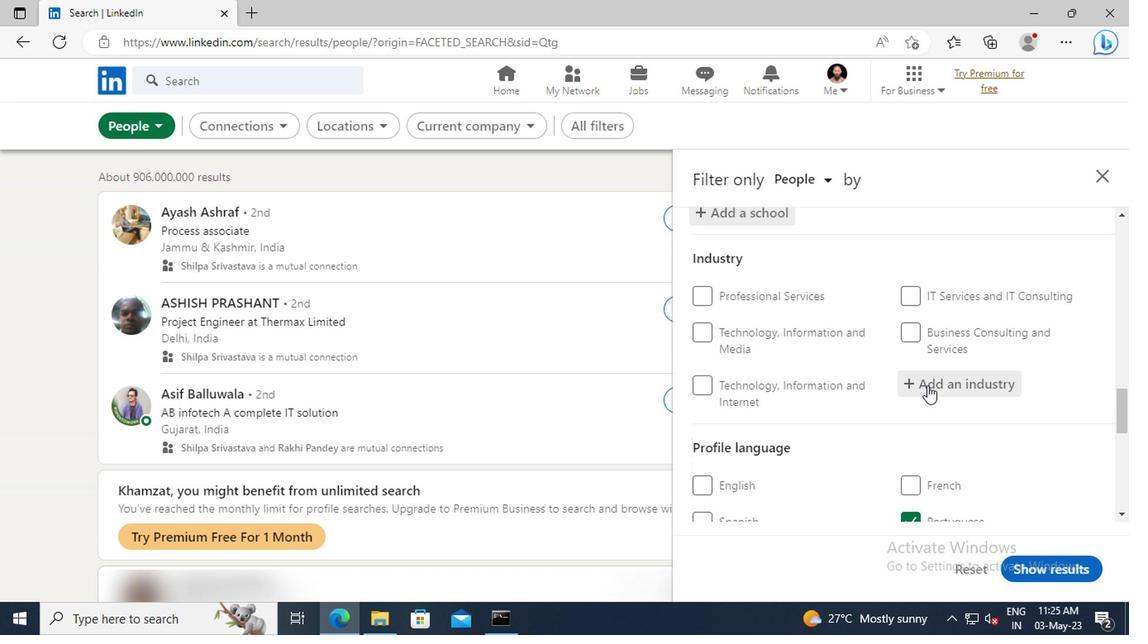 
Action: Key pressed <Key.shift>RETAIL<Key.space><Key.shift>APPL
Screenshot: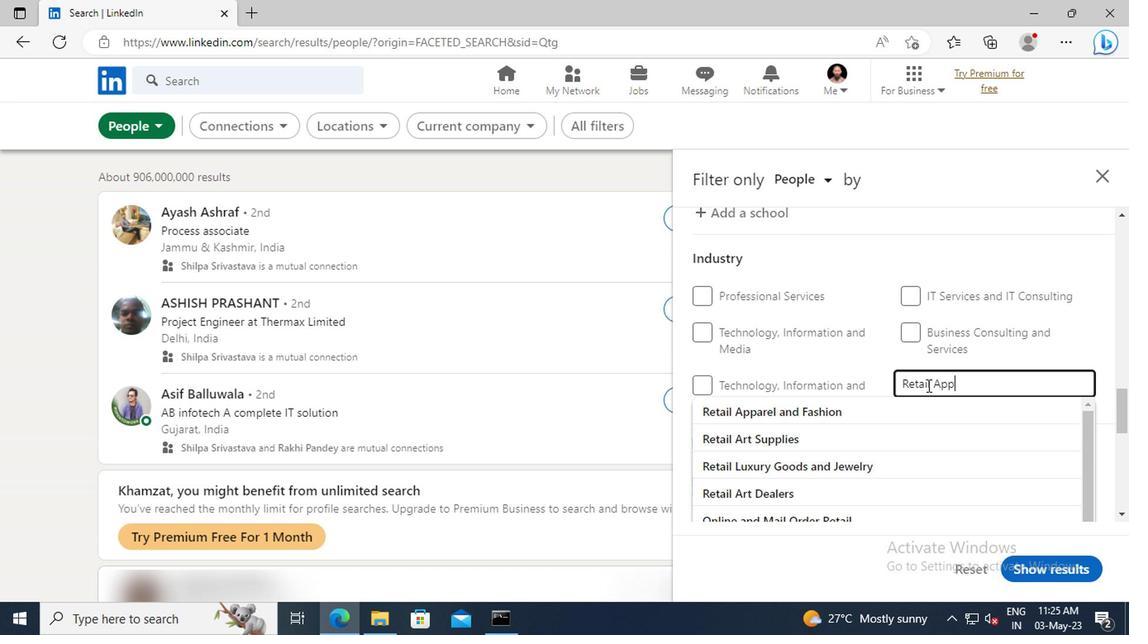 
Action: Mouse moved to (776, 404)
Screenshot: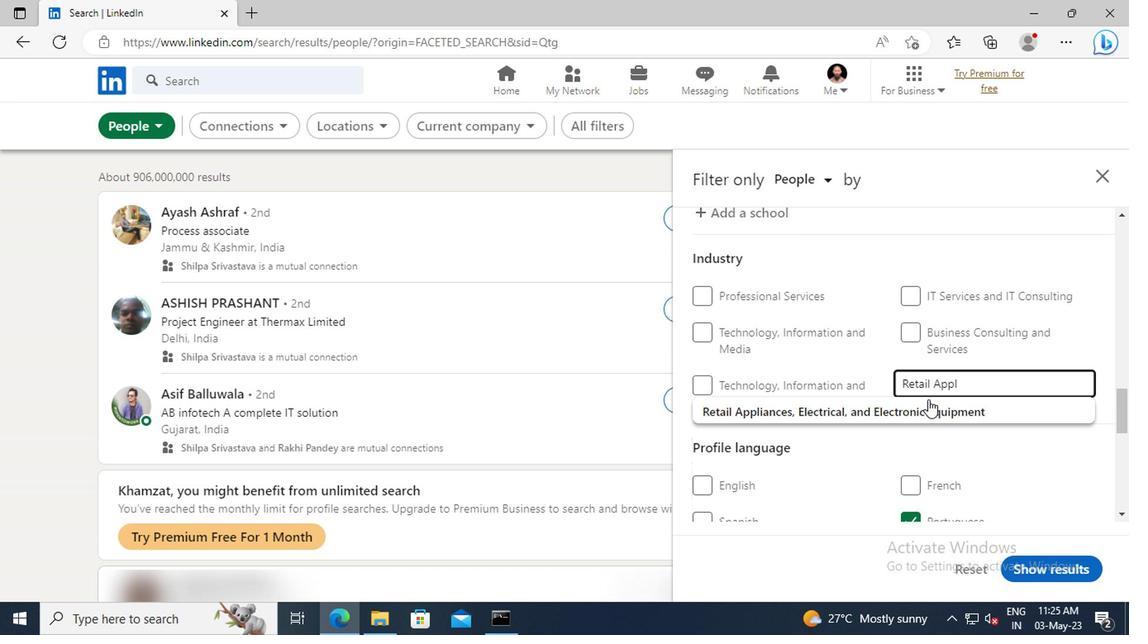 
Action: Mouse pressed left at (776, 404)
Screenshot: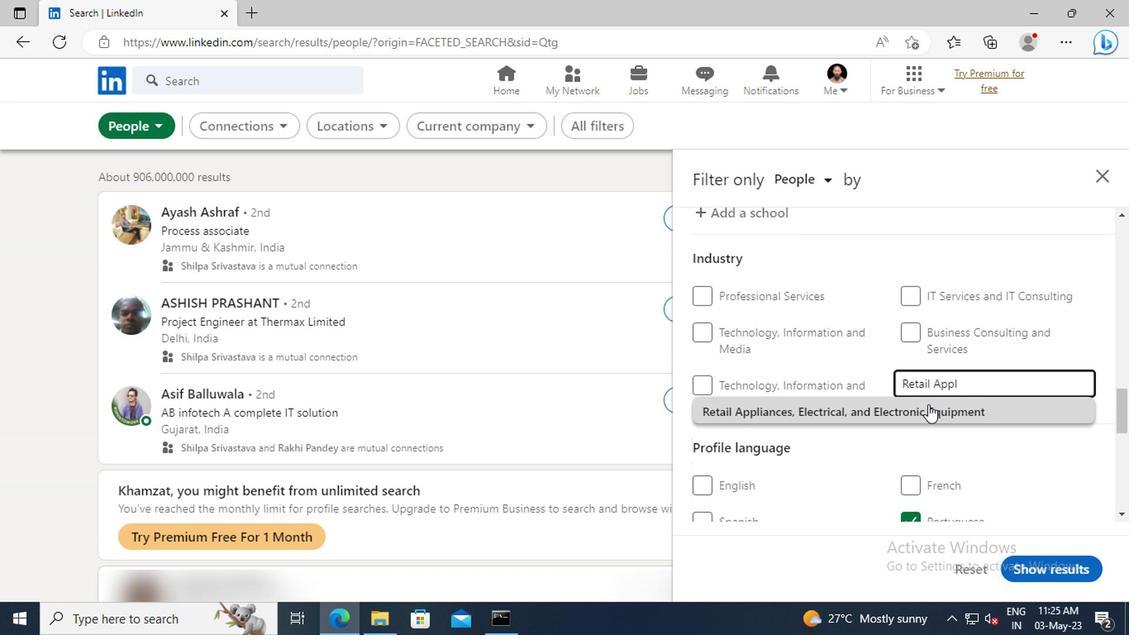 
Action: Mouse scrolled (776, 403) with delta (0, 0)
Screenshot: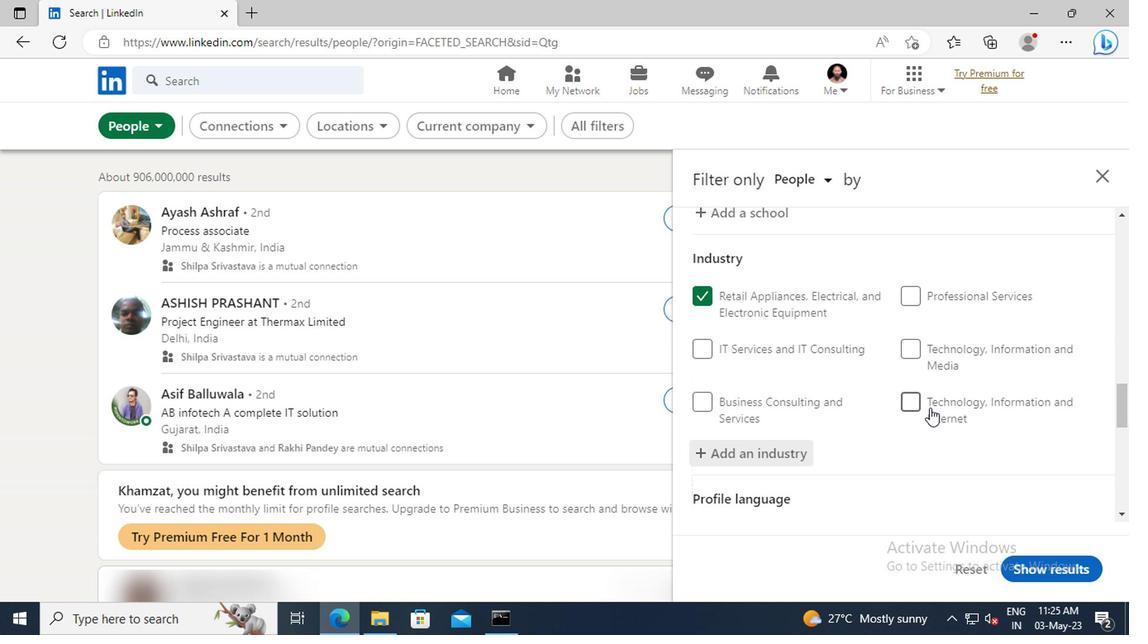 
Action: Mouse scrolled (776, 403) with delta (0, 0)
Screenshot: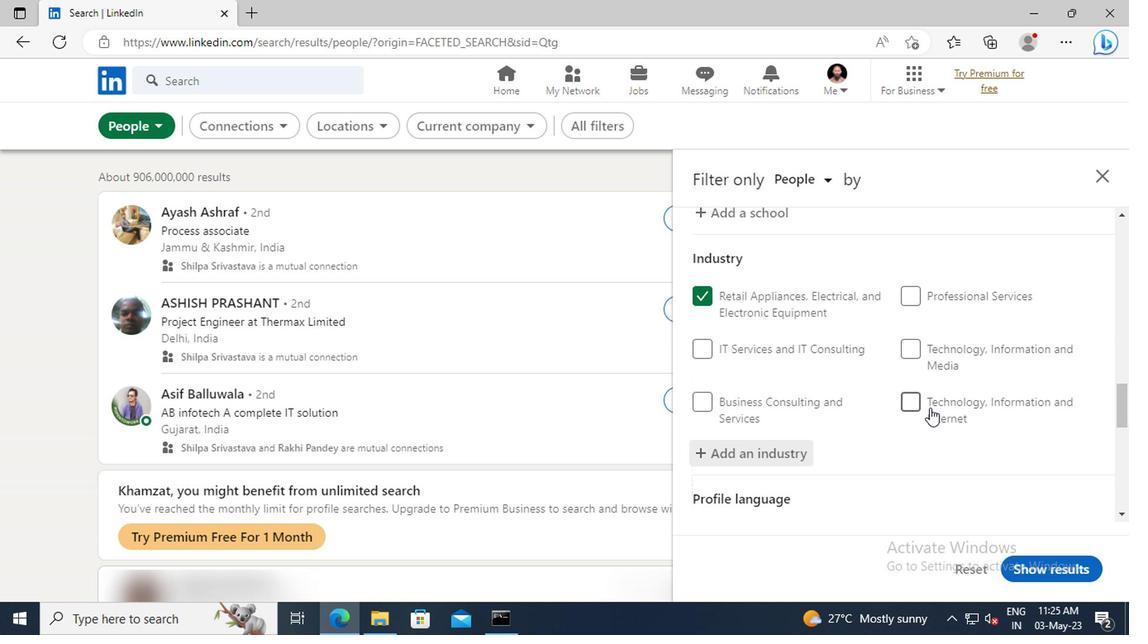 
Action: Mouse moved to (772, 382)
Screenshot: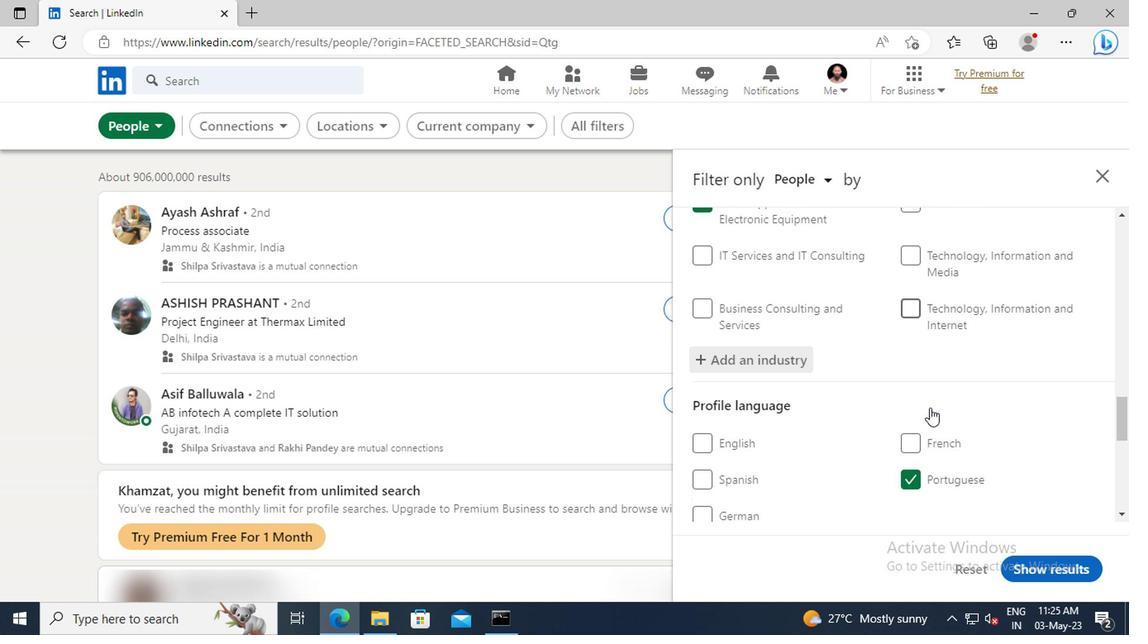 
Action: Mouse scrolled (772, 381) with delta (0, 0)
Screenshot: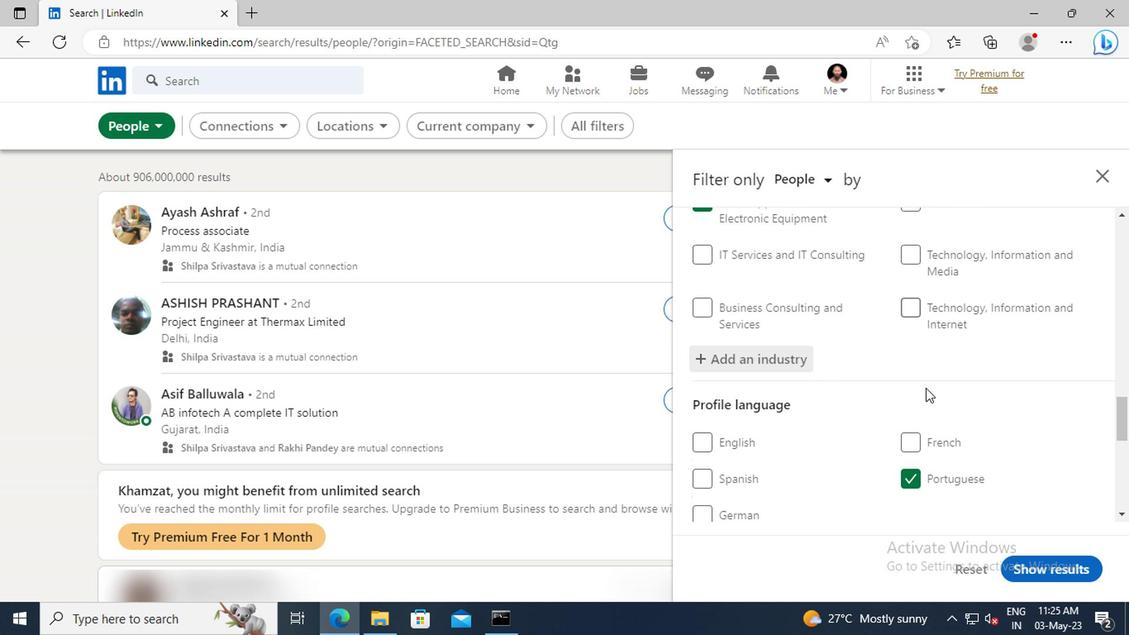 
Action: Mouse scrolled (772, 381) with delta (0, 0)
Screenshot: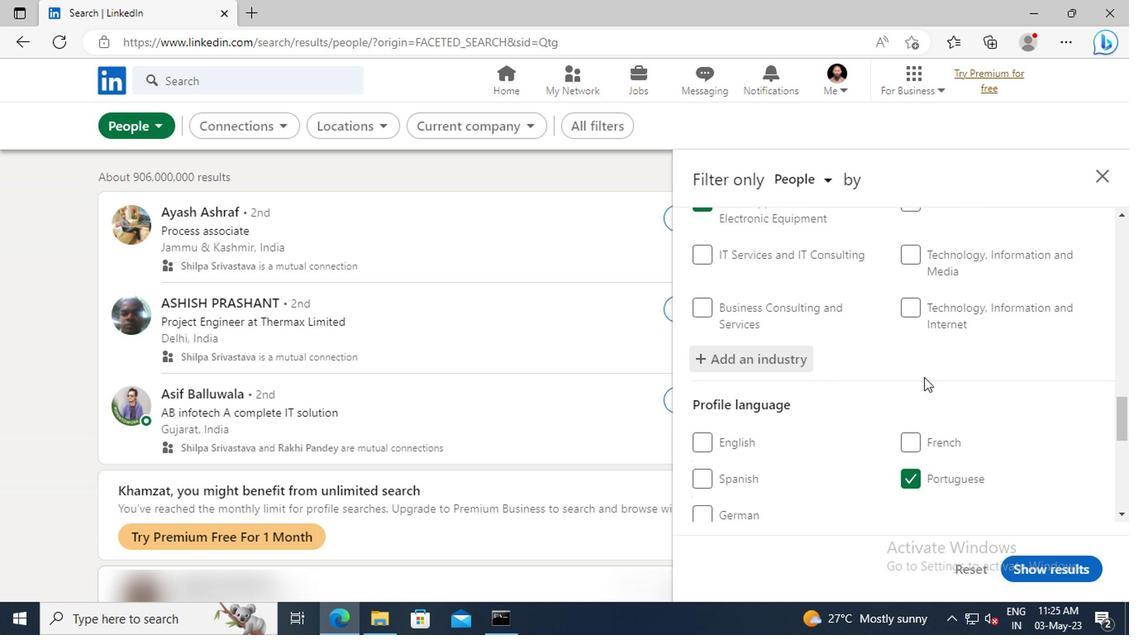 
Action: Mouse moved to (769, 361)
Screenshot: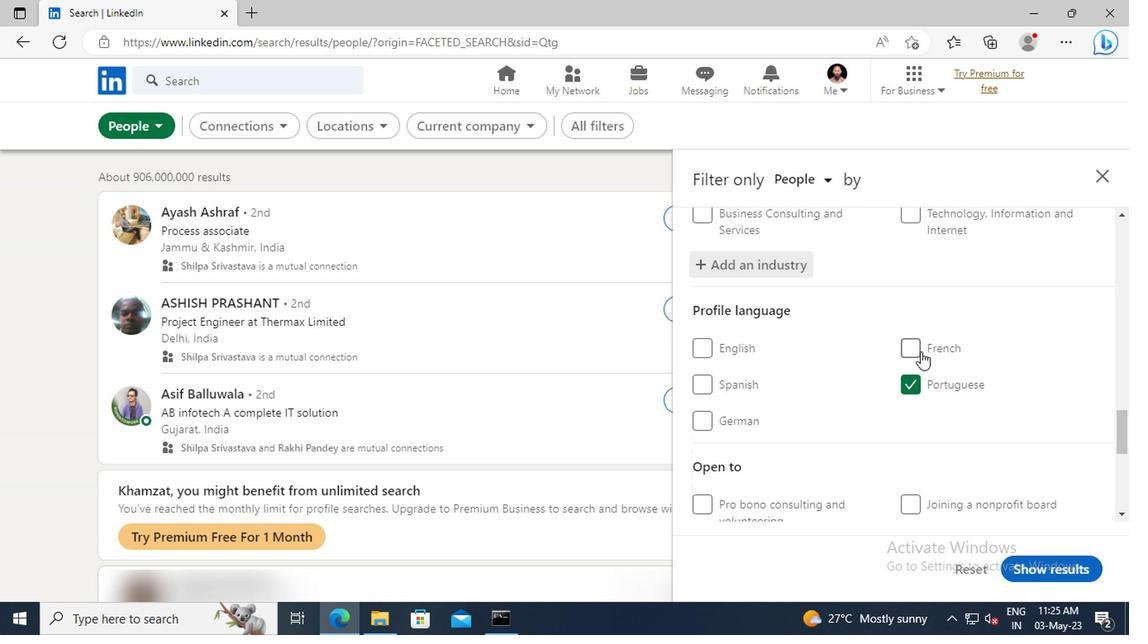 
Action: Mouse scrolled (769, 361) with delta (0, 0)
Screenshot: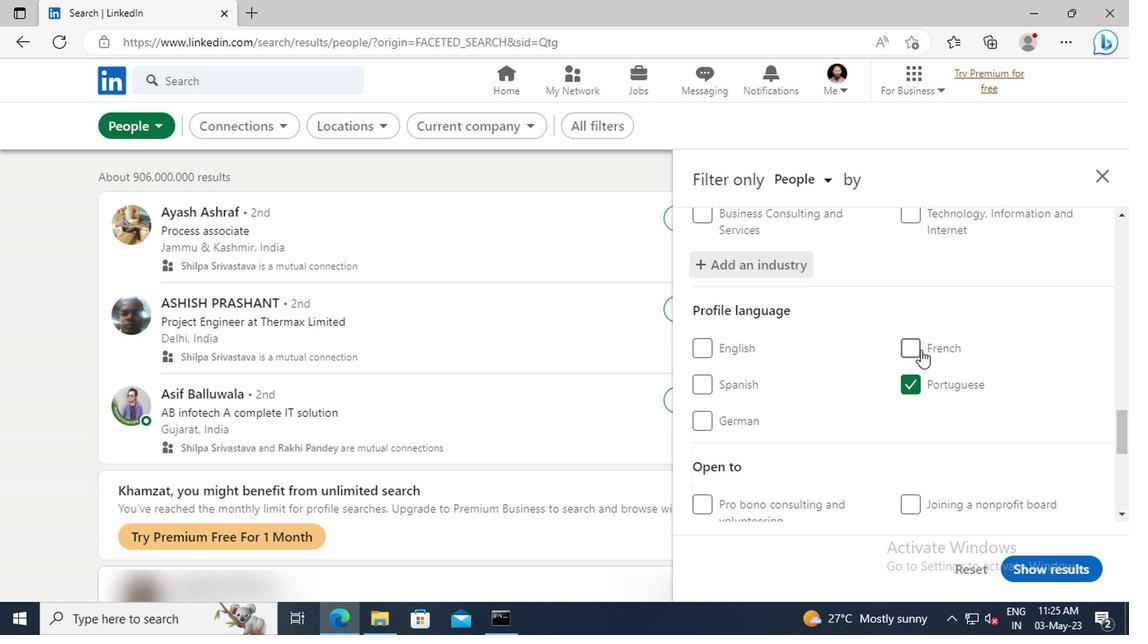 
Action: Mouse scrolled (769, 361) with delta (0, 0)
Screenshot: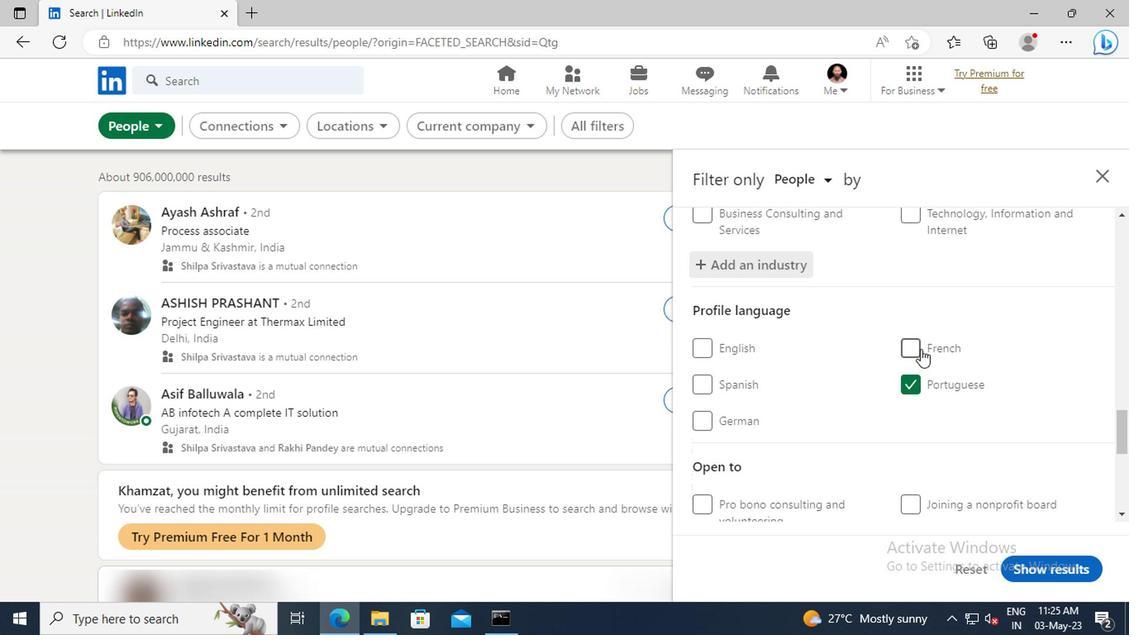 
Action: Mouse scrolled (769, 361) with delta (0, 0)
Screenshot: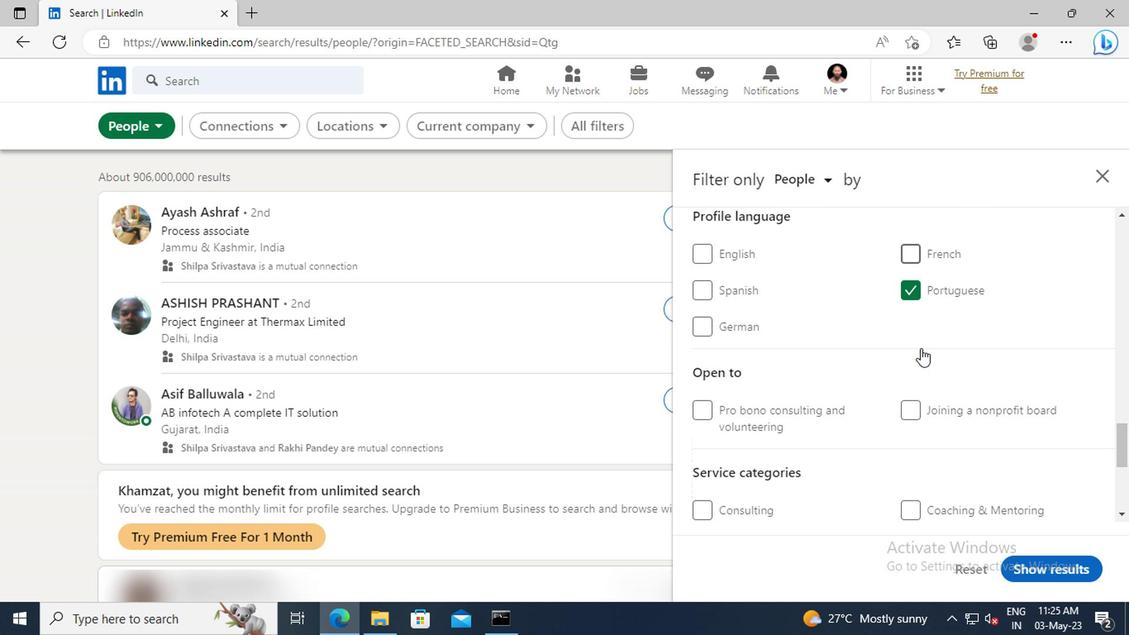 
Action: Mouse scrolled (769, 361) with delta (0, 0)
Screenshot: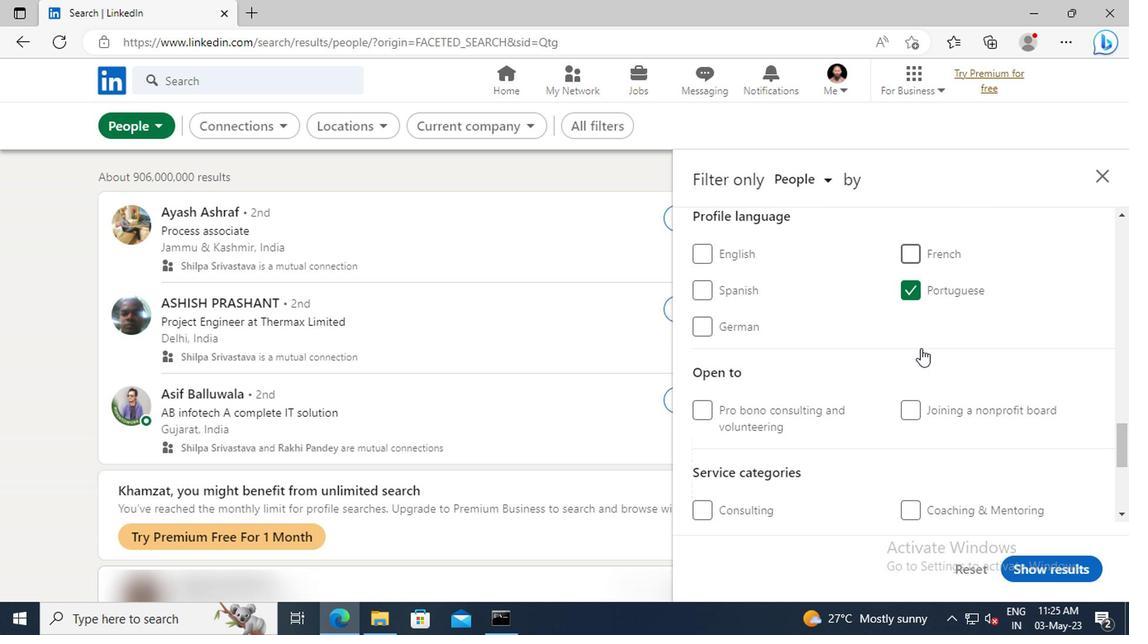 
Action: Mouse scrolled (769, 361) with delta (0, 0)
Screenshot: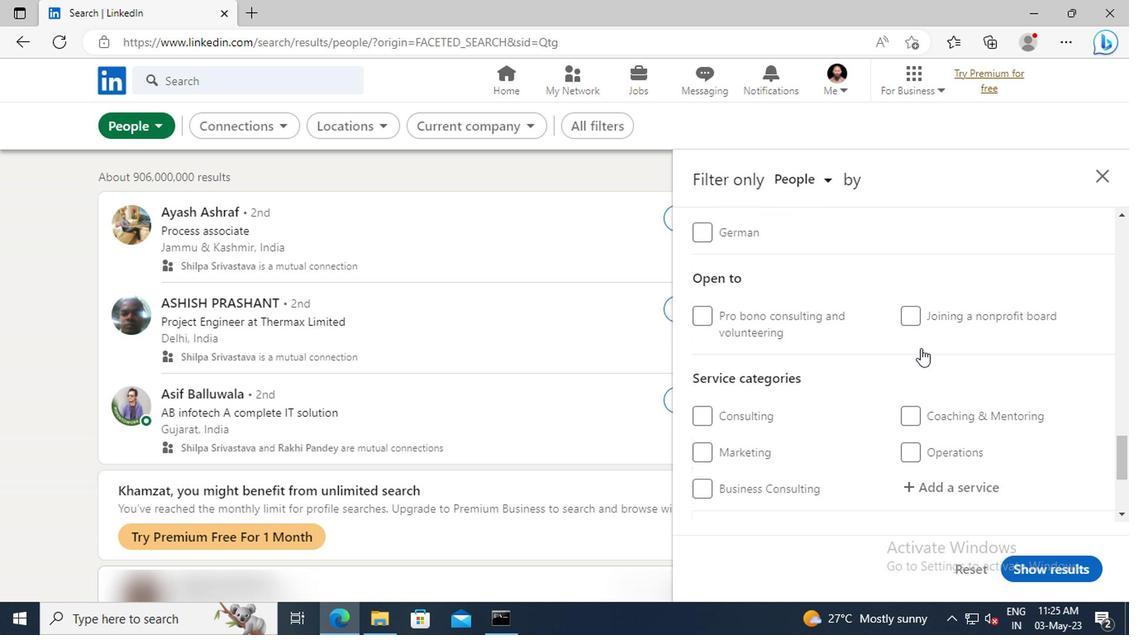 
Action: Mouse scrolled (769, 361) with delta (0, 0)
Screenshot: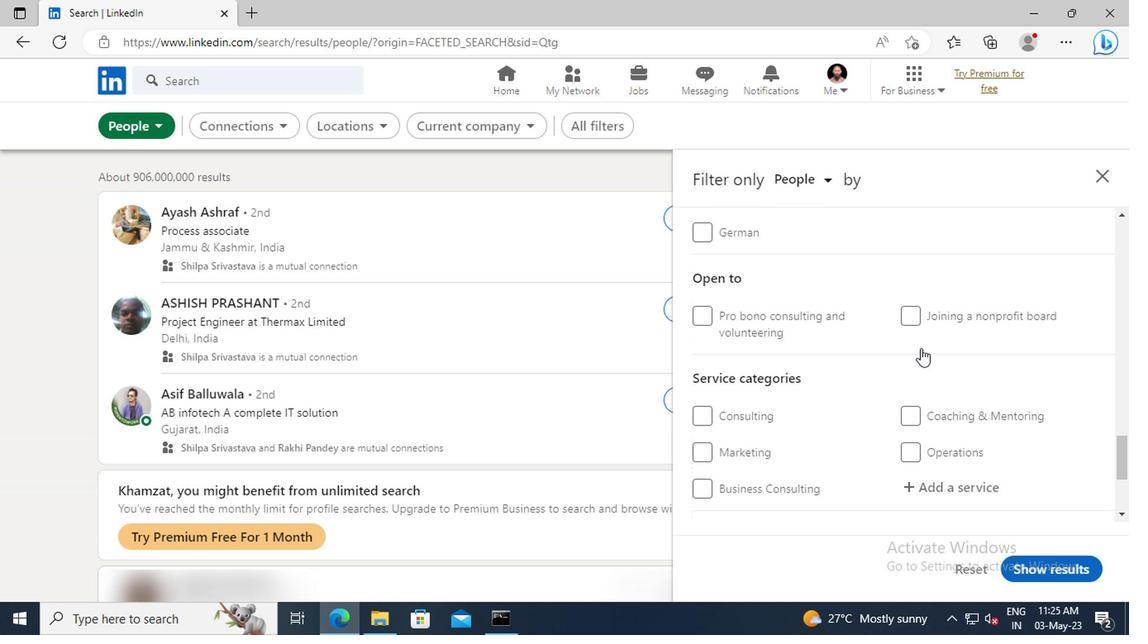 
Action: Mouse moved to (770, 394)
Screenshot: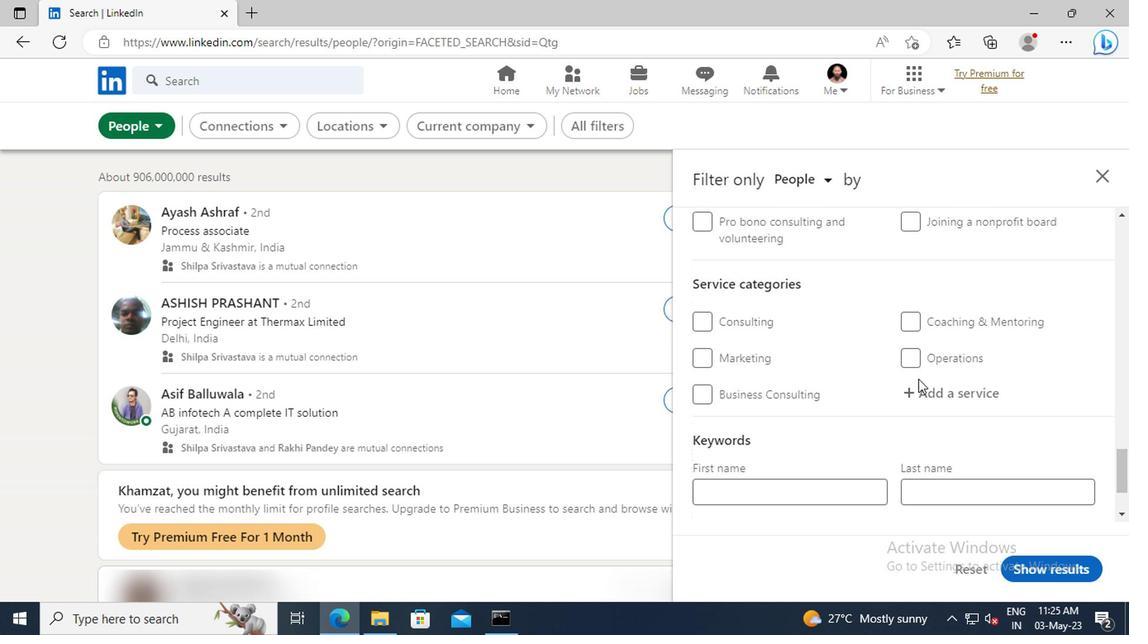 
Action: Mouse pressed left at (770, 394)
Screenshot: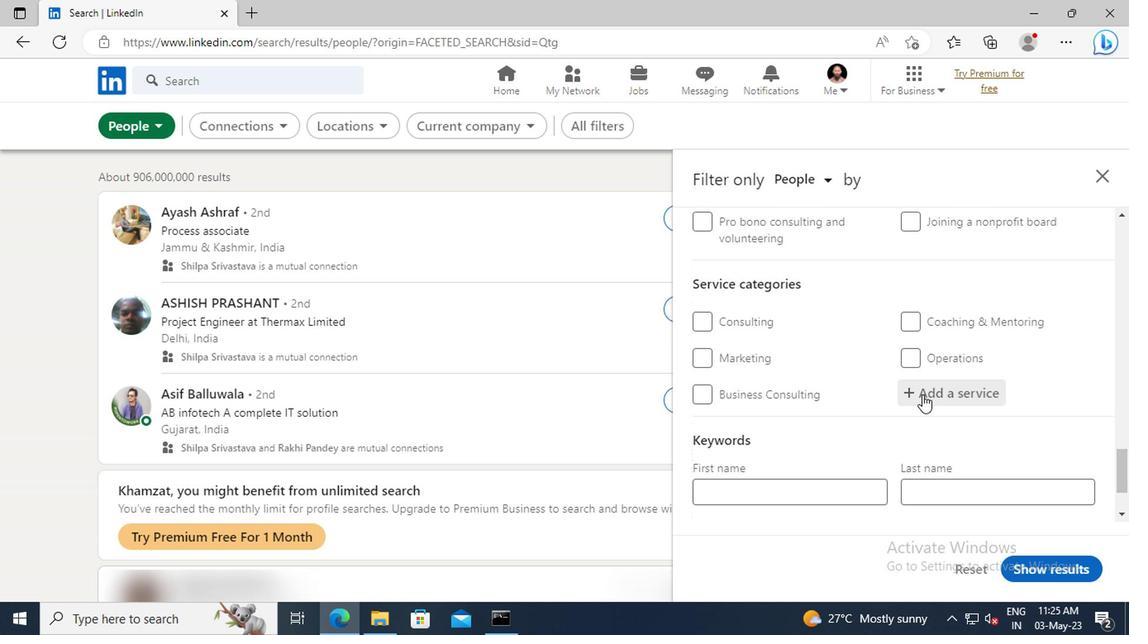 
Action: Key pressed <Key.shift>PORTRAI
Screenshot: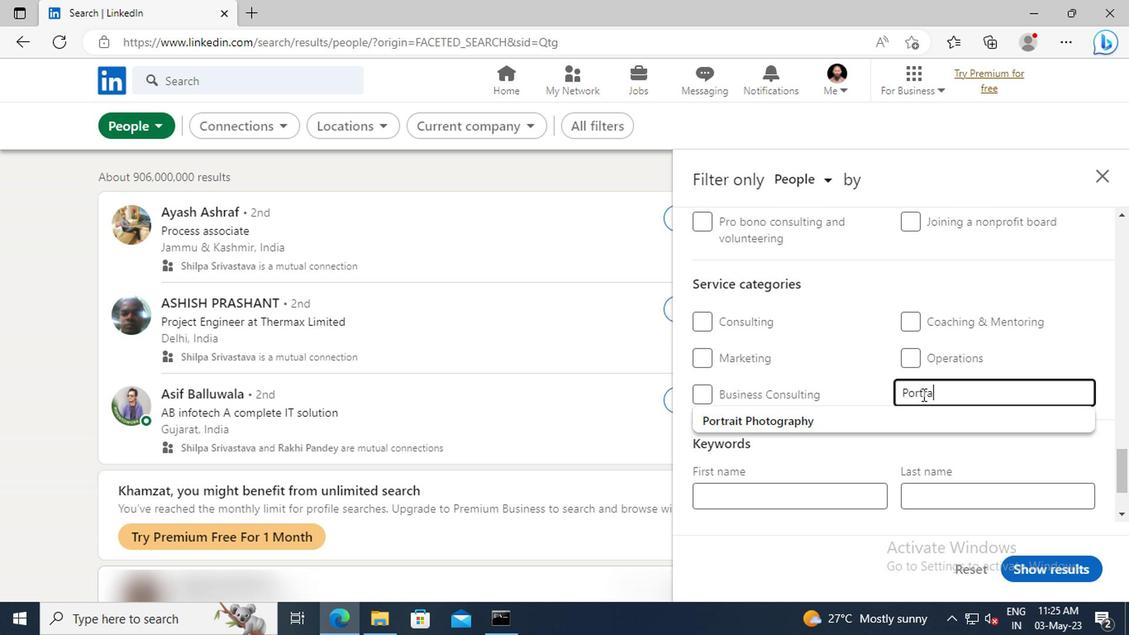
Action: Mouse moved to (772, 409)
Screenshot: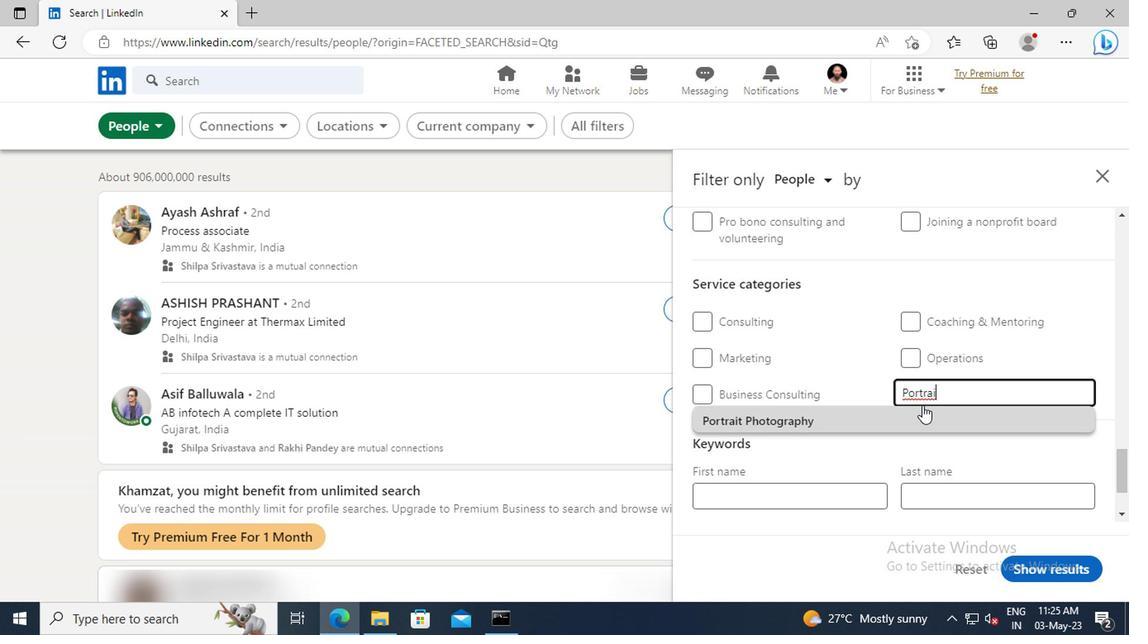 
Action: Mouse pressed left at (772, 409)
Screenshot: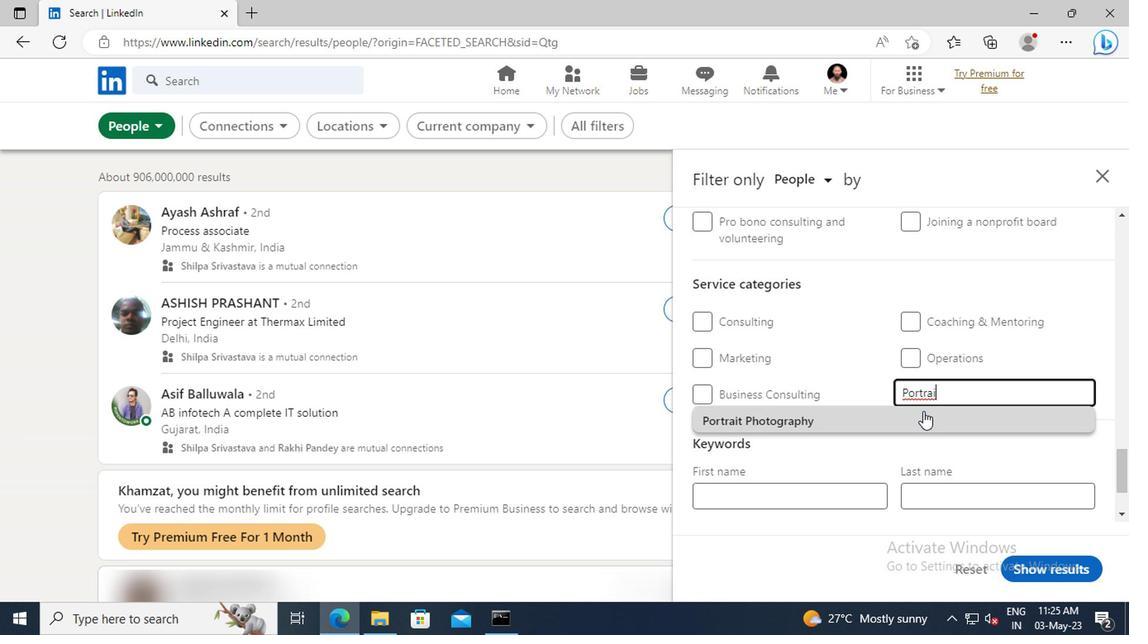 
Action: Mouse scrolled (772, 408) with delta (0, 0)
Screenshot: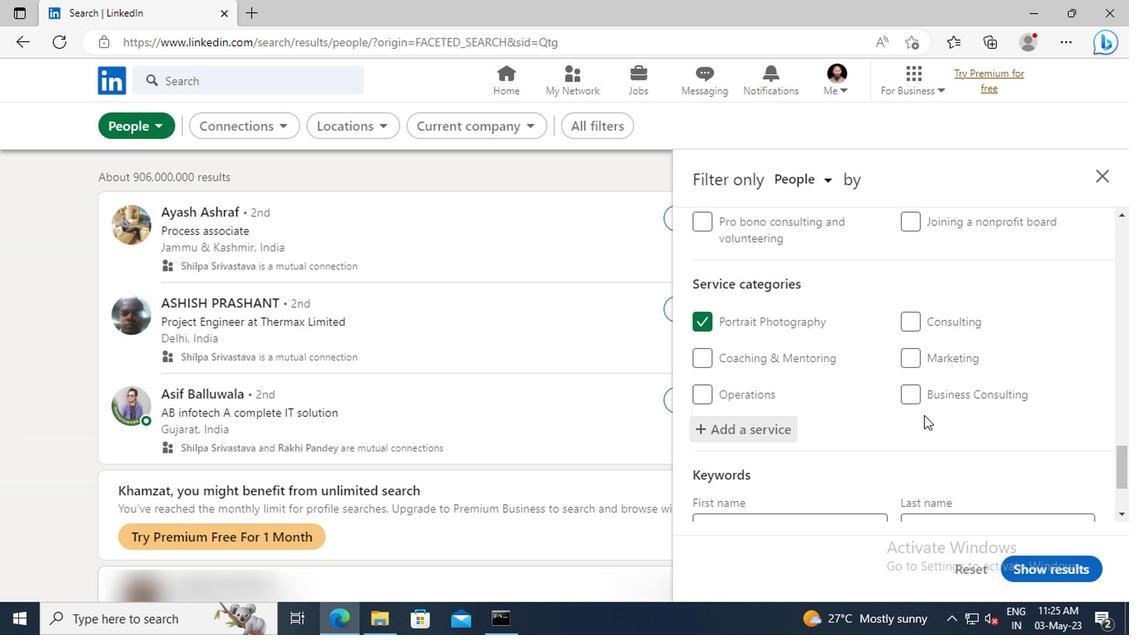 
Action: Mouse scrolled (772, 408) with delta (0, 0)
Screenshot: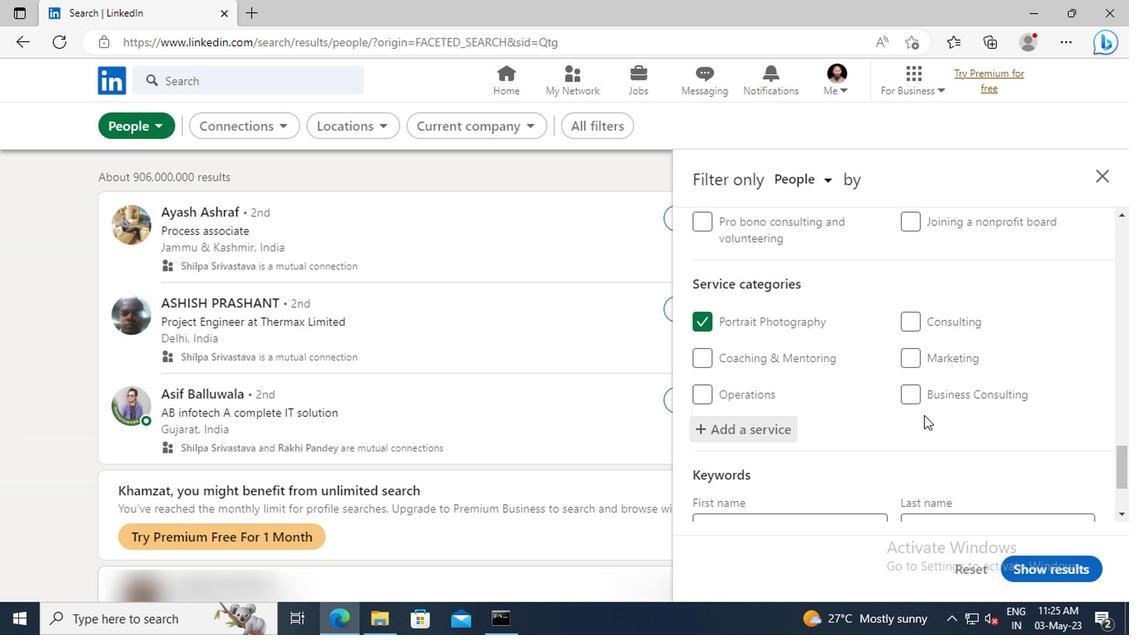 
Action: Mouse scrolled (772, 408) with delta (0, 0)
Screenshot: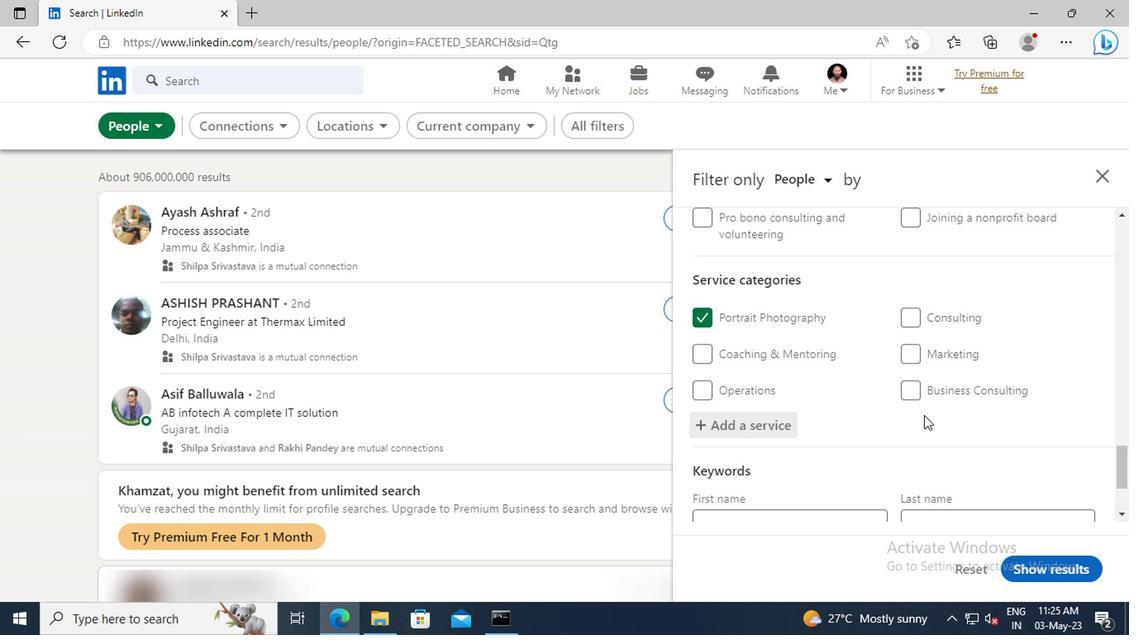 
Action: Mouse scrolled (772, 408) with delta (0, 0)
Screenshot: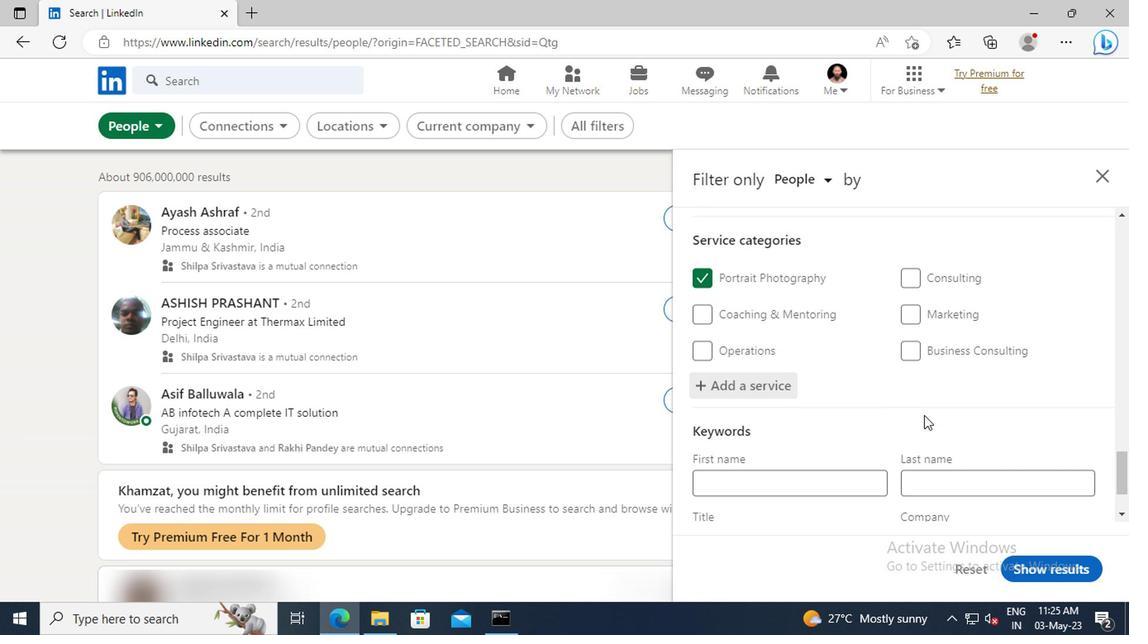 
Action: Mouse scrolled (772, 408) with delta (0, 0)
Screenshot: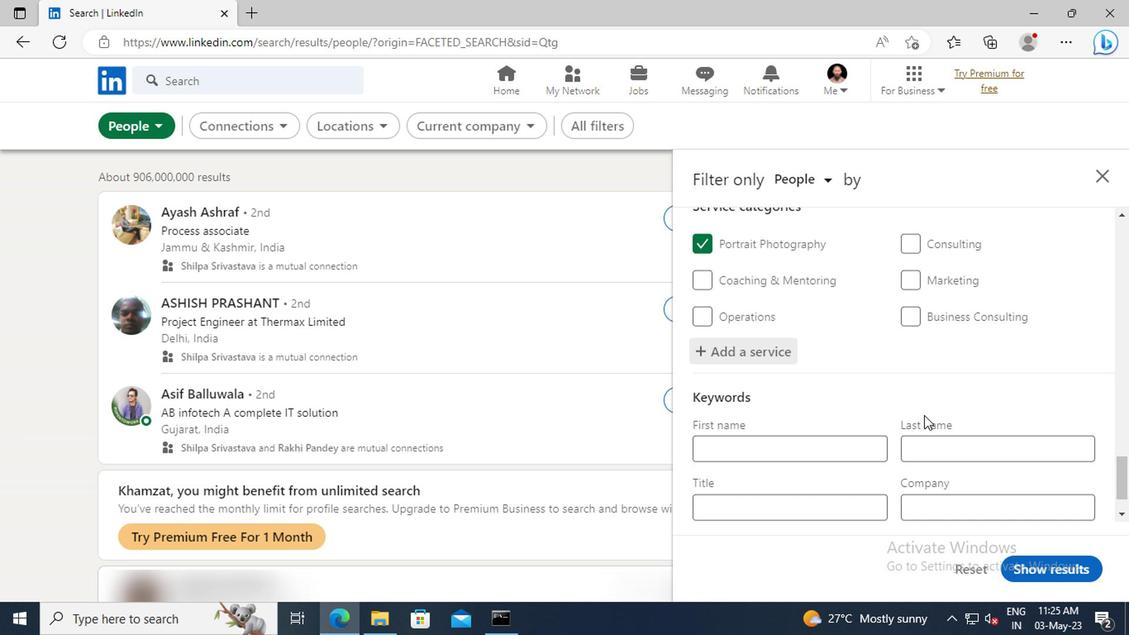 
Action: Mouse moved to (680, 435)
Screenshot: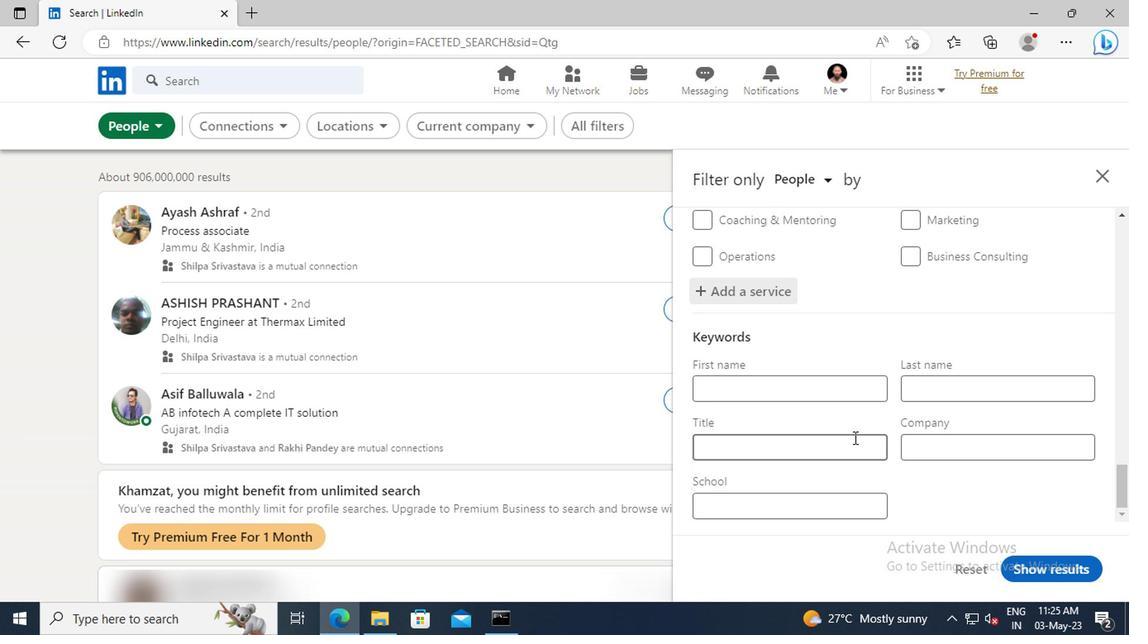
Action: Mouse pressed left at (680, 435)
Screenshot: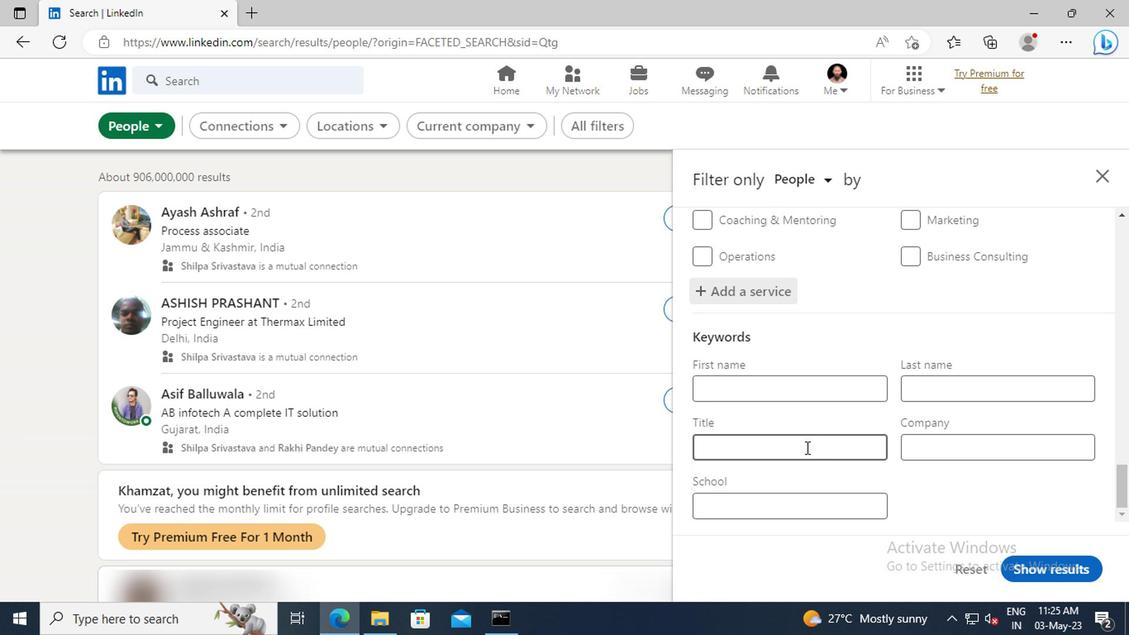 
Action: Key pressed <Key.shift>BOOKKEEPER<Key.enter>
Screenshot: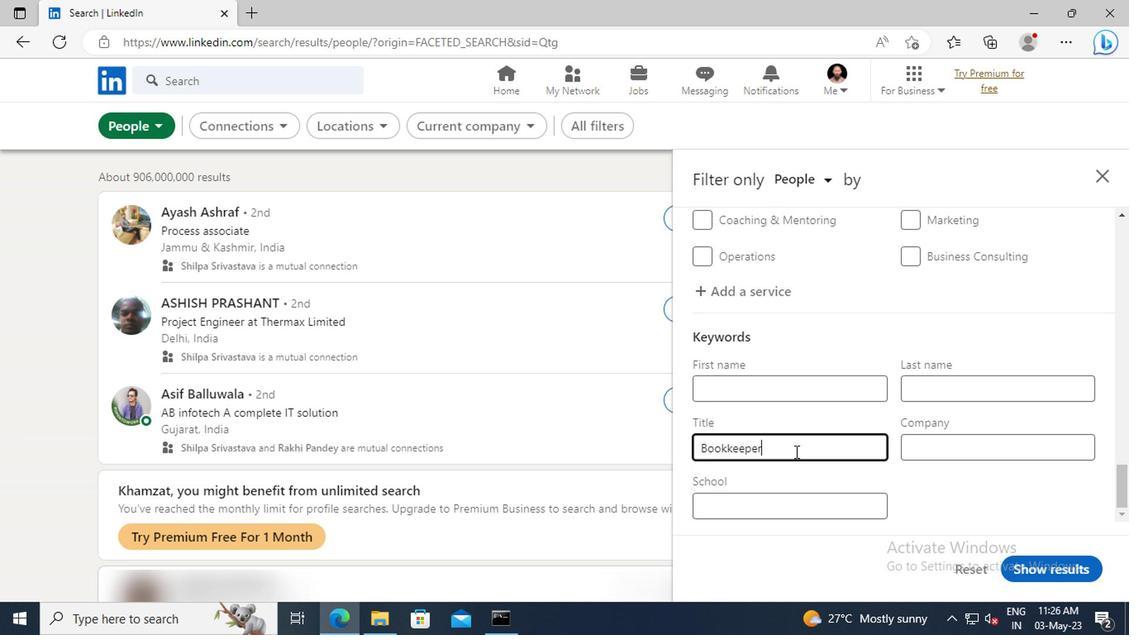 
Action: Mouse moved to (845, 517)
Screenshot: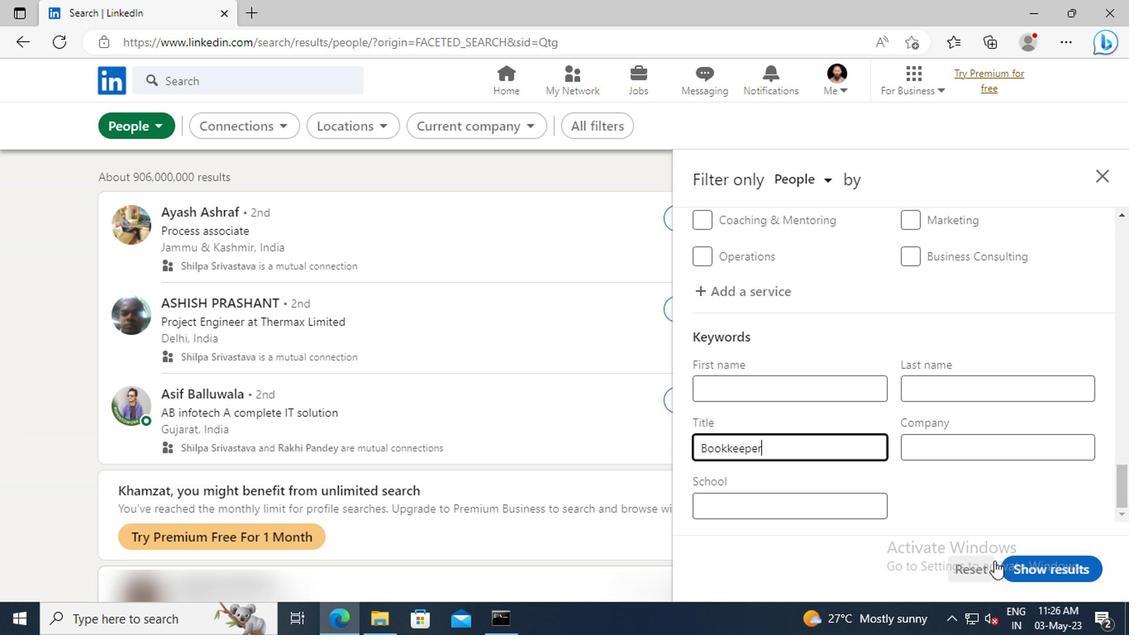 
Action: Mouse pressed left at (845, 517)
Screenshot: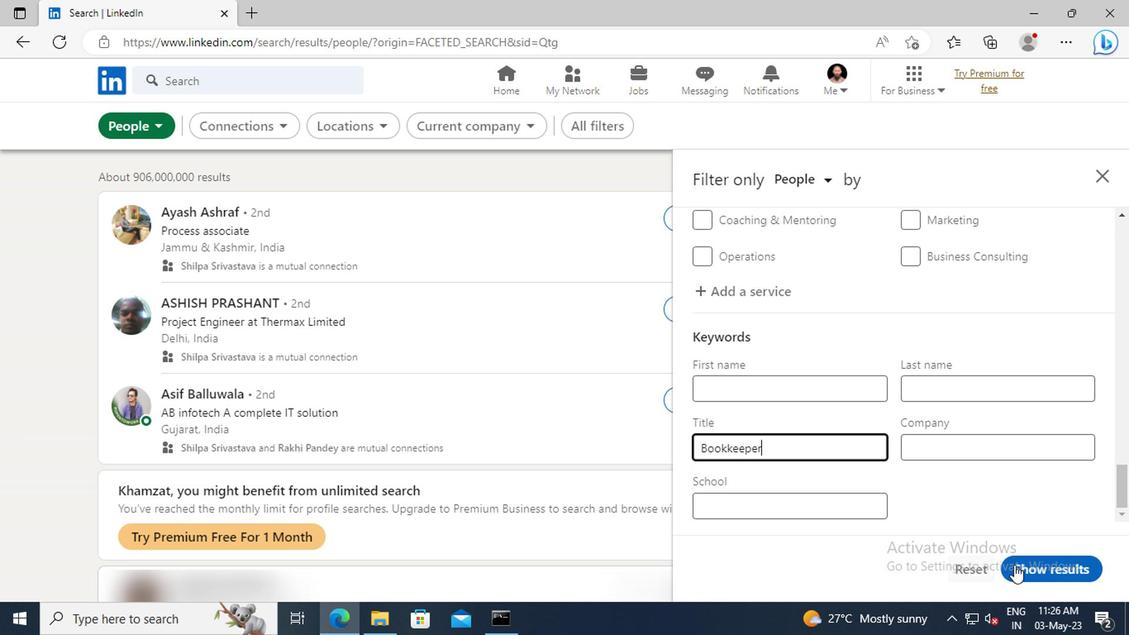 
